 Task: In the Contact  PaisleyAnderson@manhattan.edu, Create email and send with subject: 'Welcome to a New Paradigm: Introducing Our Visionary Solution', and with mail content 'Good Evening._x000D_
Elevate your business to new heights. Our innovative solution is tailored to meet the unique needs of your industry, delivering exceptional results._x000D_
Thanks & Regards', attach the document: Terms_and_conditions.doc and insert image: visitingcard.jpg. Below Thanks & Regards, write Flickr and insert the URL: 'www.flickr.com'. Mark checkbox to create task to follow up : Tomorrow. Logged in from softage.5@softage.net
Action: Mouse moved to (69, 58)
Screenshot: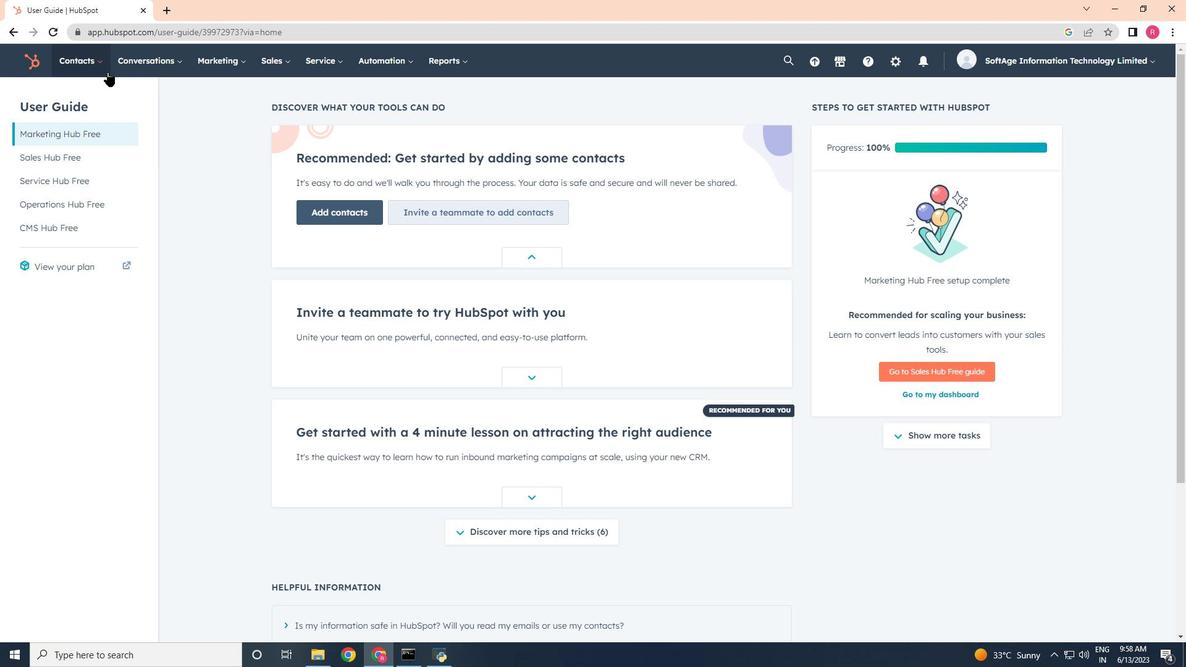 
Action: Mouse pressed left at (69, 58)
Screenshot: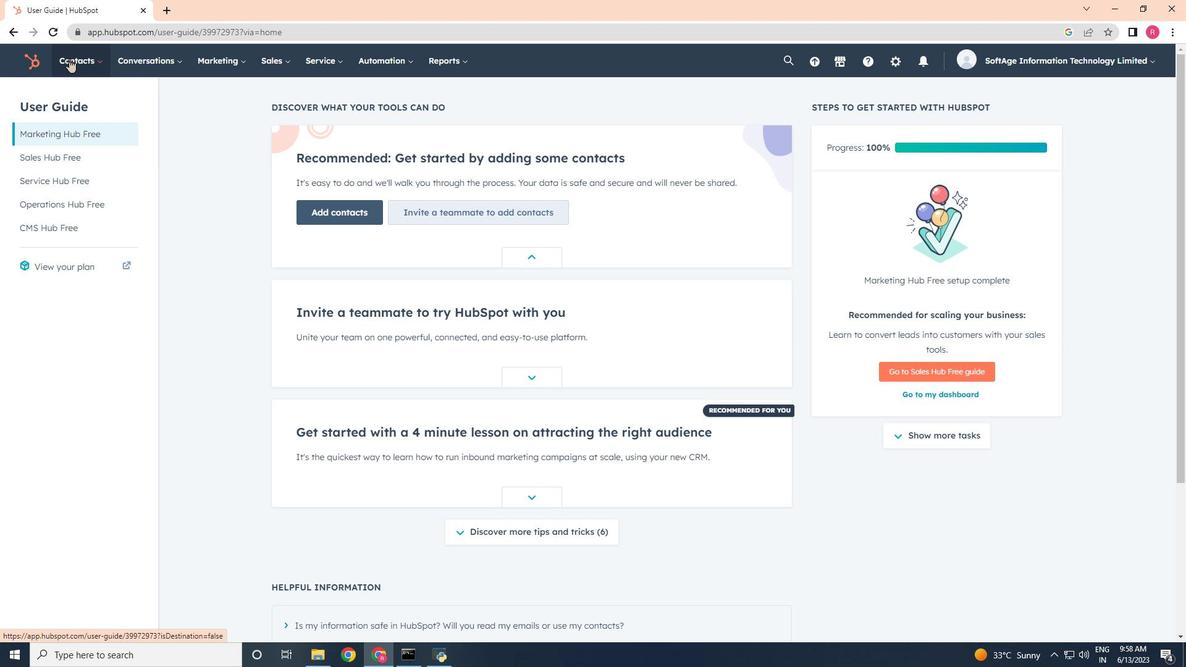 
Action: Mouse moved to (96, 100)
Screenshot: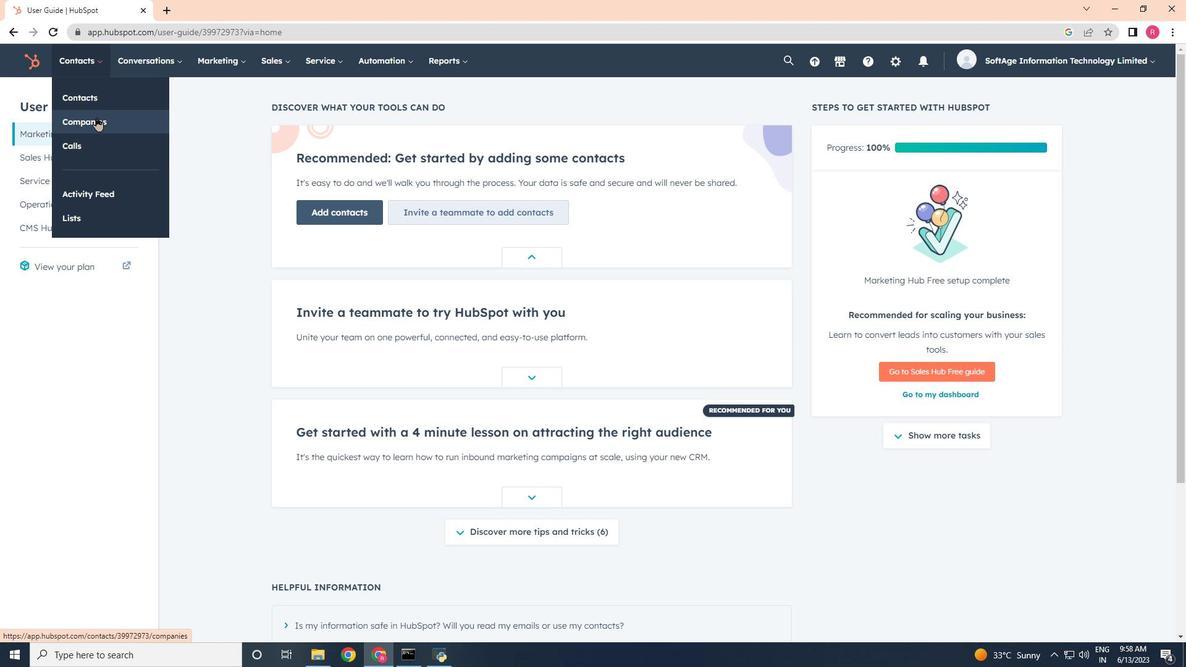 
Action: Mouse pressed left at (96, 100)
Screenshot: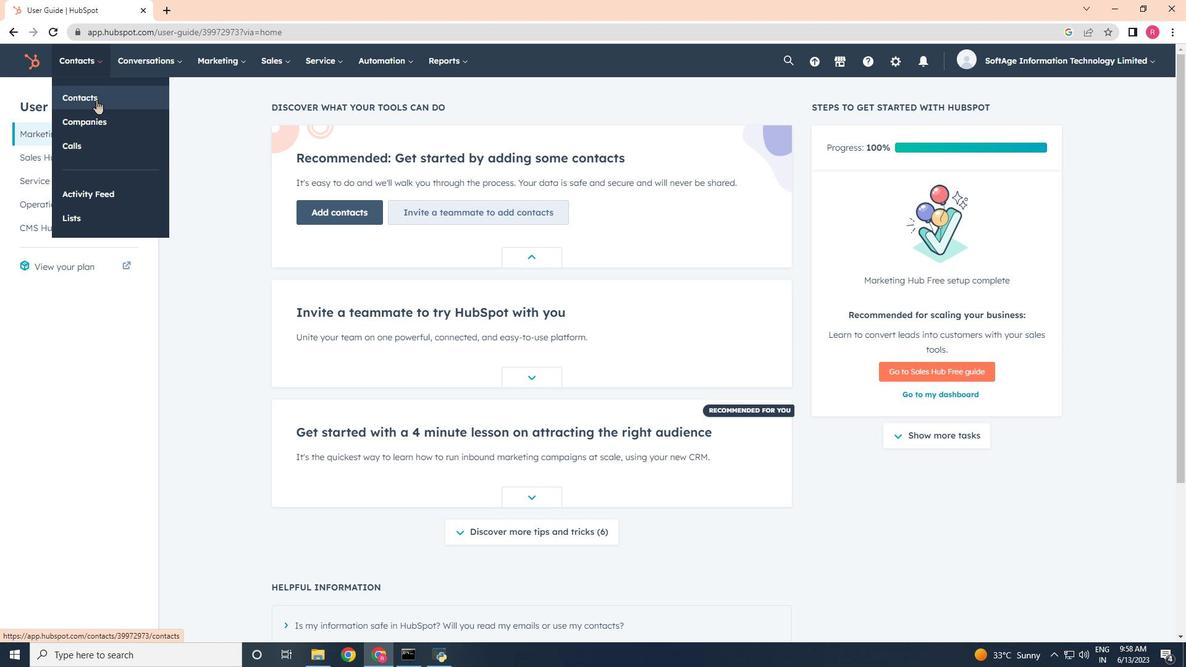 
Action: Mouse moved to (140, 199)
Screenshot: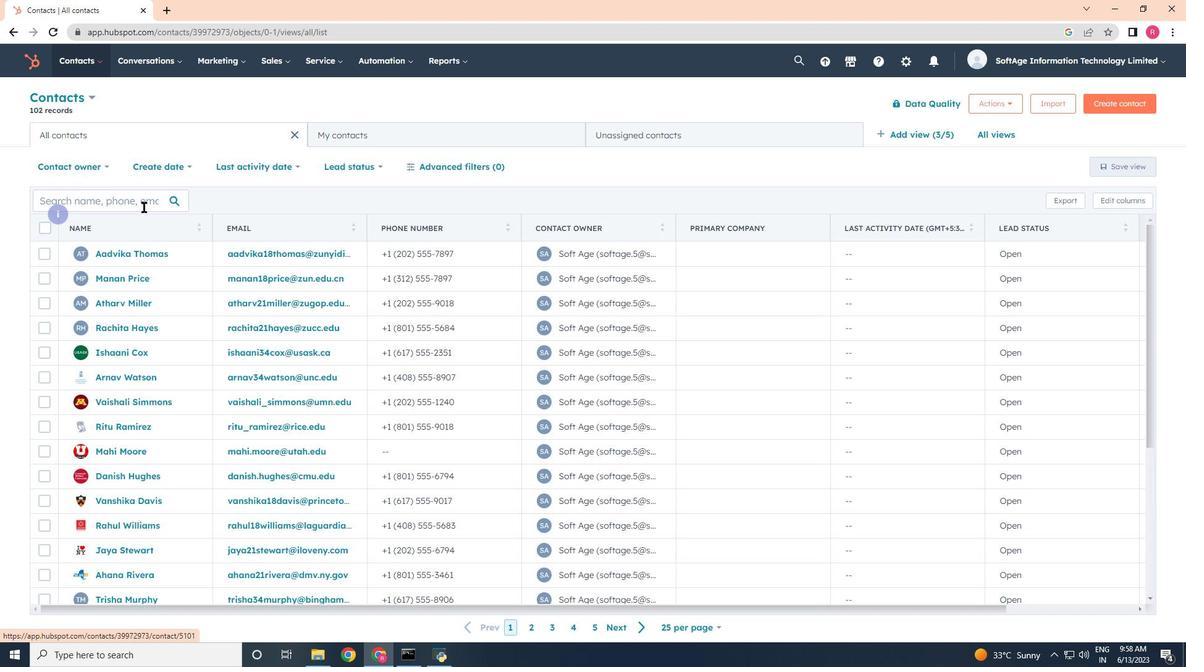 
Action: Mouse pressed left at (140, 199)
Screenshot: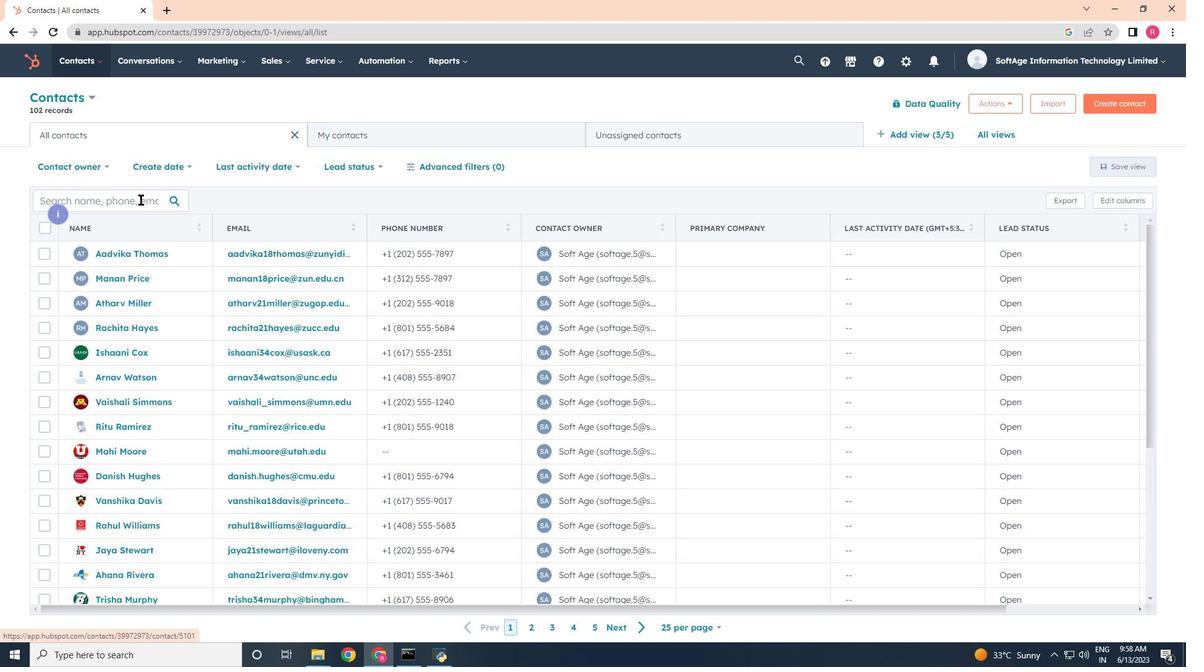 
Action: Key pressed <Key.shift><Key.shift><Key.shift>Paisley<Key.shift>Anderson<Key.shift><Key.shift><Key.shift><Key.shift><Key.shift><Key.shift><Key.shift><Key.shift><Key.shift><Key.shift><Key.shift><Key.shift><Key.shift><Key.shift><Key.shift><Key.shift><Key.shift><Key.shift><Key.shift><Key.shift><Key.shift><Key.shift><Key.shift><Key.shift>@manhattan.edu
Screenshot: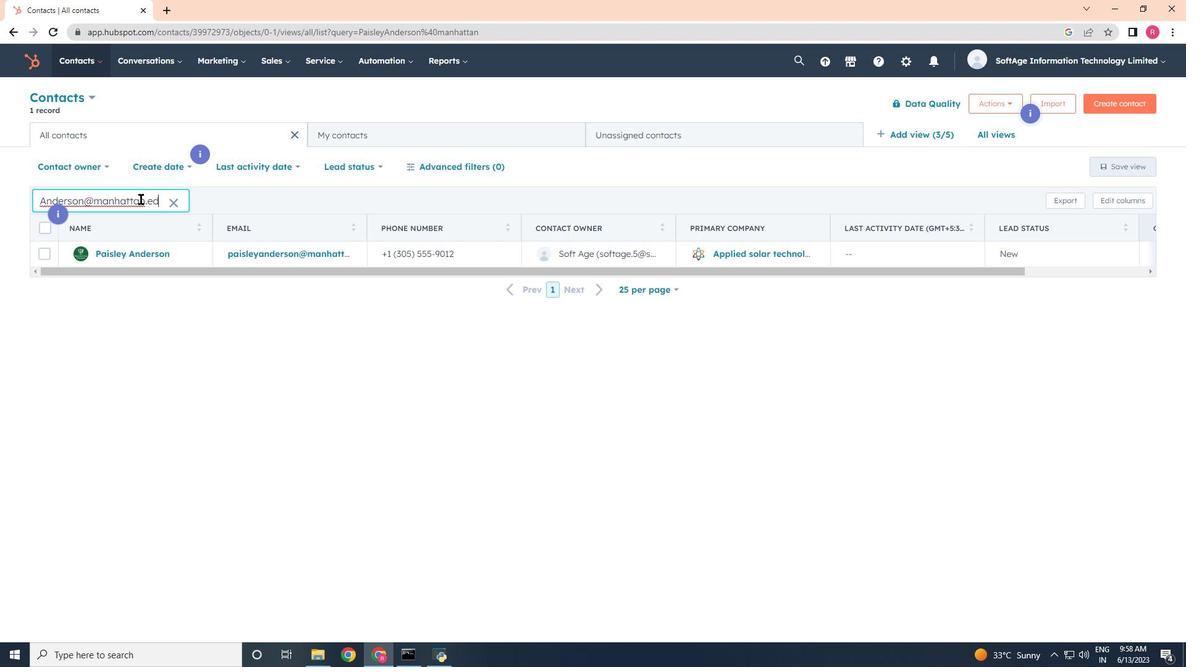 
Action: Mouse moved to (122, 257)
Screenshot: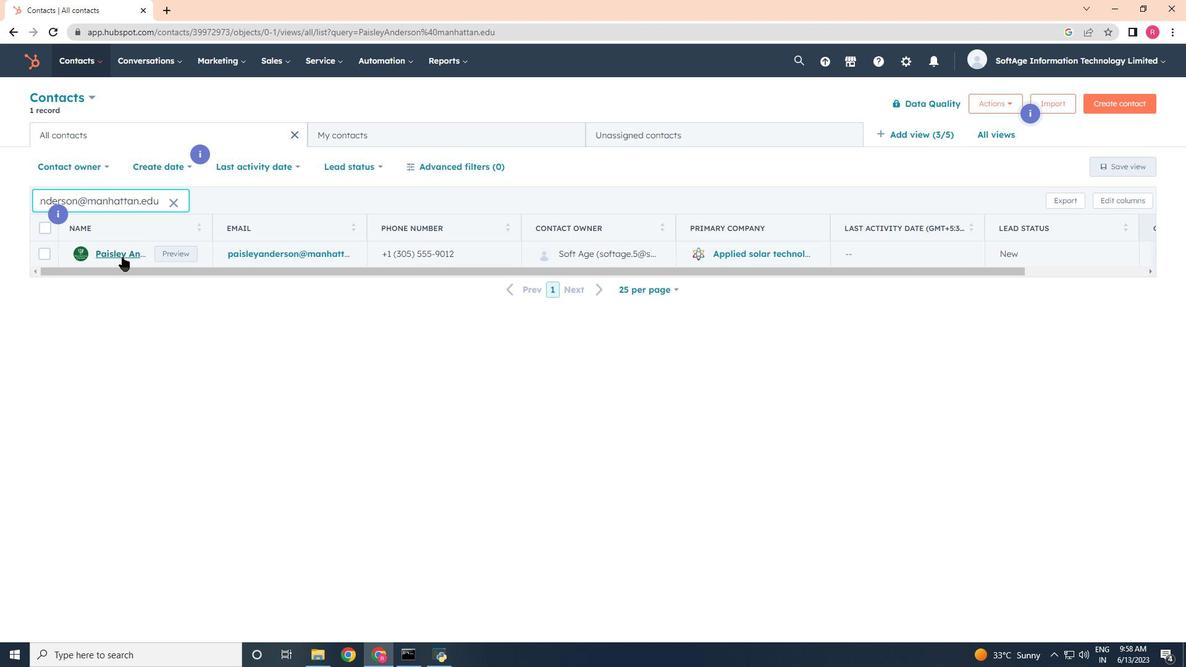 
Action: Mouse pressed left at (122, 257)
Screenshot: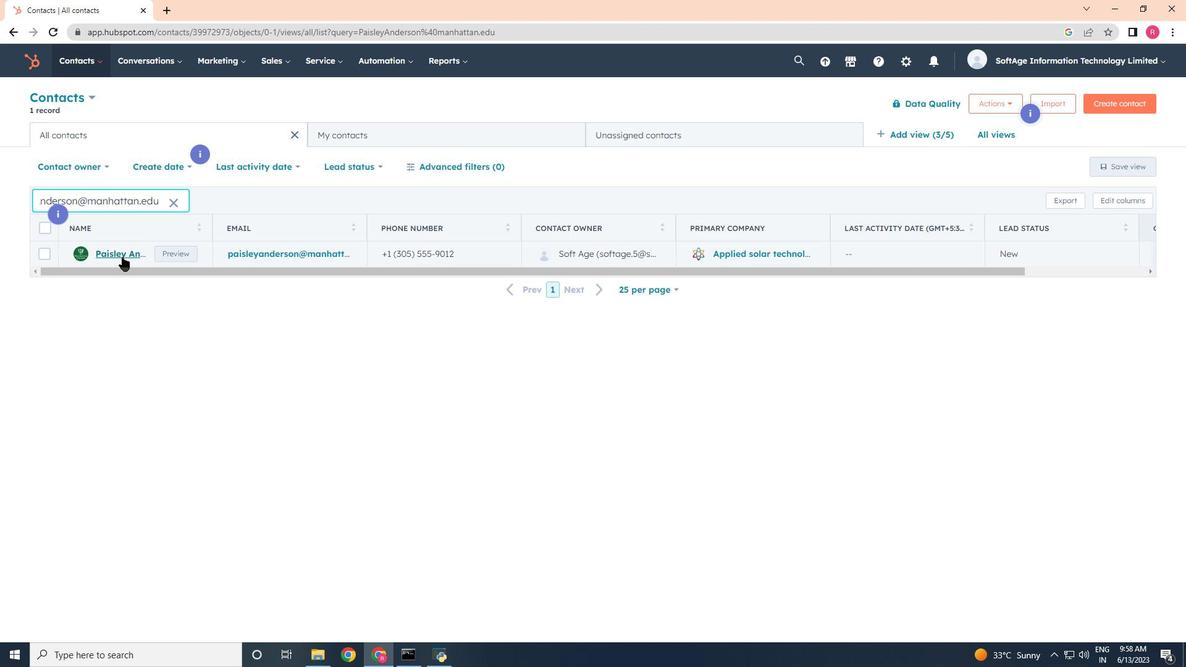 
Action: Mouse moved to (83, 205)
Screenshot: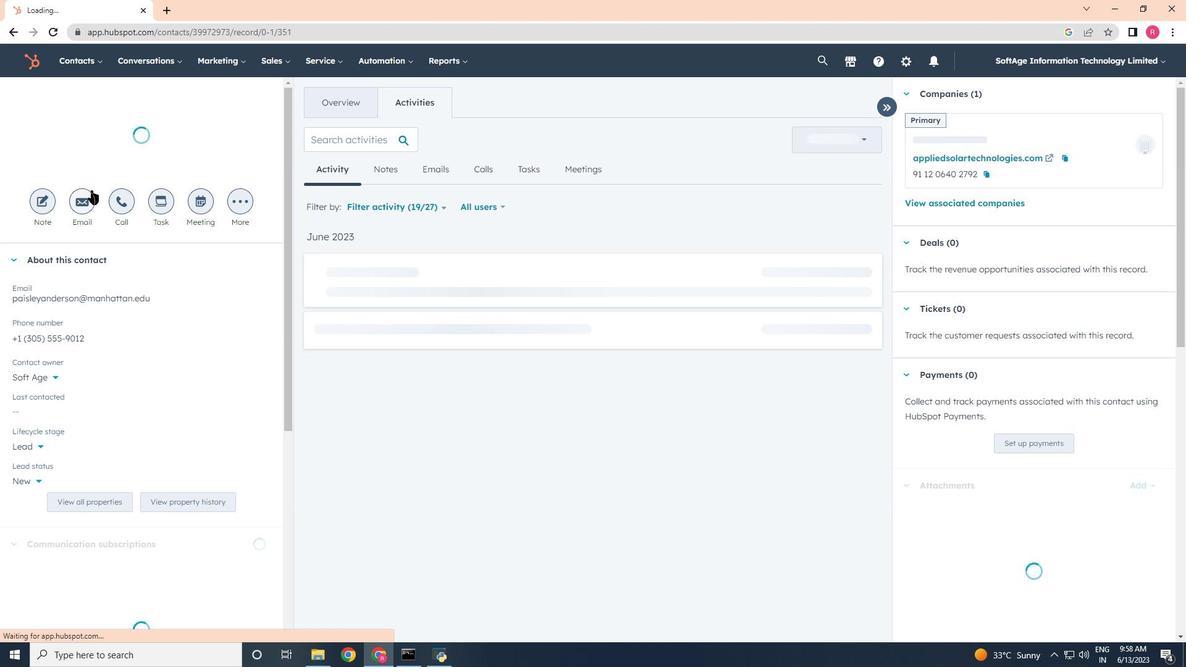 
Action: Mouse pressed left at (83, 205)
Screenshot: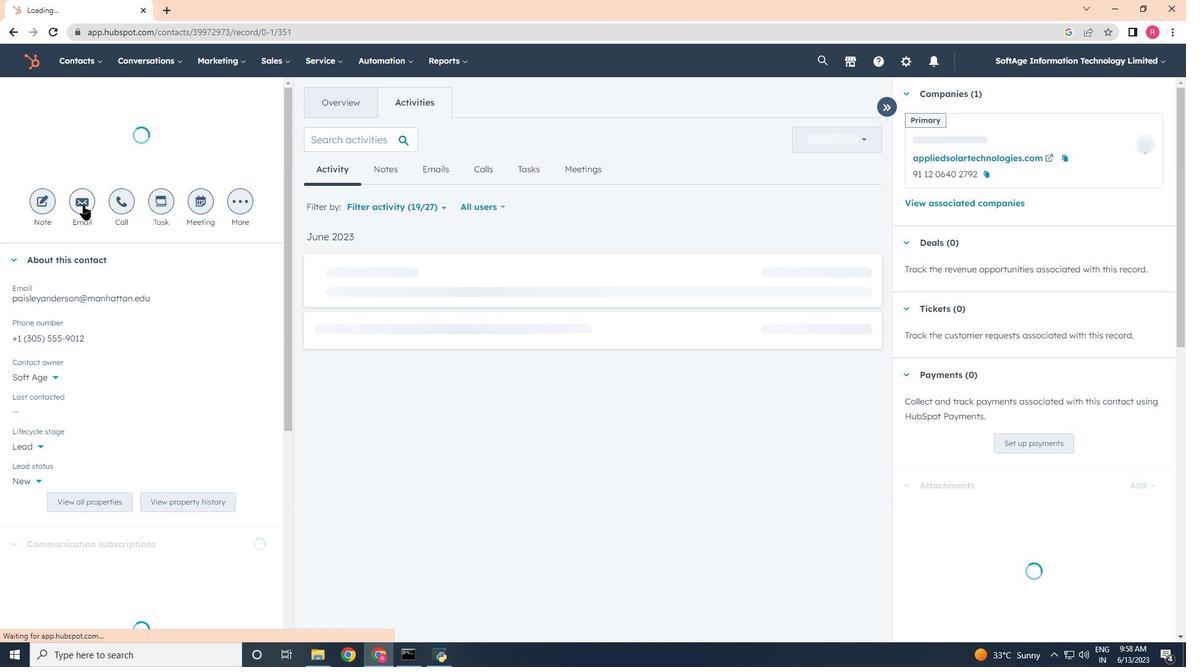 
Action: Mouse moved to (1045, 317)
Screenshot: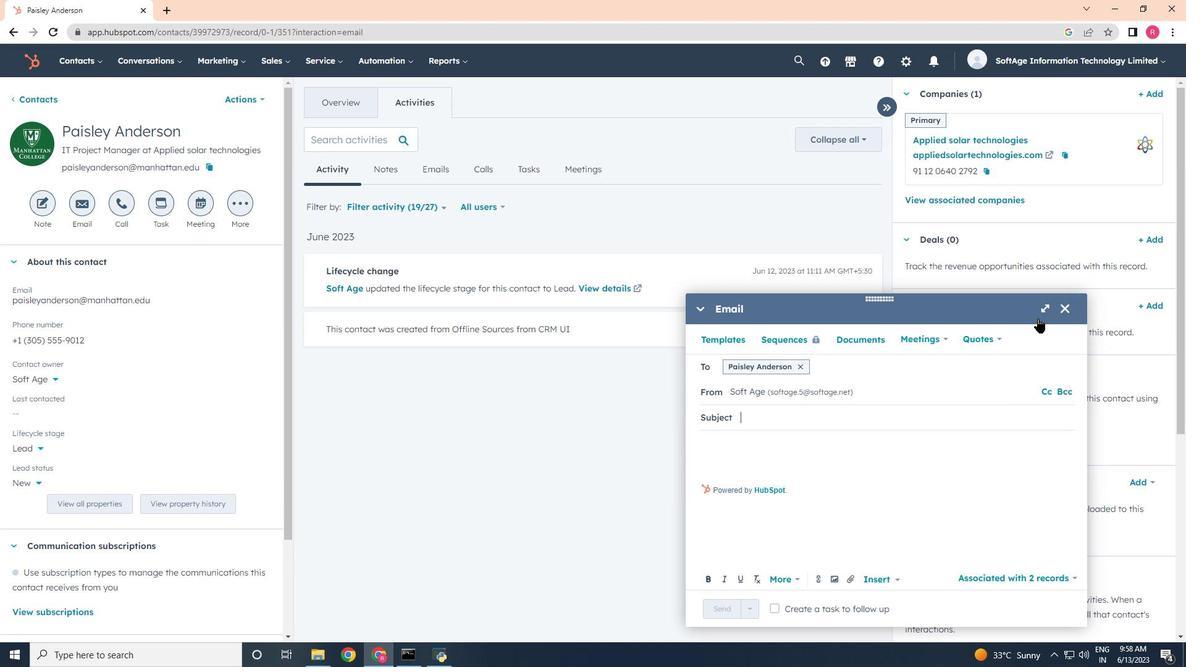 
Action: Mouse pressed left at (1045, 317)
Screenshot: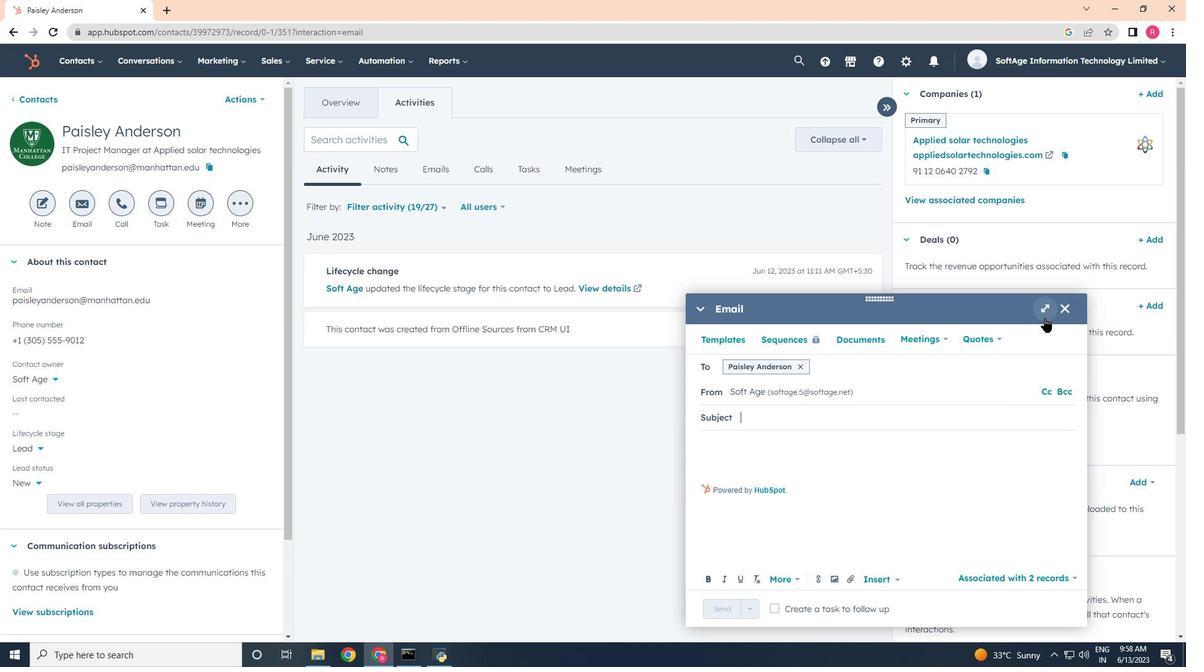 
Action: Mouse moved to (677, 666)
Screenshot: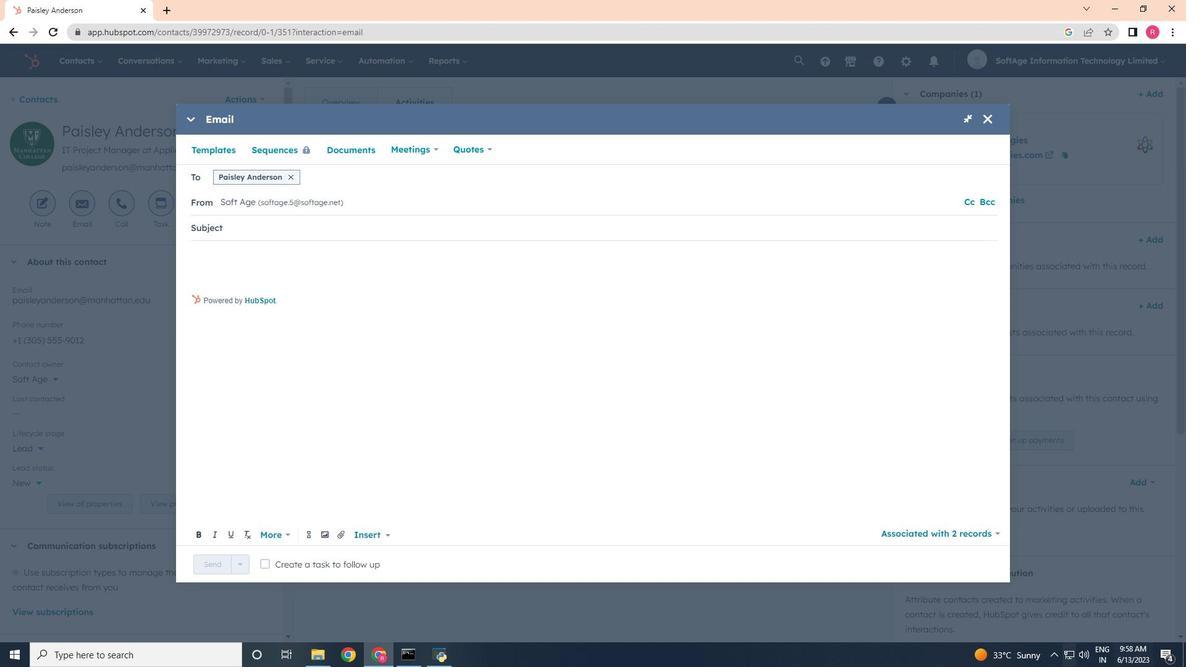 
Action: Key pressed <Key.shift>Welcome<Key.space>to<Key.space>a<Key.space><Key.shift>Newq<Key.space><Key.backspace><Key.backspace><Key.space><Key.shift>Paradigm<Key.shift_r><Key.shift_r><Key.shift_r><Key.shift_r>:<Key.space><Key.shift><Key.shift><Key.shift><Key.shift>Introducing<Key.space><Key.shift>Our<Key.space><Key.shift>Visionary<Key.space><Key.shift>Solution
Screenshot: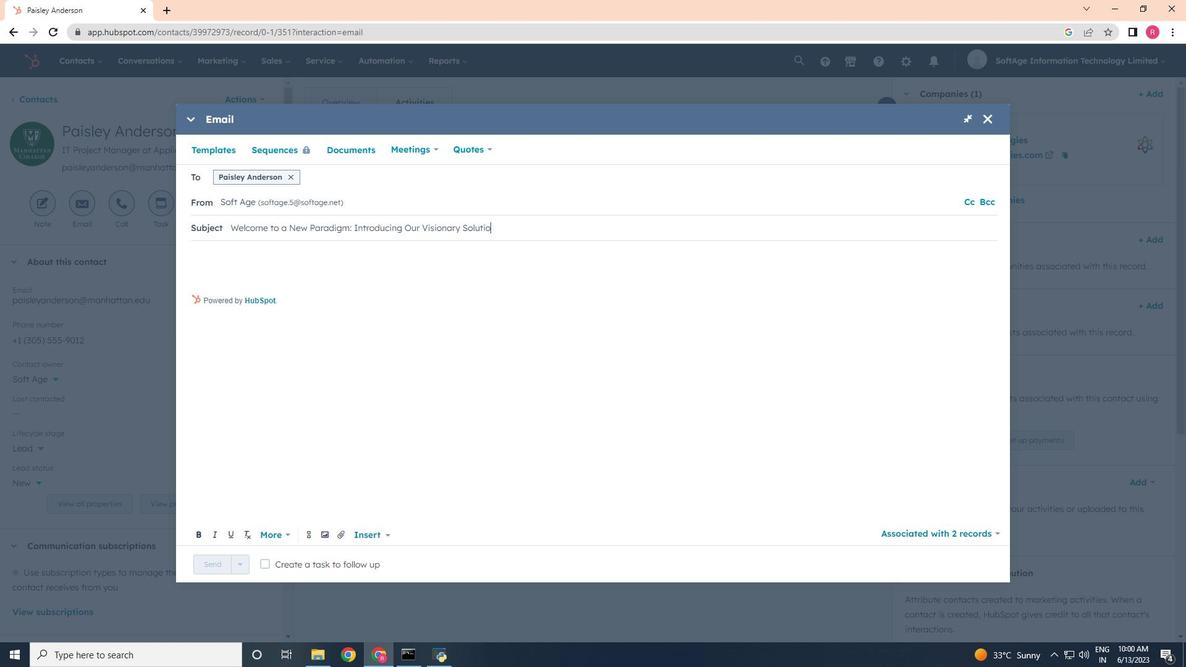 
Action: Mouse moved to (262, 270)
Screenshot: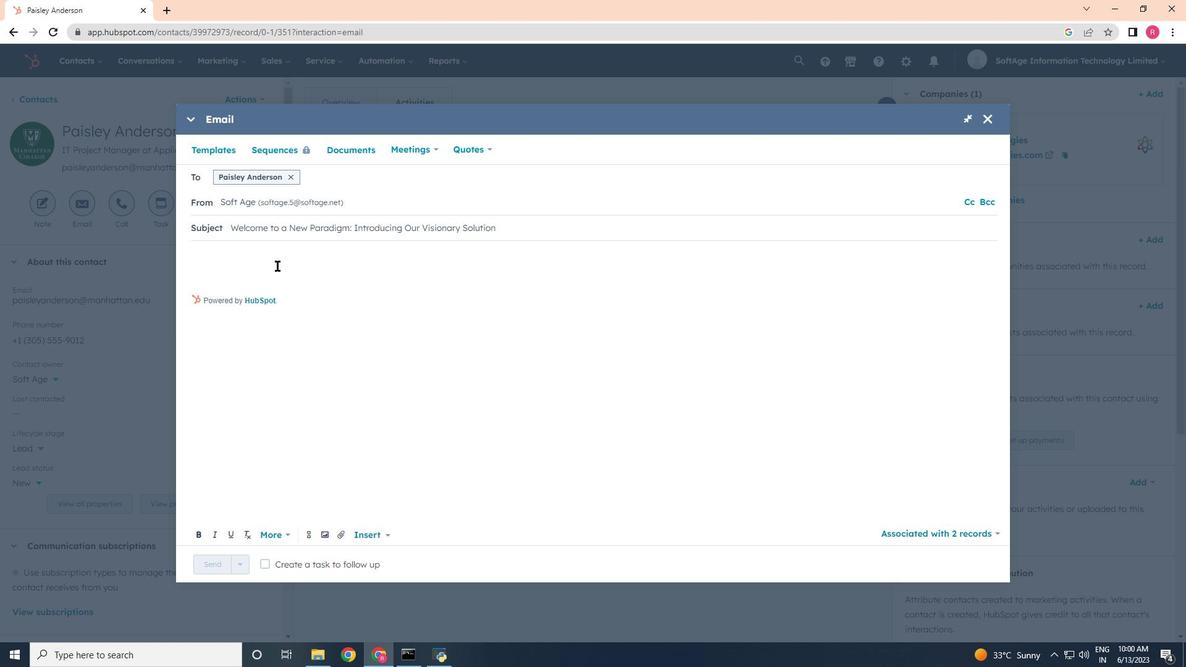 
Action: Mouse pressed left at (262, 270)
Screenshot: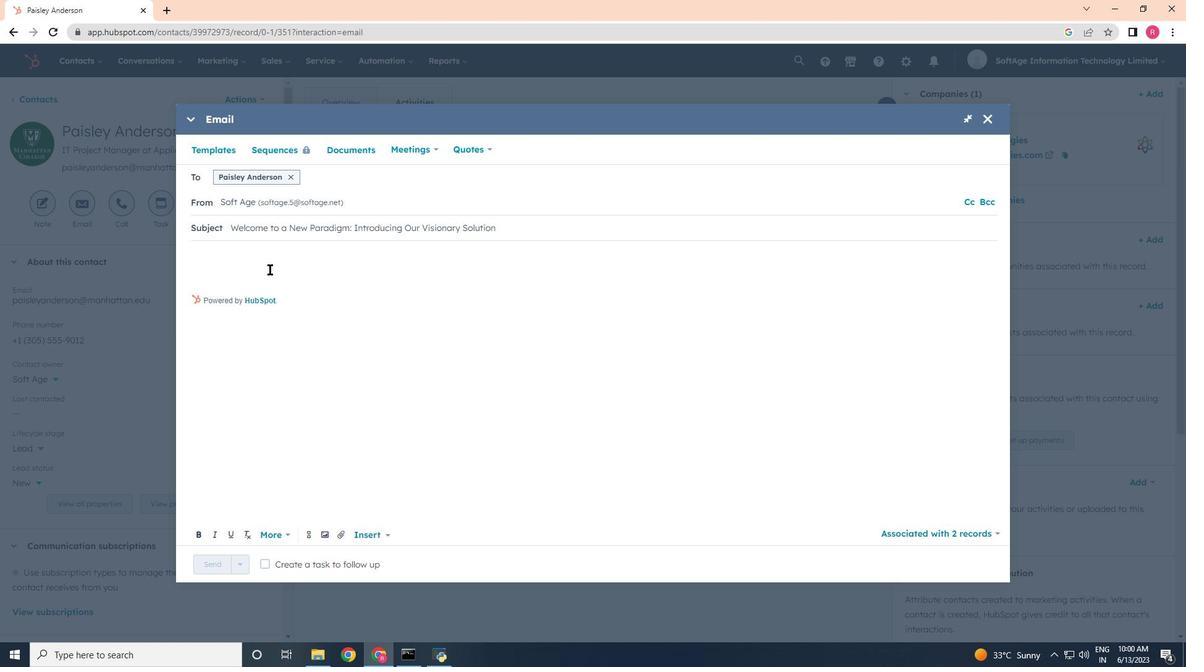 
Action: Key pressed <Key.backspace>
Screenshot: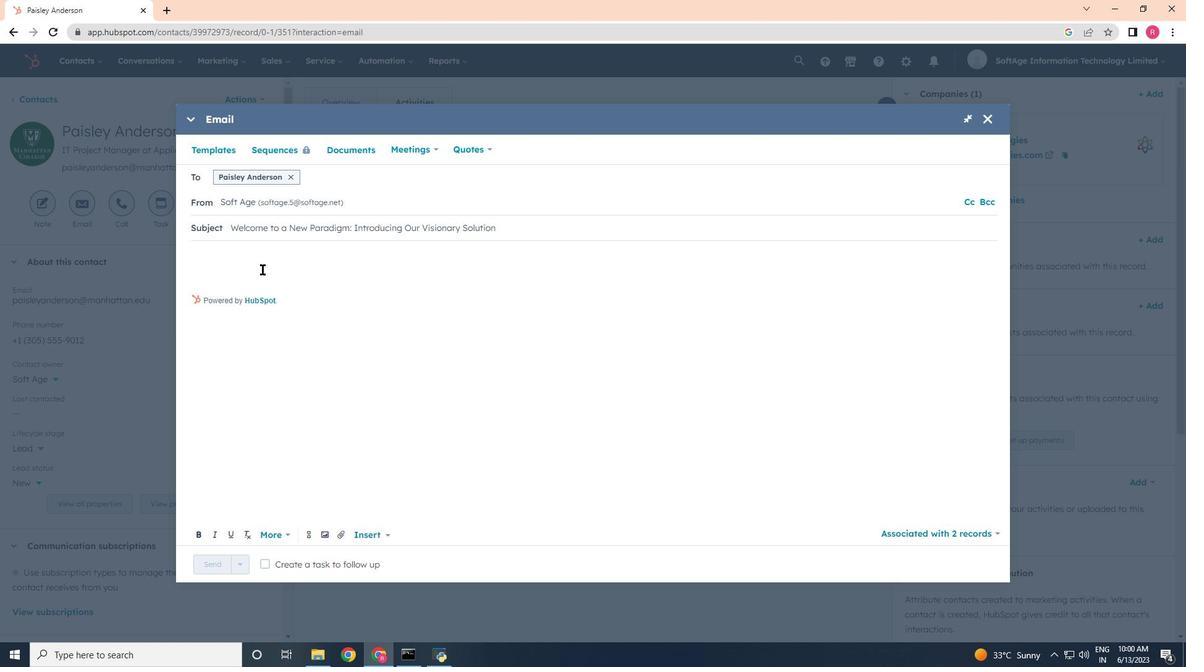
Action: Mouse moved to (266, 268)
Screenshot: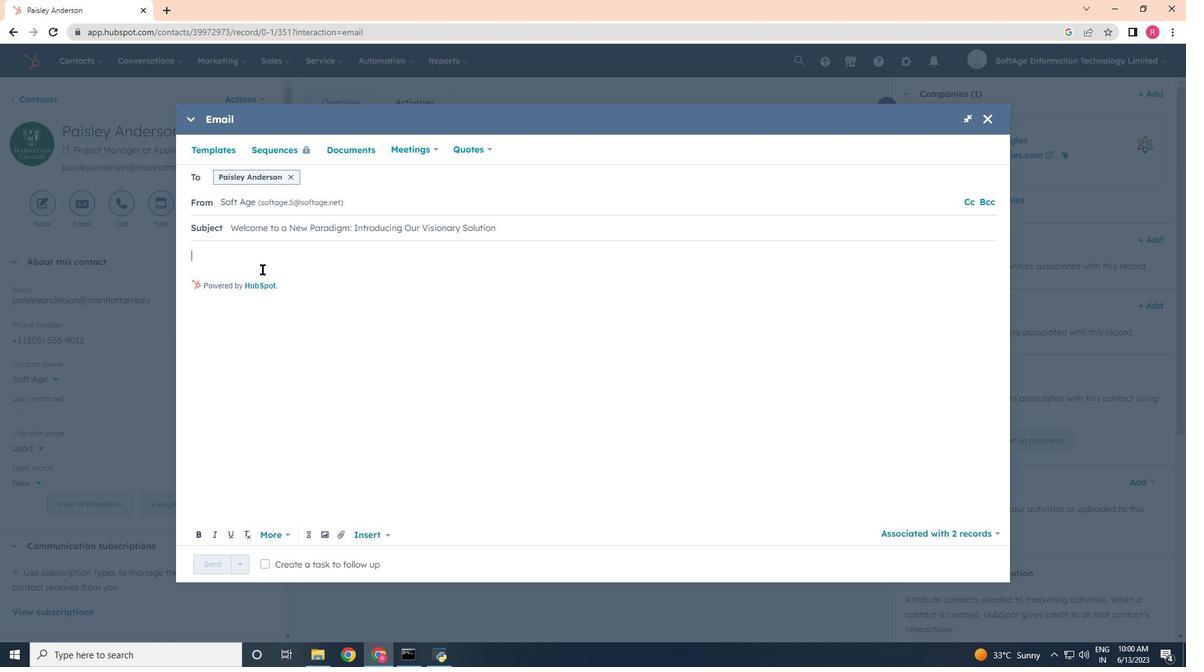 
Action: Key pressed <Key.backspace>
Screenshot: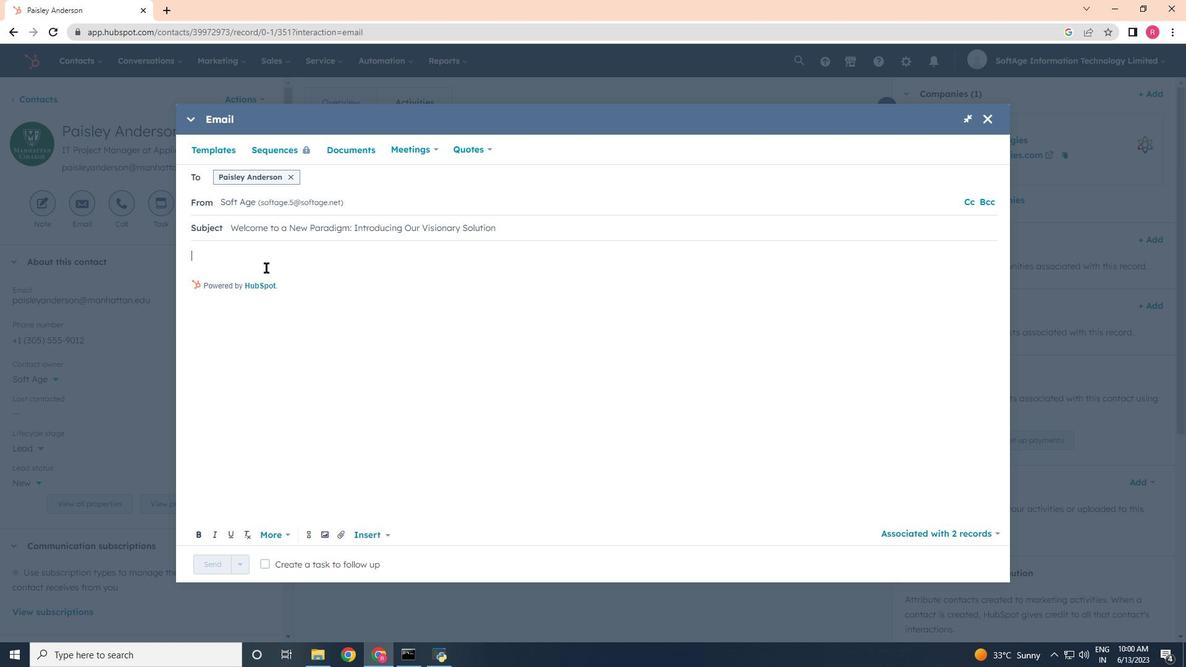 
Action: Mouse moved to (266, 267)
Screenshot: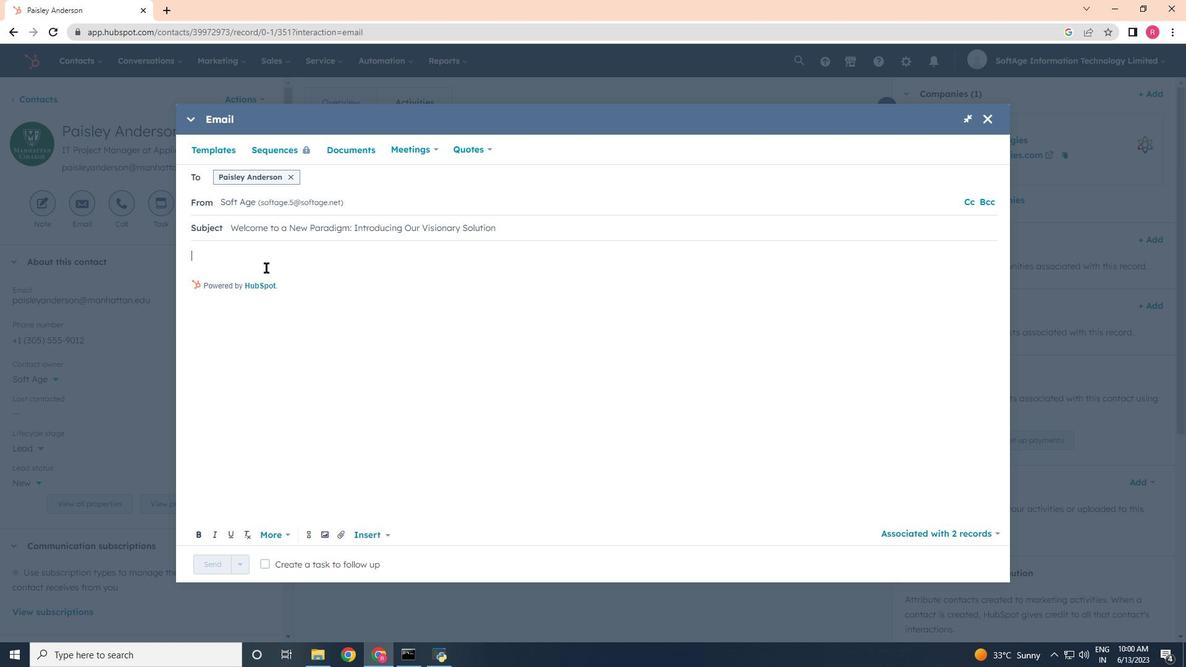 
Action: Key pressed <Key.shift>Good<Key.space><Key.shift><Key.shift><Key.shift><Key.shift><Key.shift><Key.shift><Key.shift><Key.shift><Key.shift><Key.shift><Key.shift><Key.shift>Evening.<Key.enter><Key.enter><Key.shift><Key.shift><Key.shift><Key.shift>Elevate<Key.space>your<Key.space>business<Key.space>to<Key.space>new<Key.space>heights<Key.space><Key.backspace>.<Key.space><Key.shift>Our<Key.space>innovative<Key.space>solution<Key.space>is<Key.space>tailored<Key.space>
Screenshot: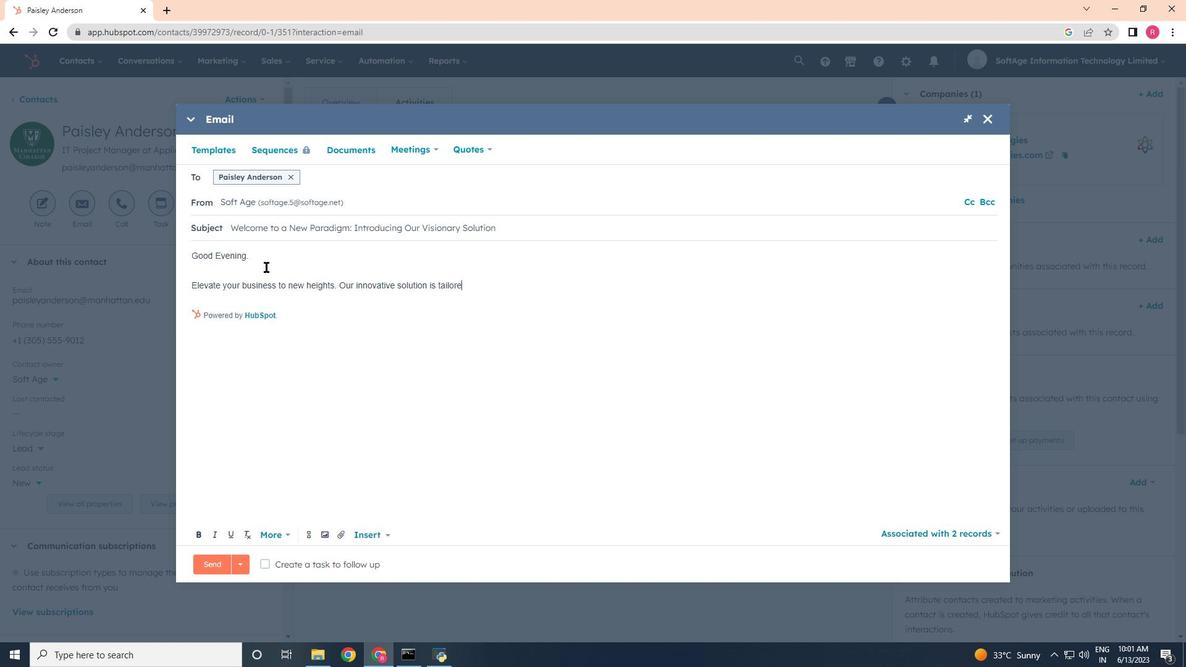 
Action: Mouse moved to (269, 266)
Screenshot: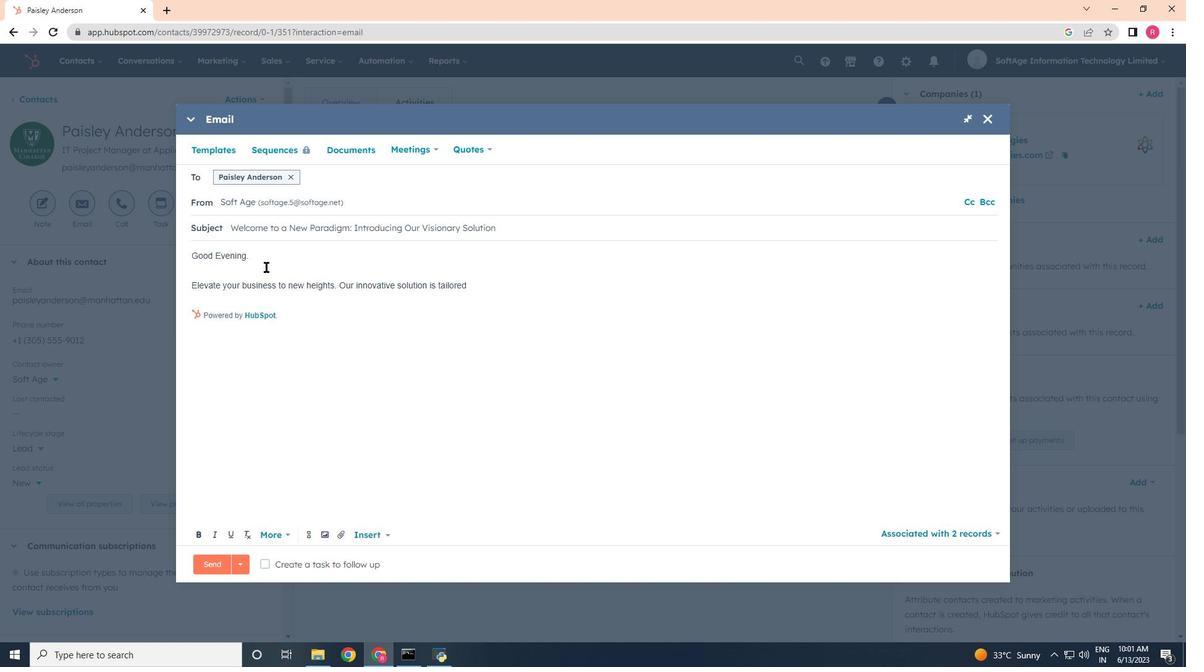 
Action: Key pressed to<Key.space>meet<Key.space>the<Key.space>unique<Key.space>needs<Key.space>of<Key.space>your<Key.space>ind
Screenshot: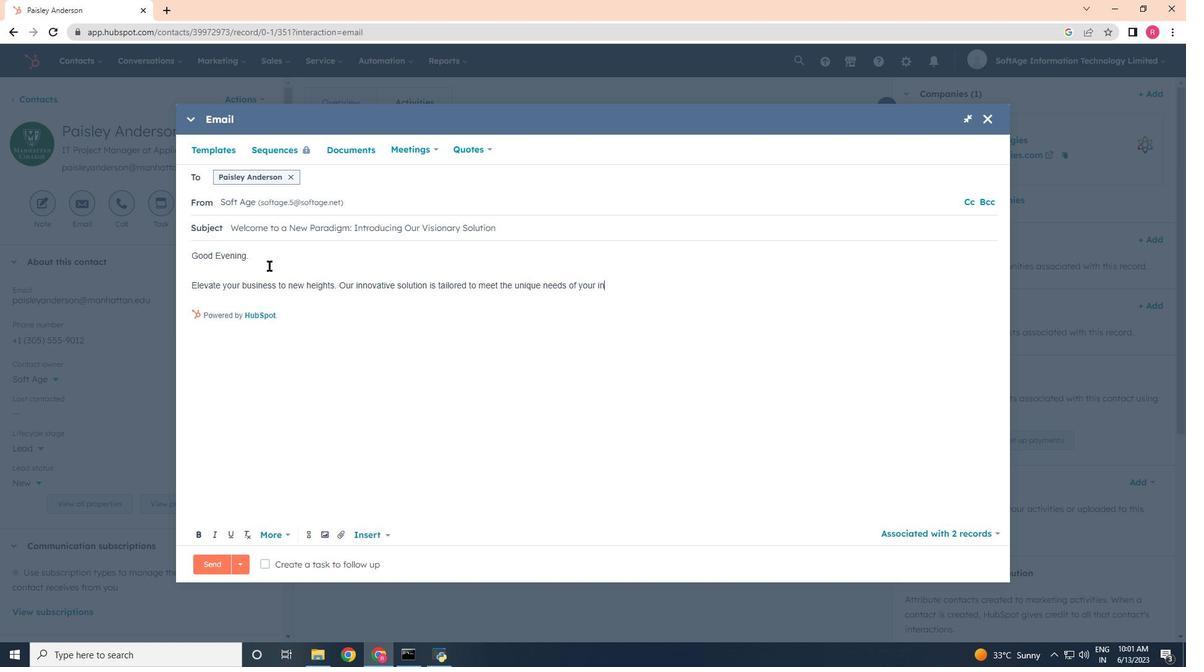 
Action: Mouse moved to (270, 265)
Screenshot: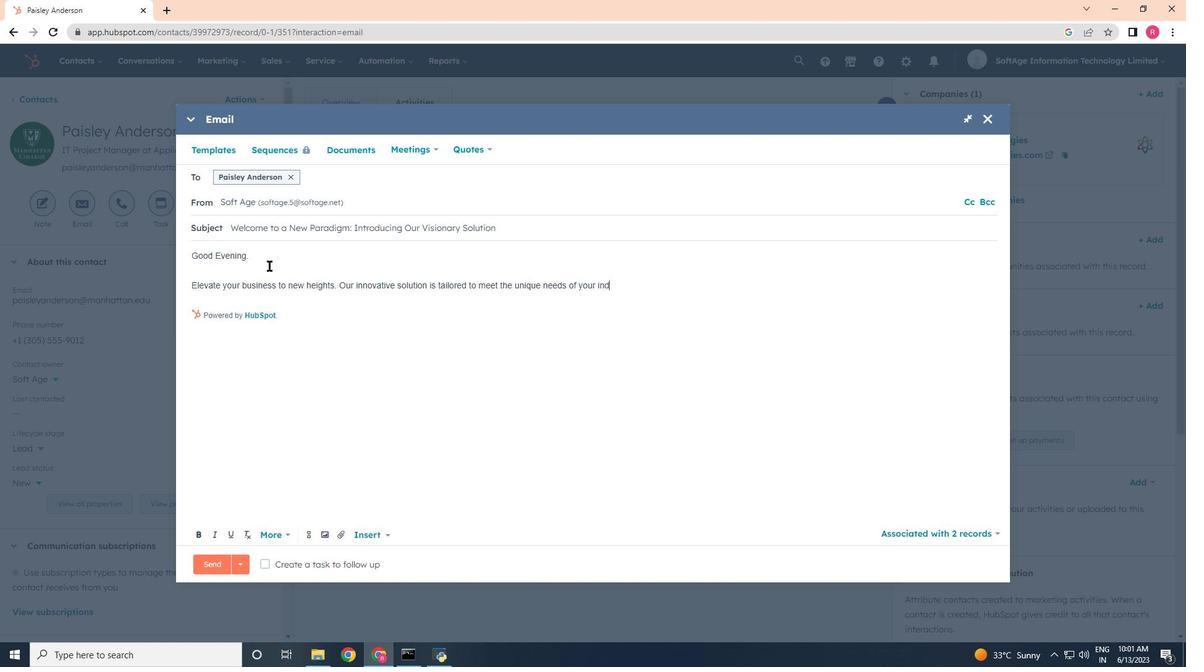 
Action: Key pressed ustry<Key.space><Key.backspace>,<Key.space>delivering<Key.space>exceptional<Key.space>results.<Key.enter><Key.enter><Key.shift>Thanks<Key.space><Key.shift><Key.shift><Key.shift><Key.shift><Key.shift><Key.shift><Key.shift><Key.shift><Key.shift><Key.shift><Key.shift><Key.shift><Key.shift><Key.shift><Key.shift><Key.shift>$<Key.backspace><Key.shift><Key.shift><Key.shift><Key.shift><Key.shift><Key.shift><Key.shift><Key.shift><Key.shift><Key.shift><Key.shift><Key.shift><Key.shift><Key.shift><Key.shift>&<Key.space><Key.shift>re
Screenshot: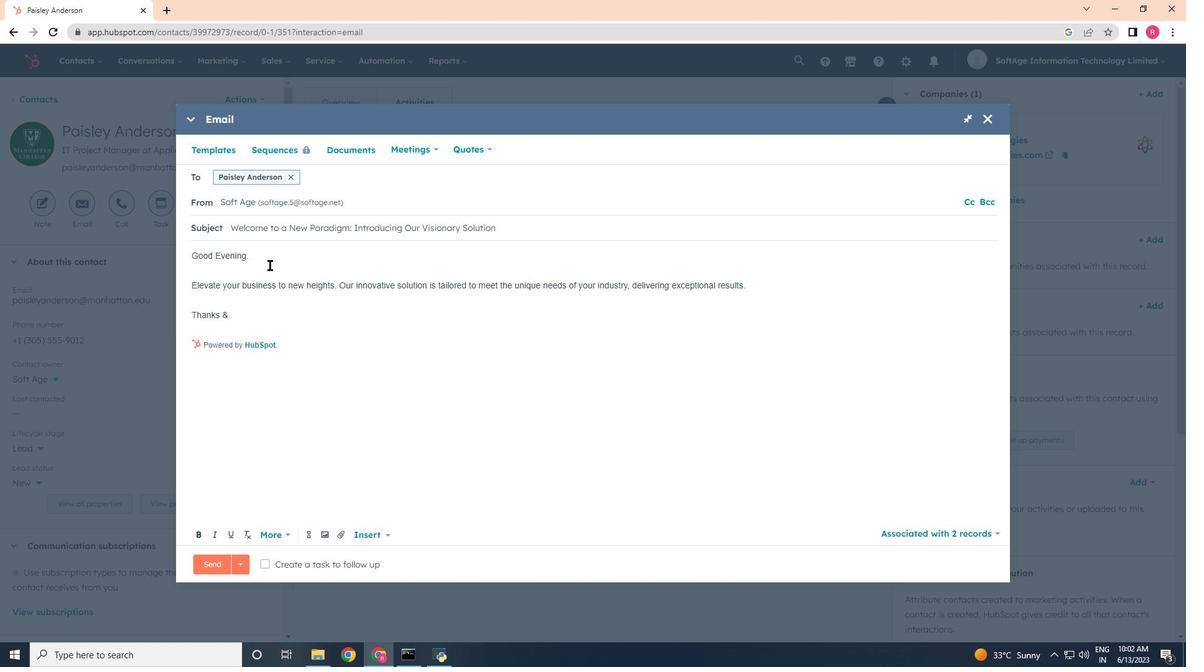 
Action: Mouse moved to (270, 265)
Screenshot: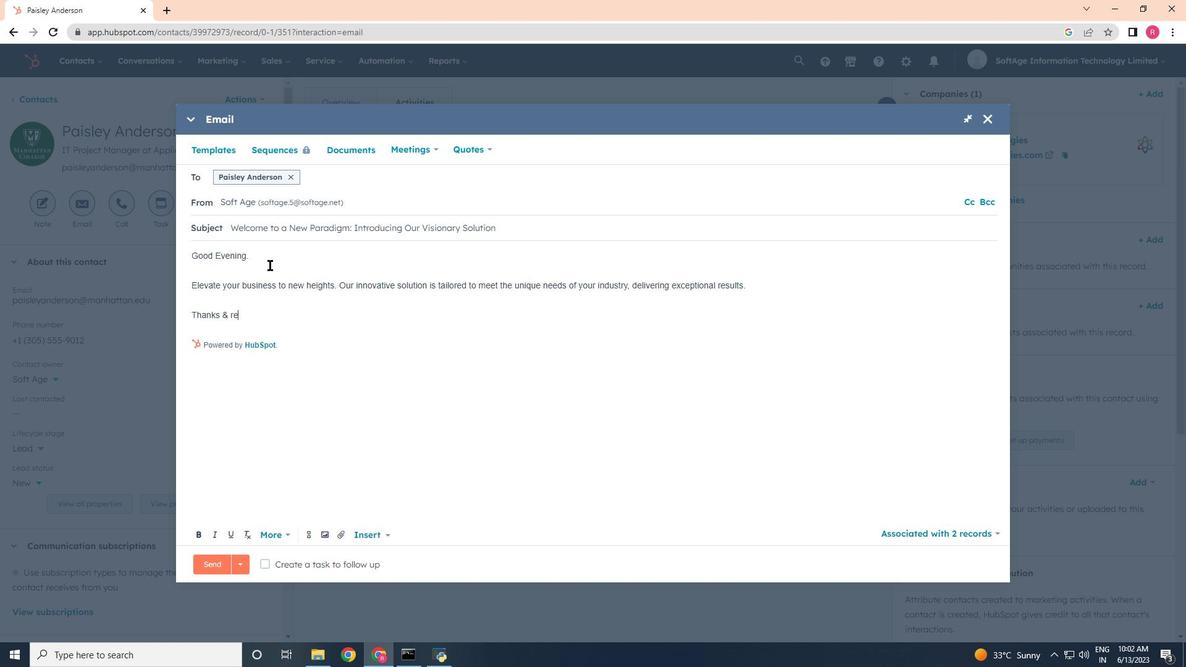 
Action: Key pressed g
Screenshot: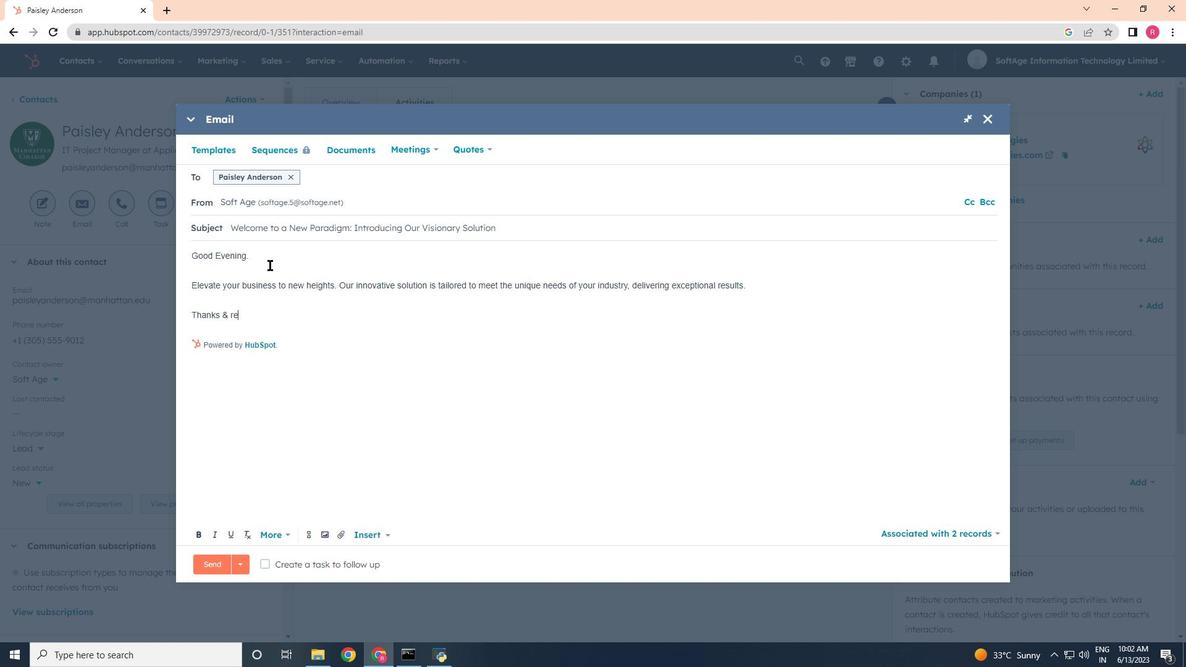 
Action: Mouse moved to (273, 264)
Screenshot: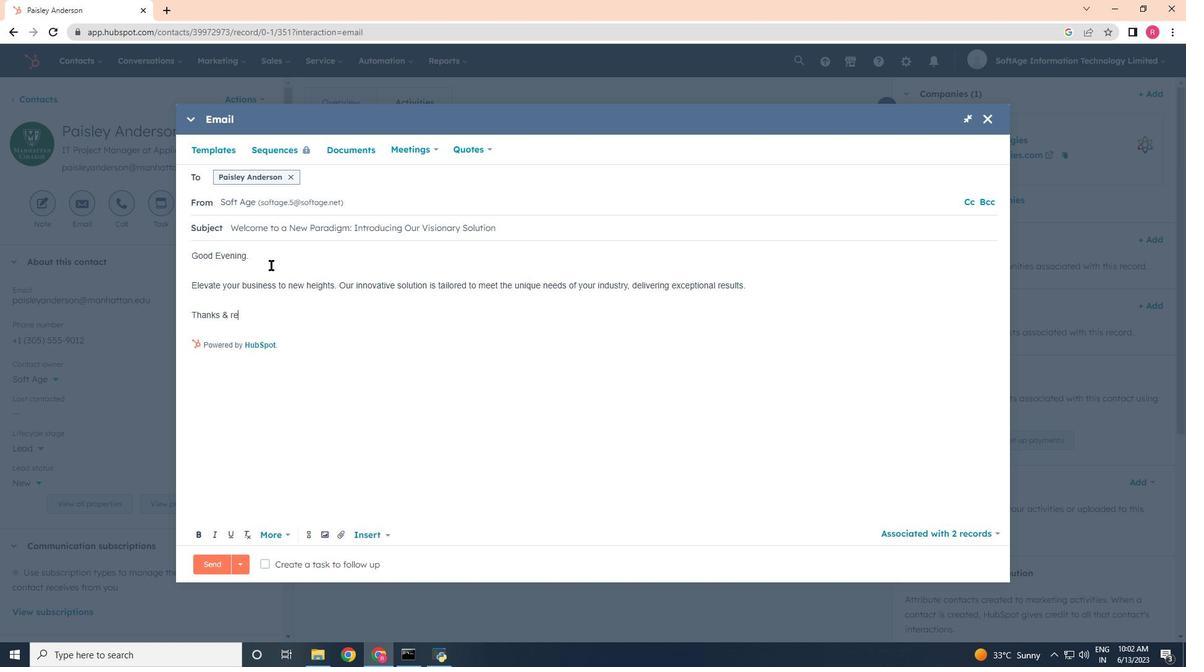 
Action: Key pressed ards,<Key.enter>
Screenshot: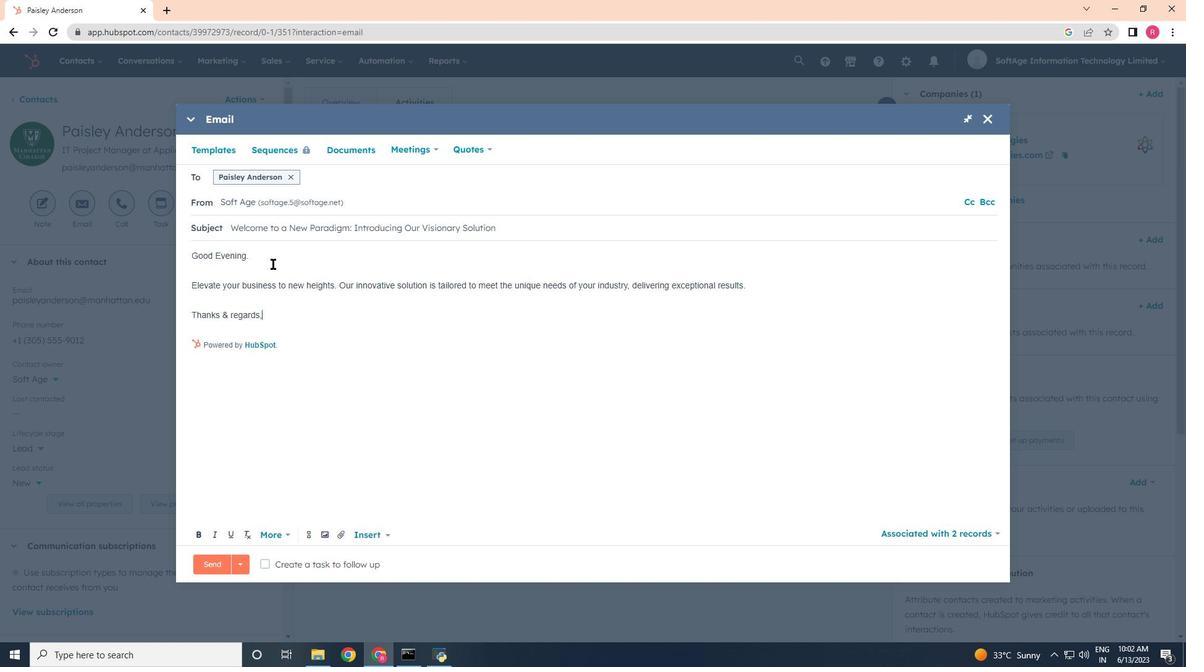 
Action: Mouse moved to (338, 537)
Screenshot: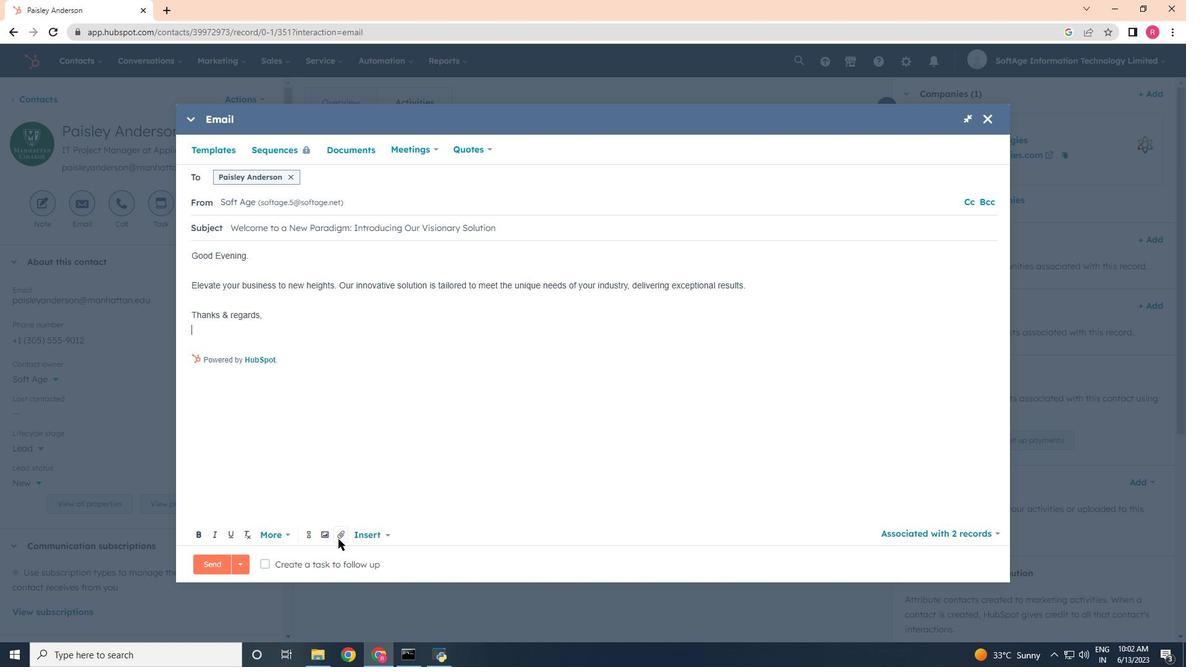 
Action: Mouse pressed left at (338, 537)
Screenshot: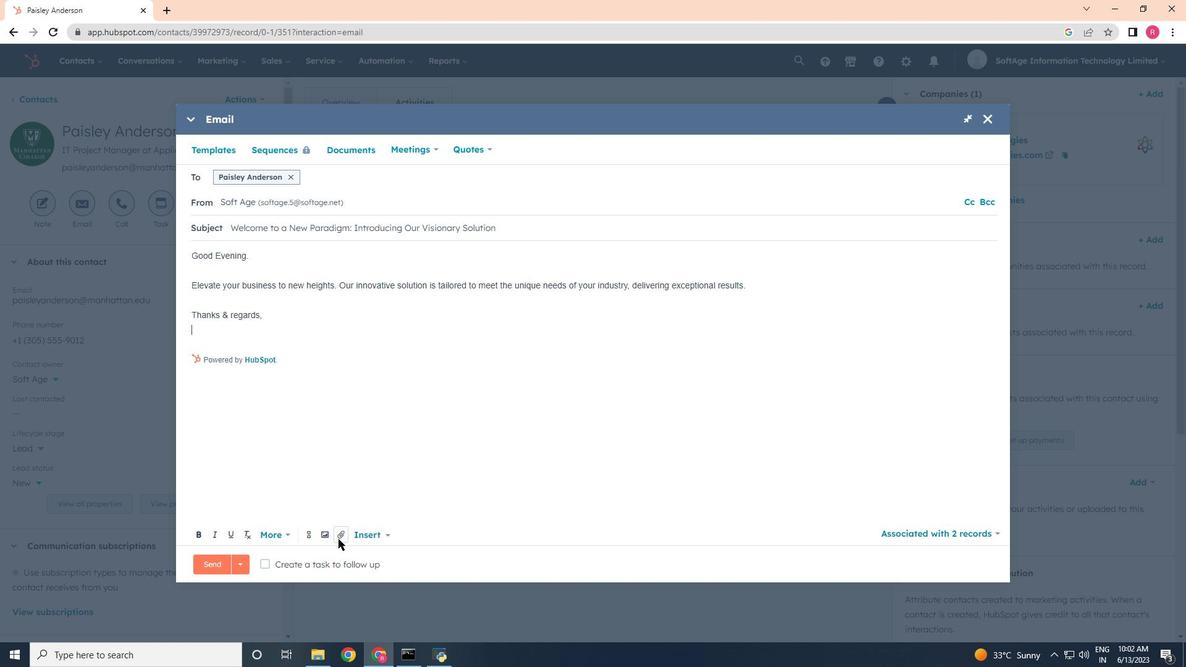 
Action: Mouse moved to (365, 493)
Screenshot: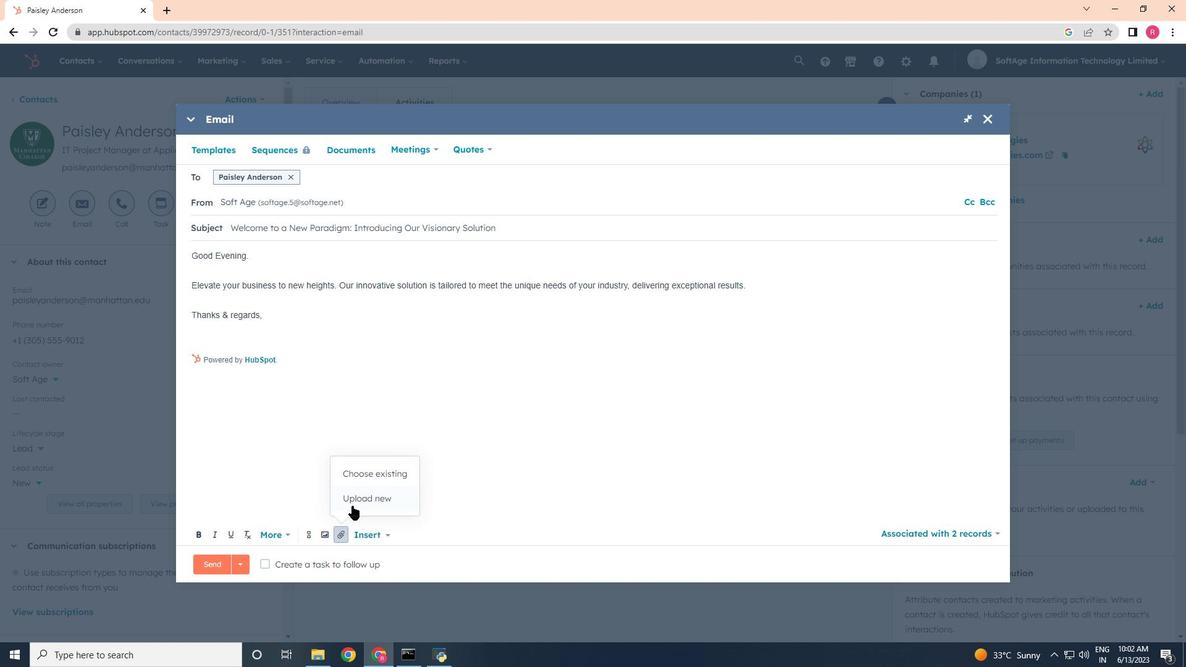 
Action: Mouse pressed left at (365, 493)
Screenshot: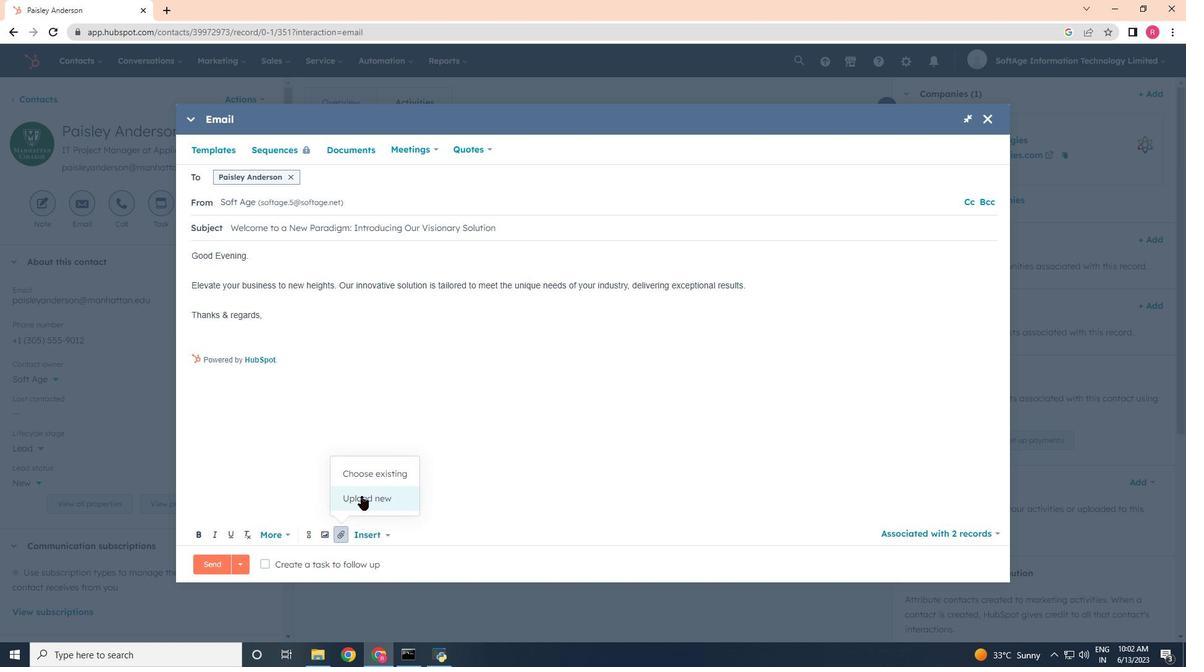 
Action: Mouse moved to (245, 169)
Screenshot: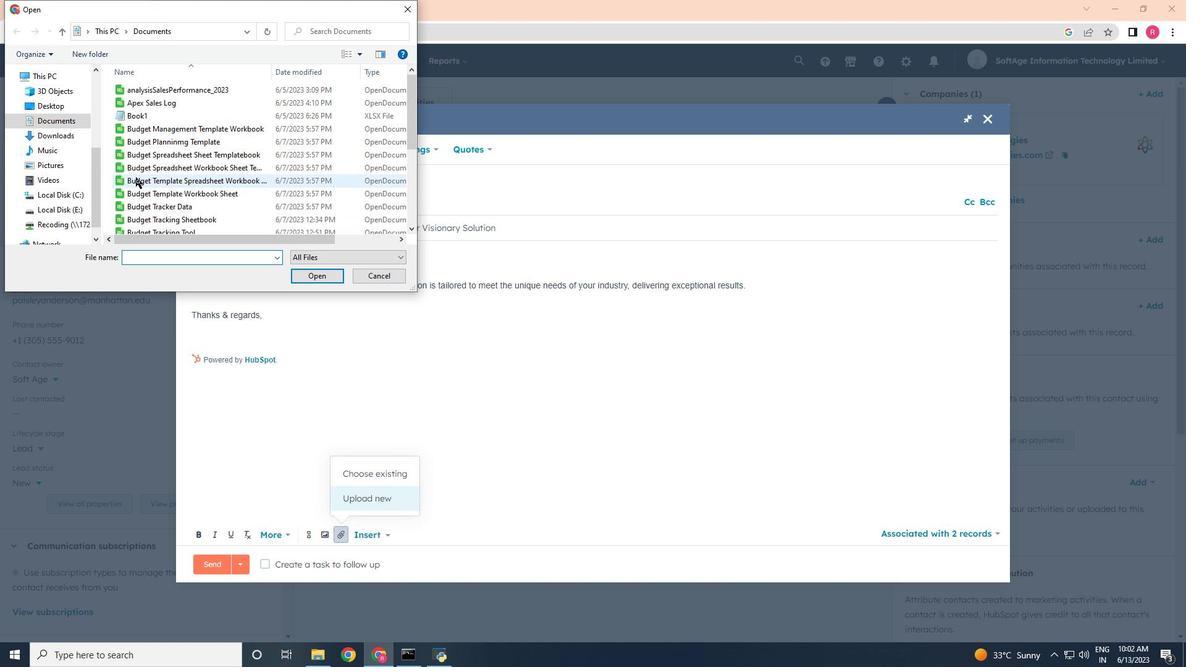 
Action: Mouse scrolled (245, 168) with delta (0, 0)
Screenshot: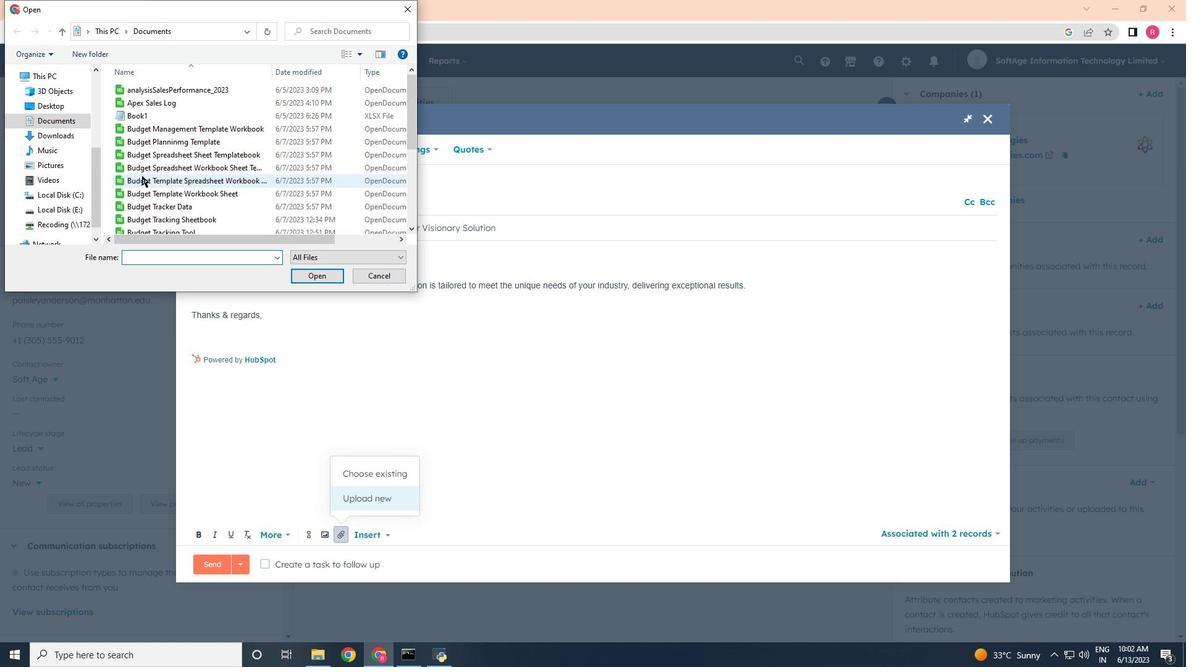 
Action: Mouse moved to (245, 169)
Screenshot: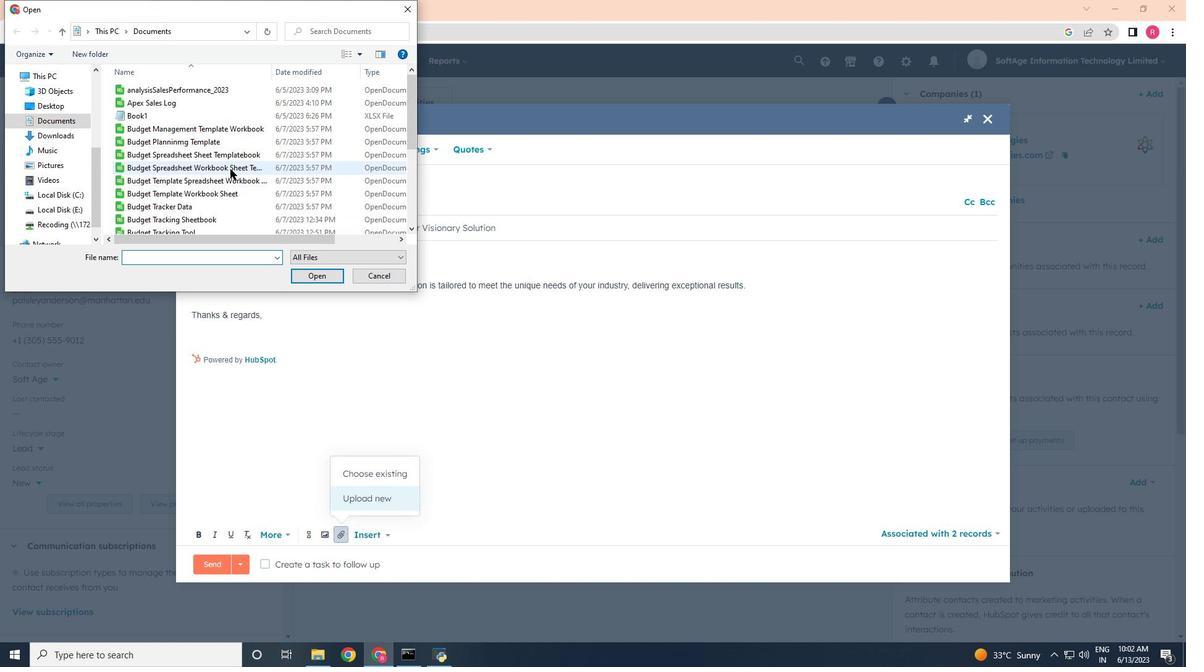 
Action: Mouse scrolled (245, 168) with delta (0, 0)
Screenshot: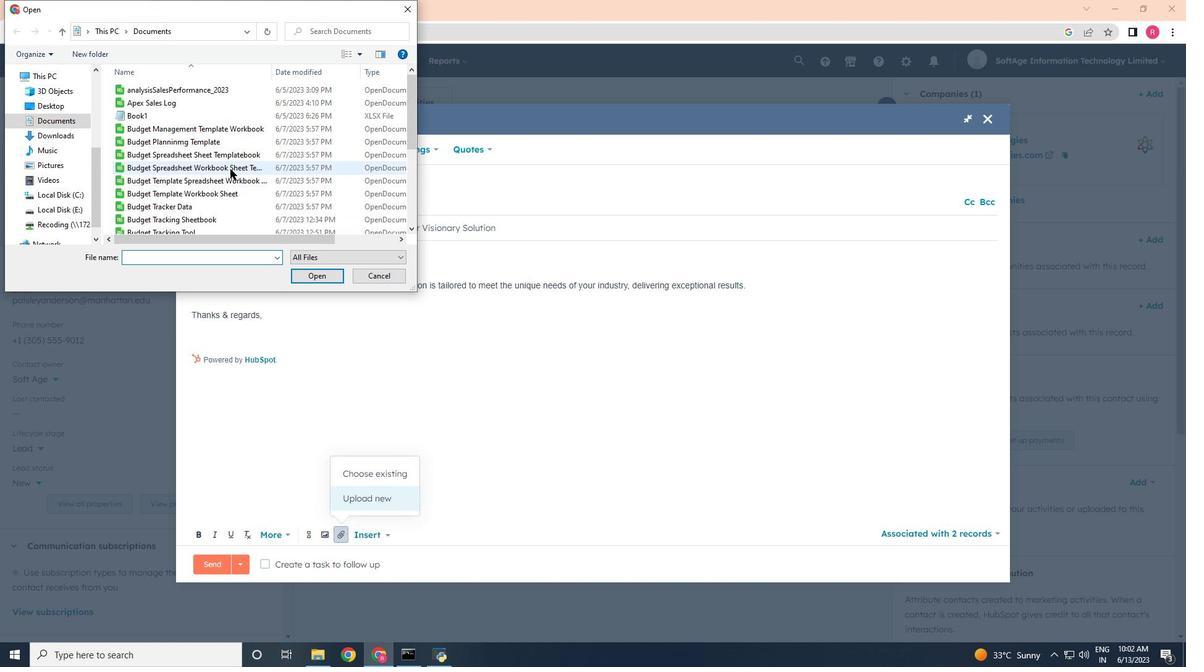 
Action: Mouse scrolled (245, 168) with delta (0, 0)
Screenshot: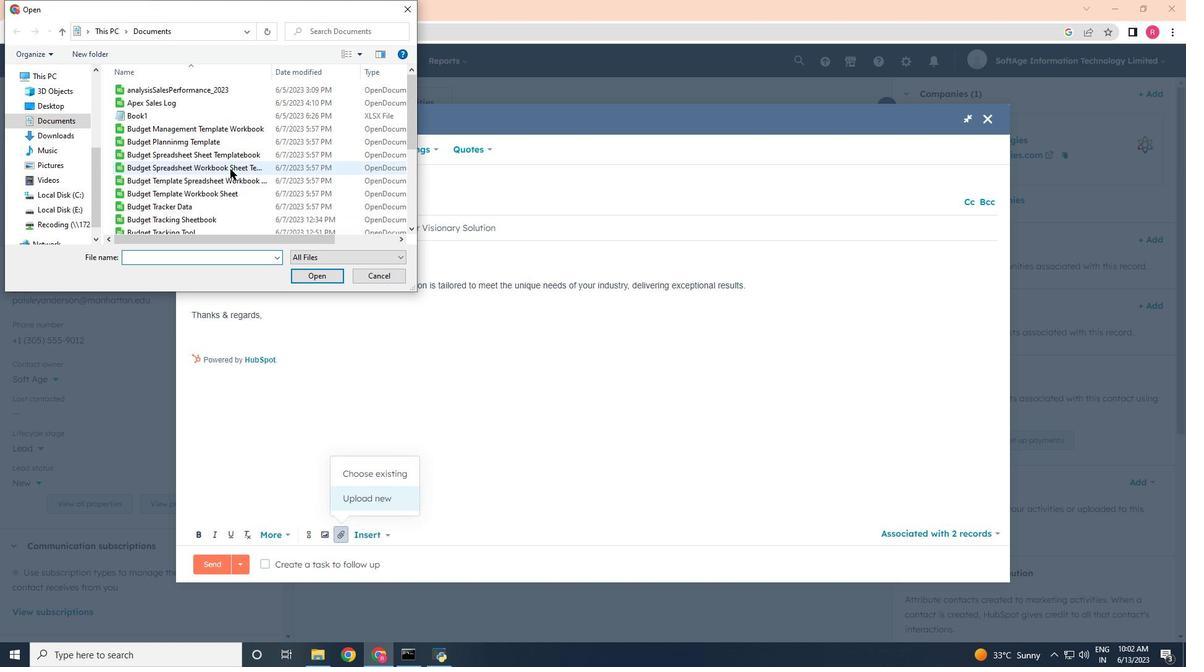 
Action: Mouse scrolled (245, 168) with delta (0, 0)
Screenshot: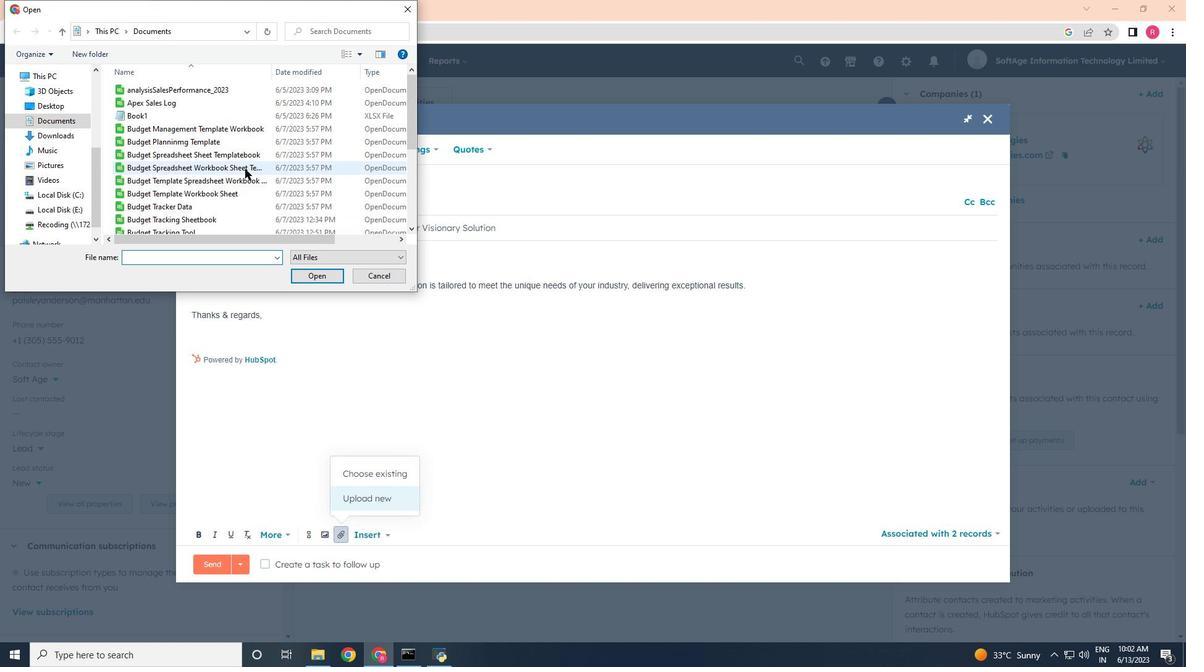 
Action: Mouse scrolled (245, 168) with delta (0, 0)
Screenshot: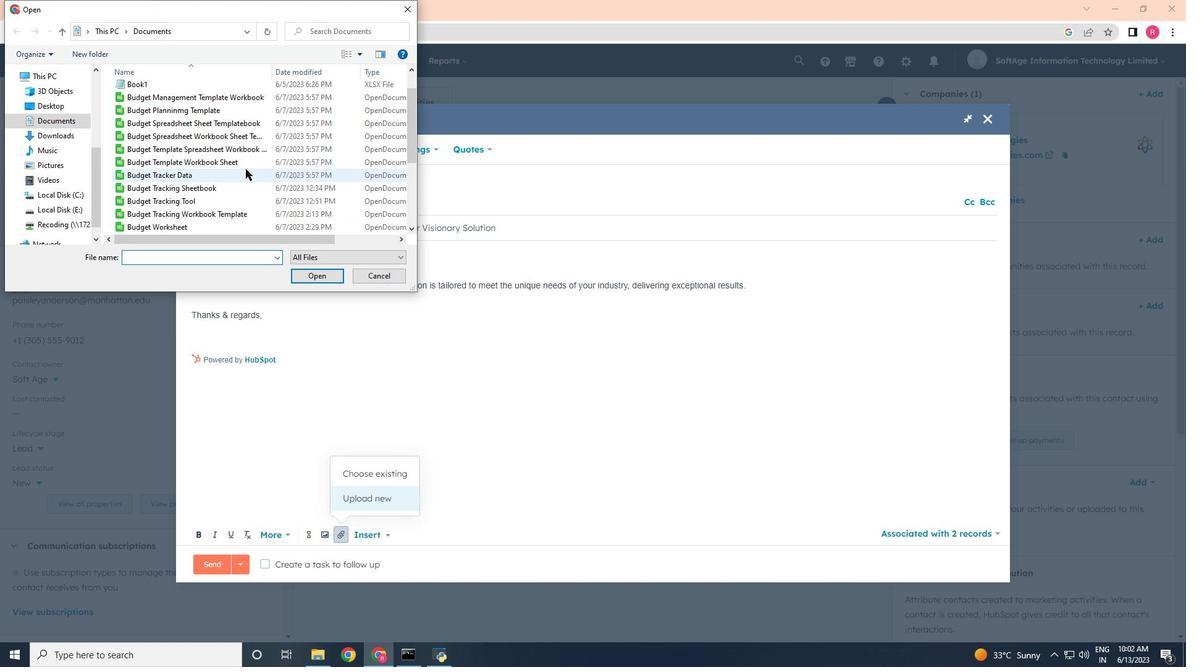 
Action: Mouse moved to (246, 169)
Screenshot: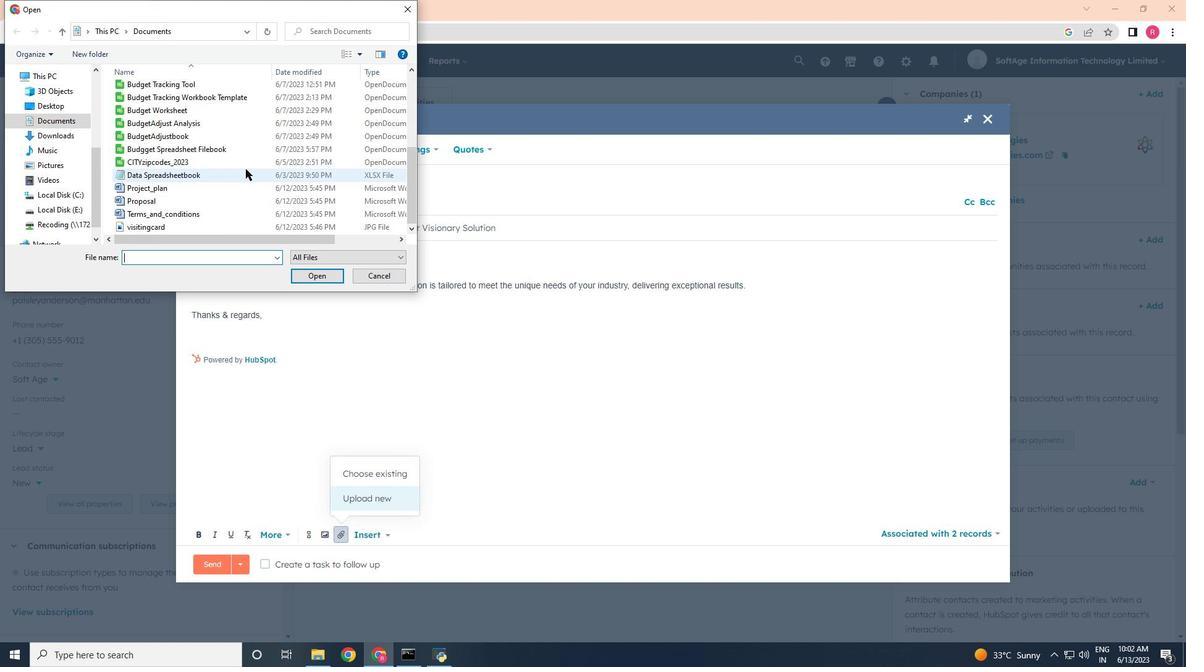 
Action: Mouse scrolled (246, 168) with delta (0, 0)
Screenshot: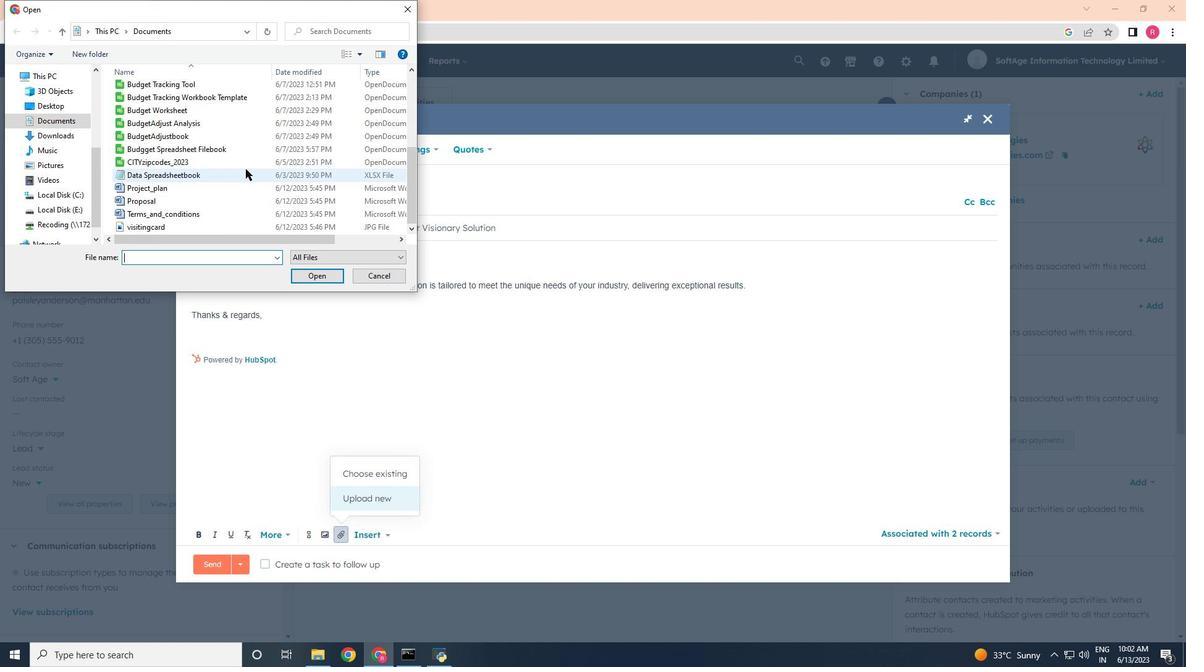 
Action: Mouse moved to (248, 169)
Screenshot: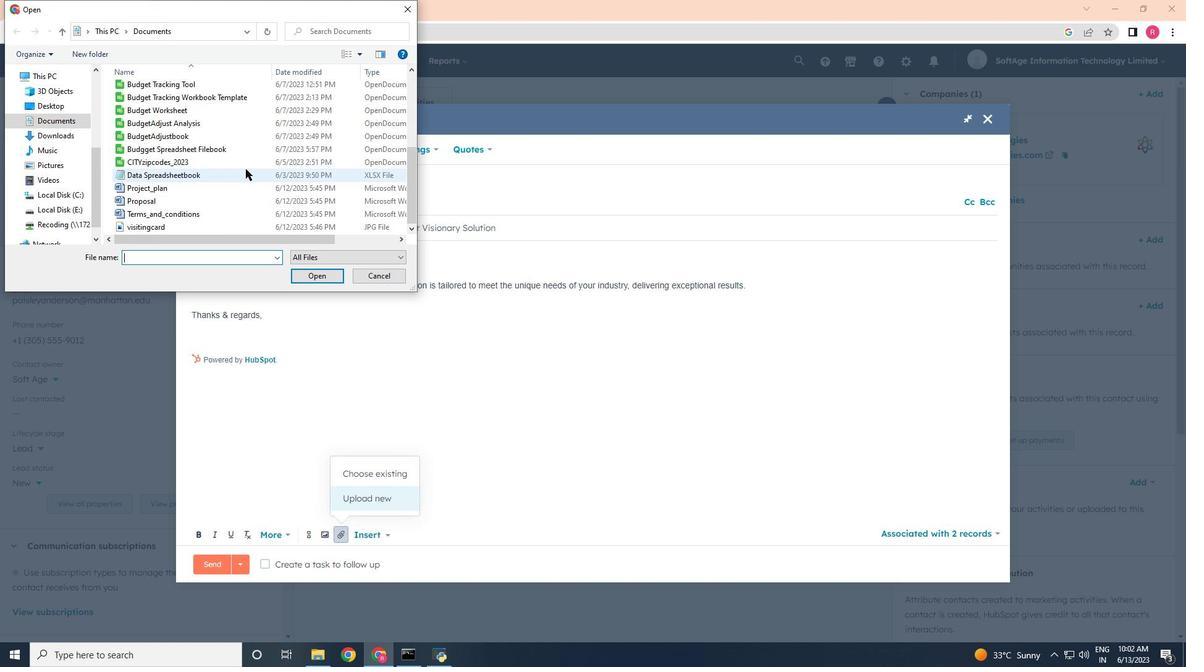 
Action: Mouse scrolled (248, 169) with delta (0, 0)
Screenshot: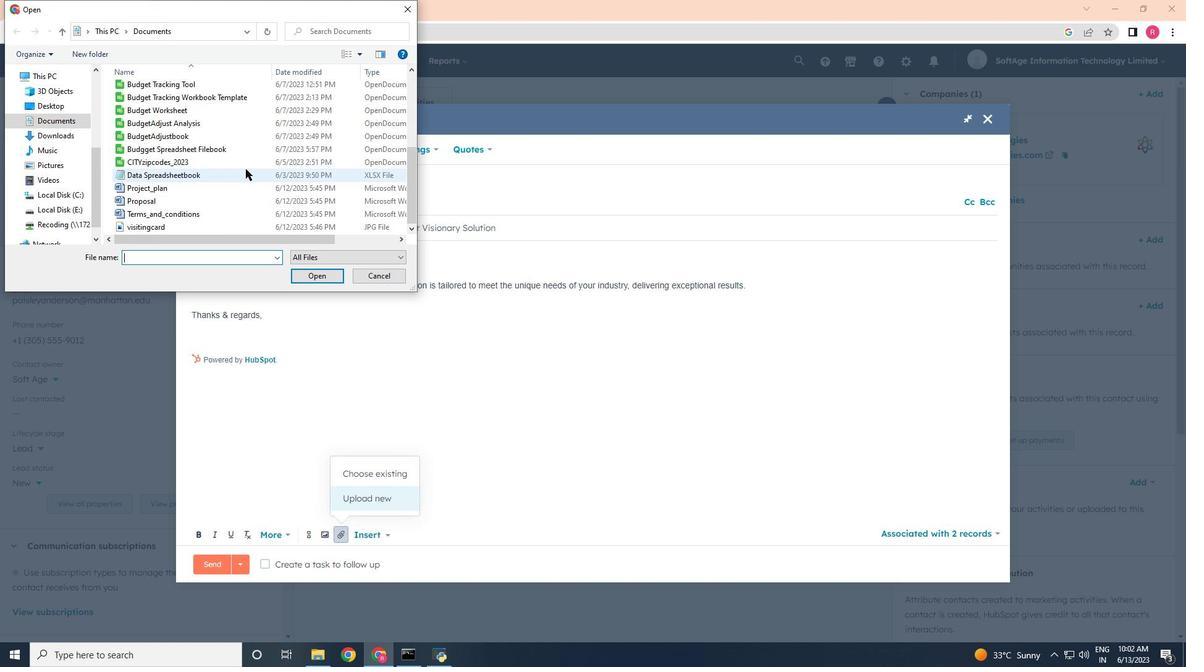 
Action: Mouse moved to (227, 216)
Screenshot: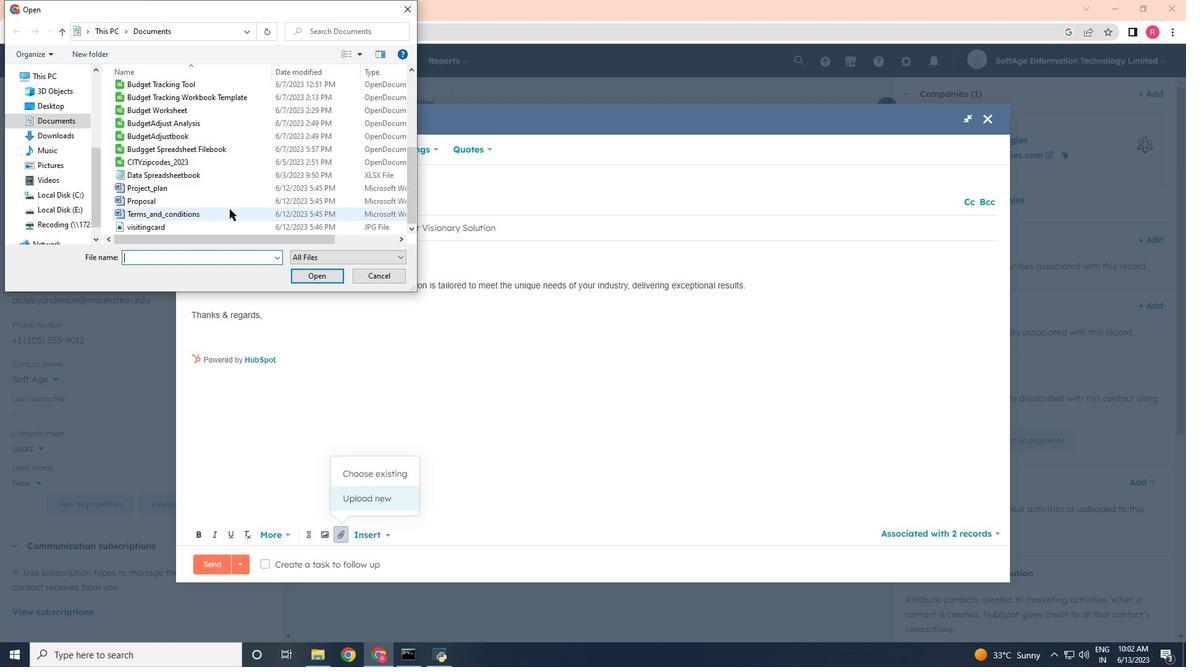 
Action: Mouse pressed left at (227, 216)
Screenshot: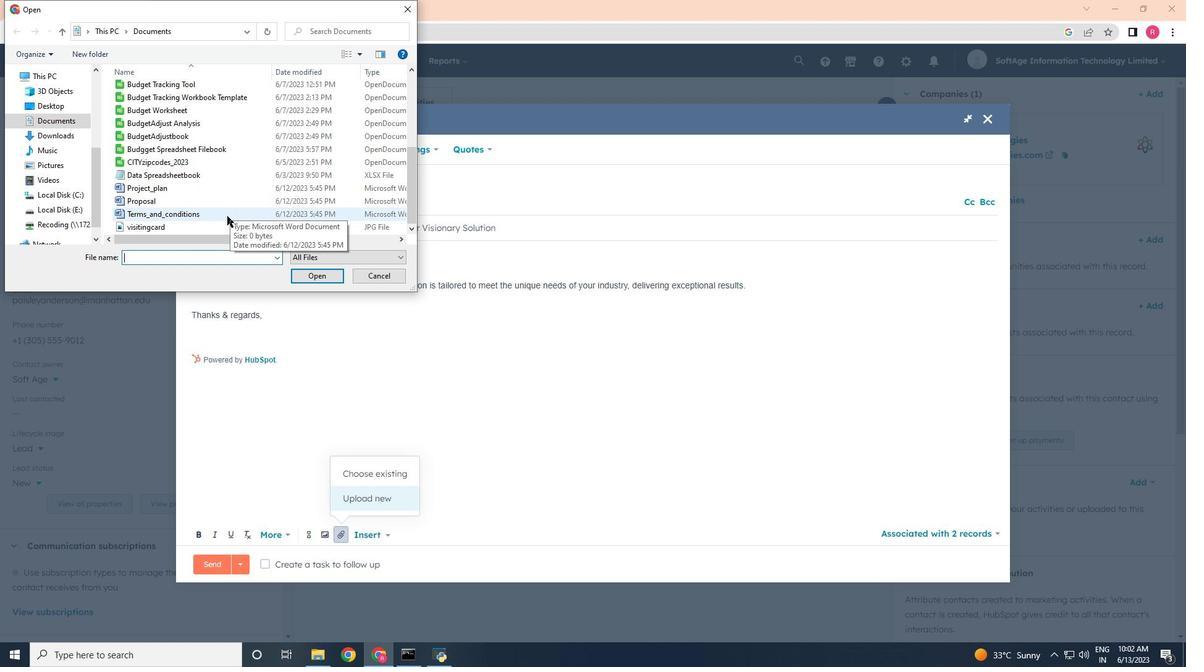 
Action: Mouse moved to (307, 275)
Screenshot: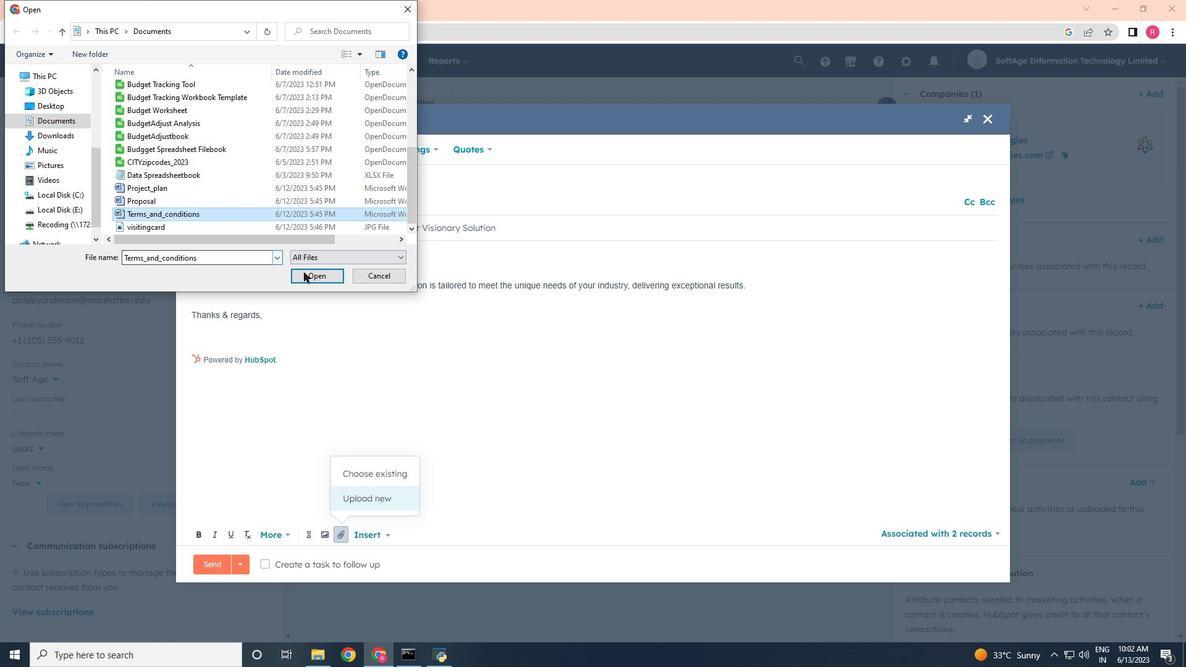 
Action: Mouse pressed left at (307, 275)
Screenshot: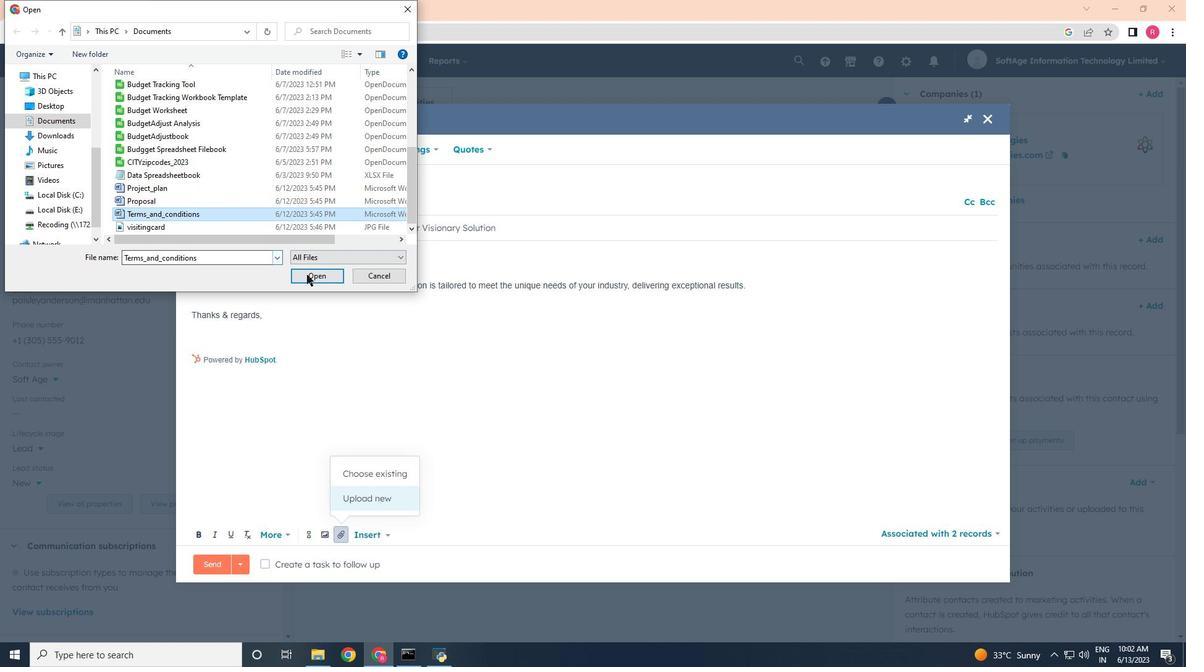 
Action: Mouse moved to (339, 495)
Screenshot: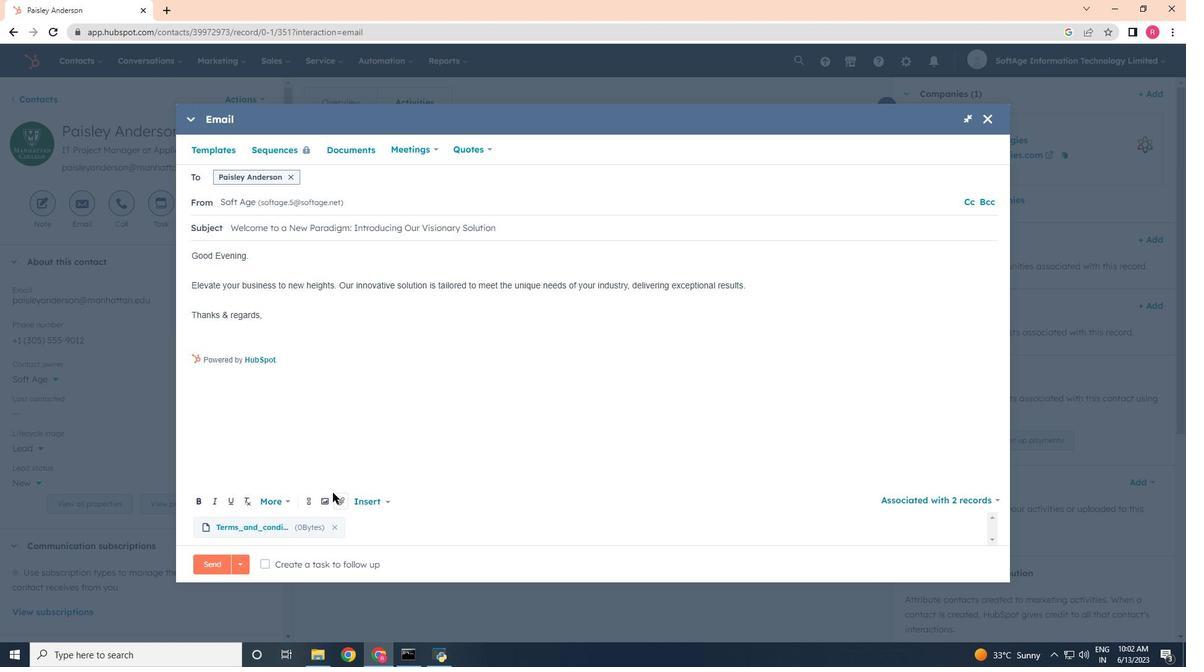 
Action: Mouse pressed left at (339, 495)
Screenshot: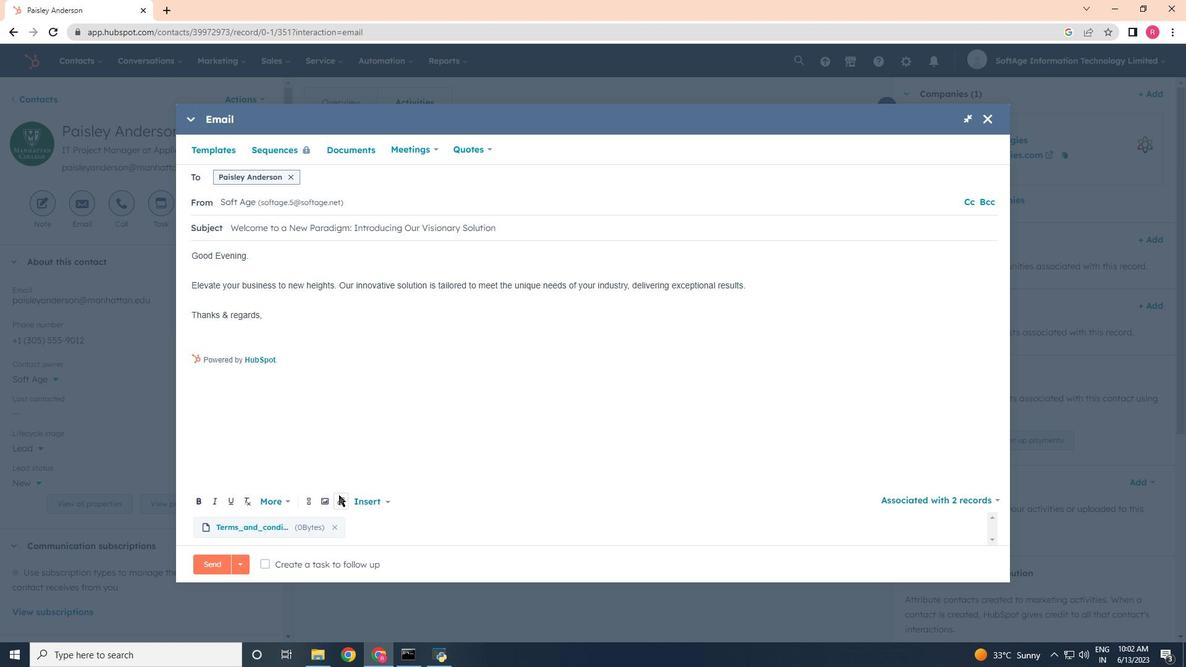 
Action: Mouse moved to (353, 467)
Screenshot: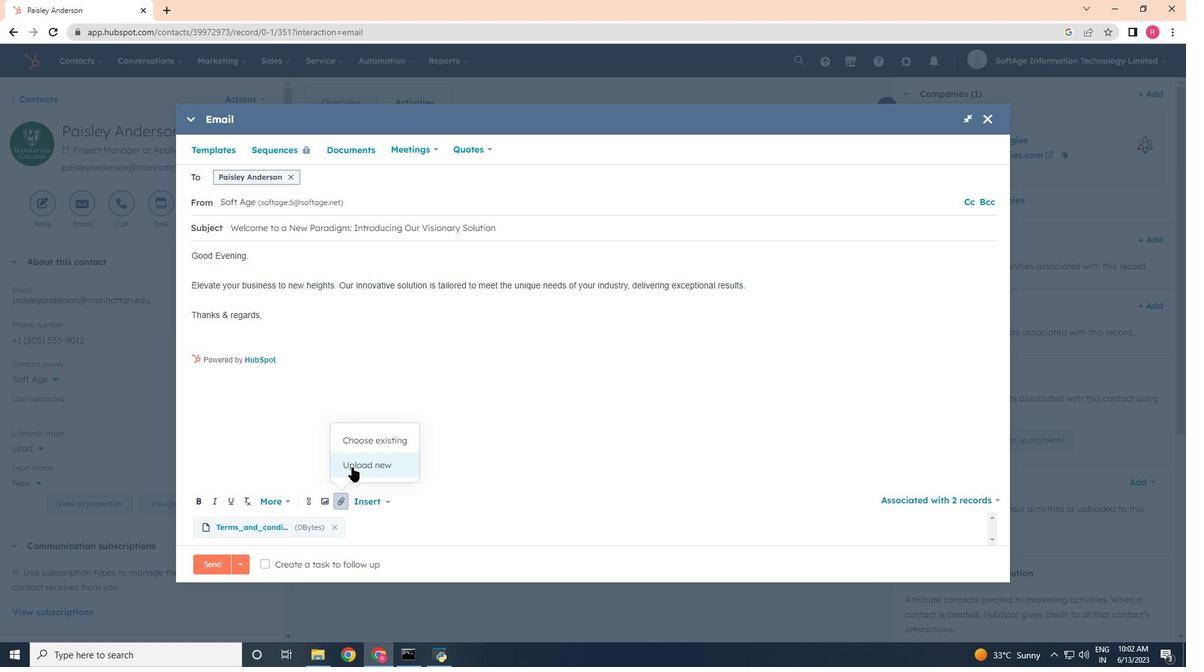 
Action: Mouse pressed left at (353, 467)
Screenshot: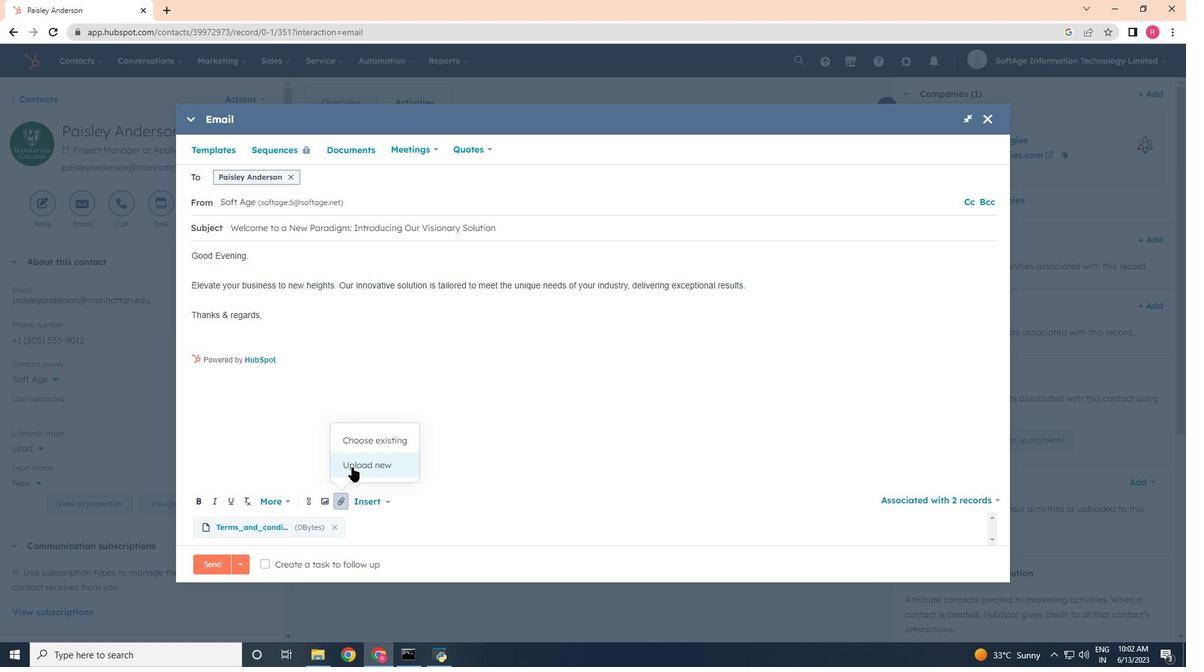 
Action: Mouse moved to (163, 183)
Screenshot: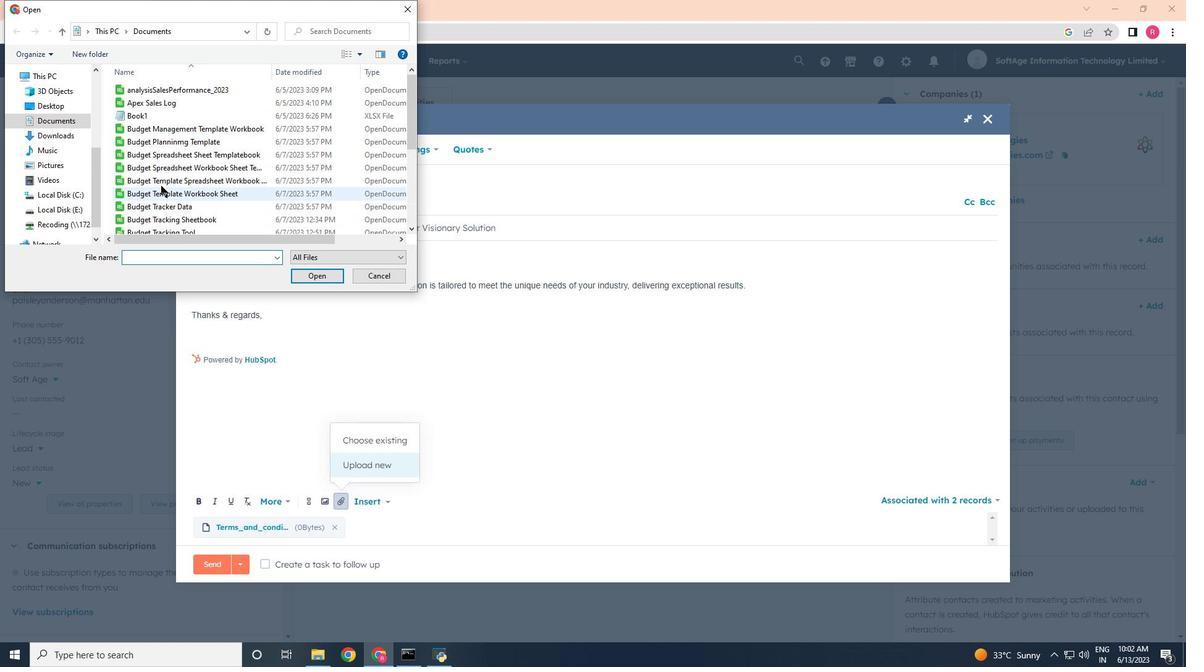 
Action: Mouse scrolled (163, 182) with delta (0, 0)
Screenshot: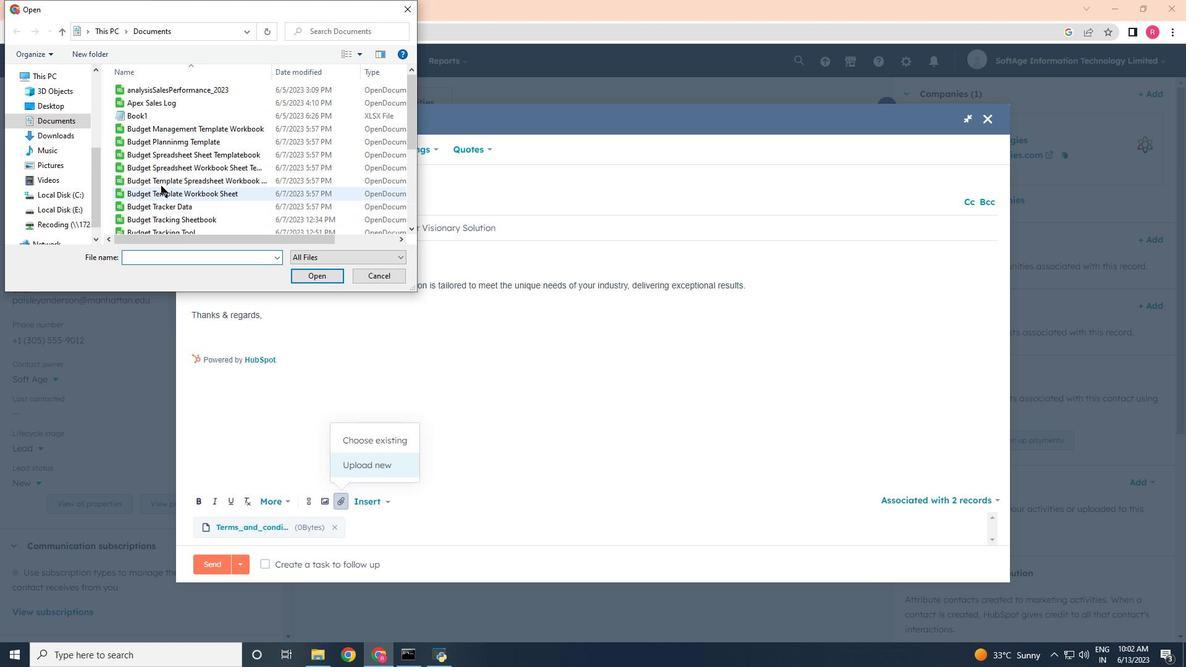 
Action: Mouse moved to (163, 187)
Screenshot: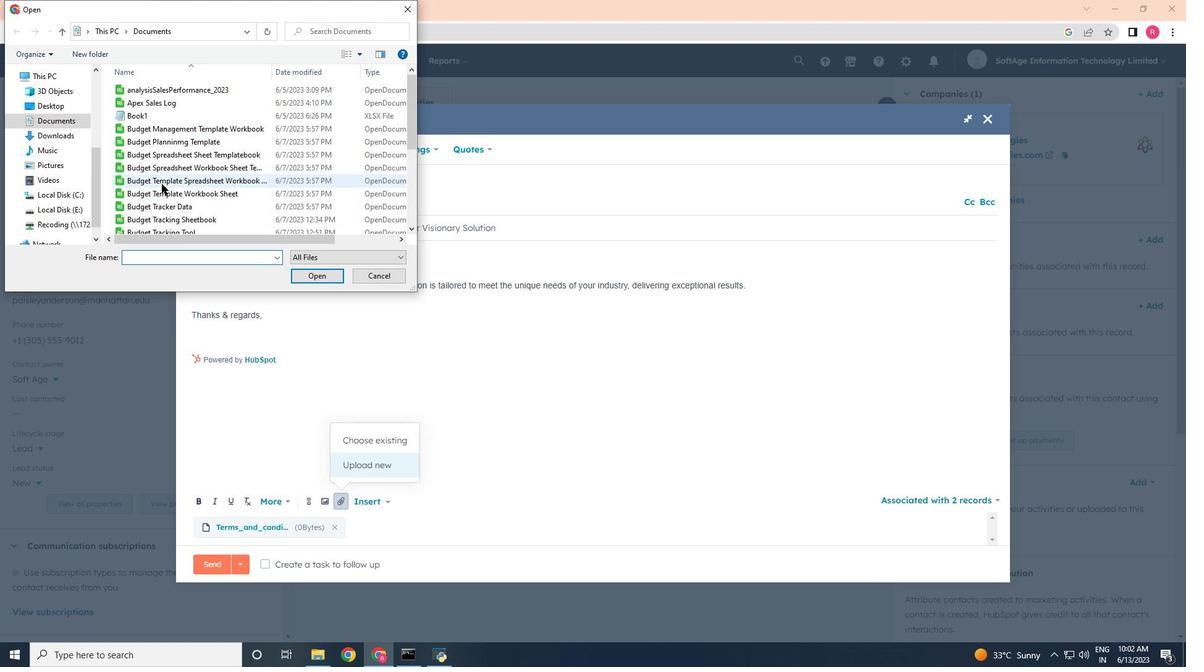 
Action: Mouse scrolled (163, 186) with delta (0, 0)
Screenshot: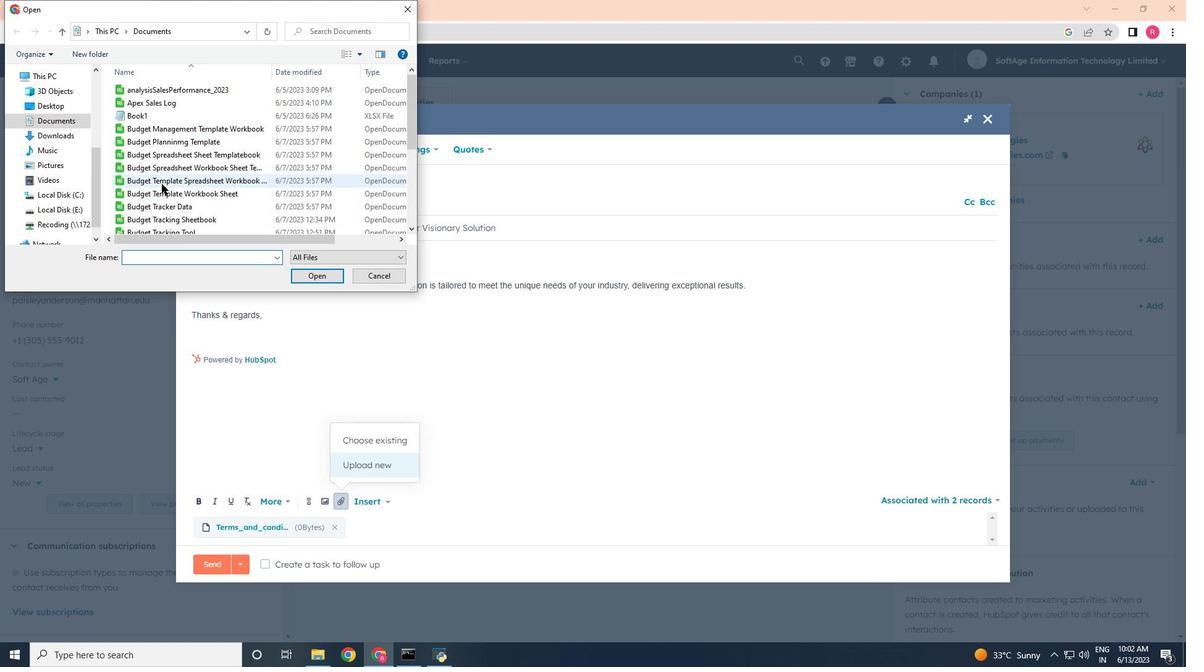 
Action: Mouse moved to (163, 189)
Screenshot: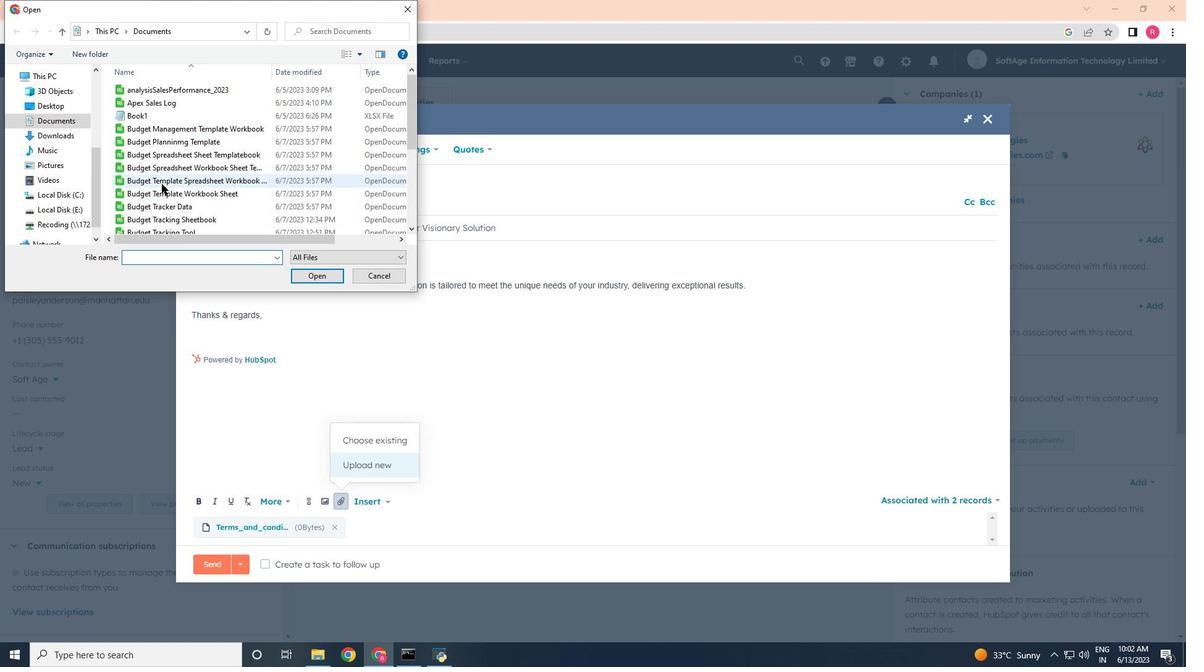 
Action: Mouse scrolled (163, 188) with delta (0, 0)
Screenshot: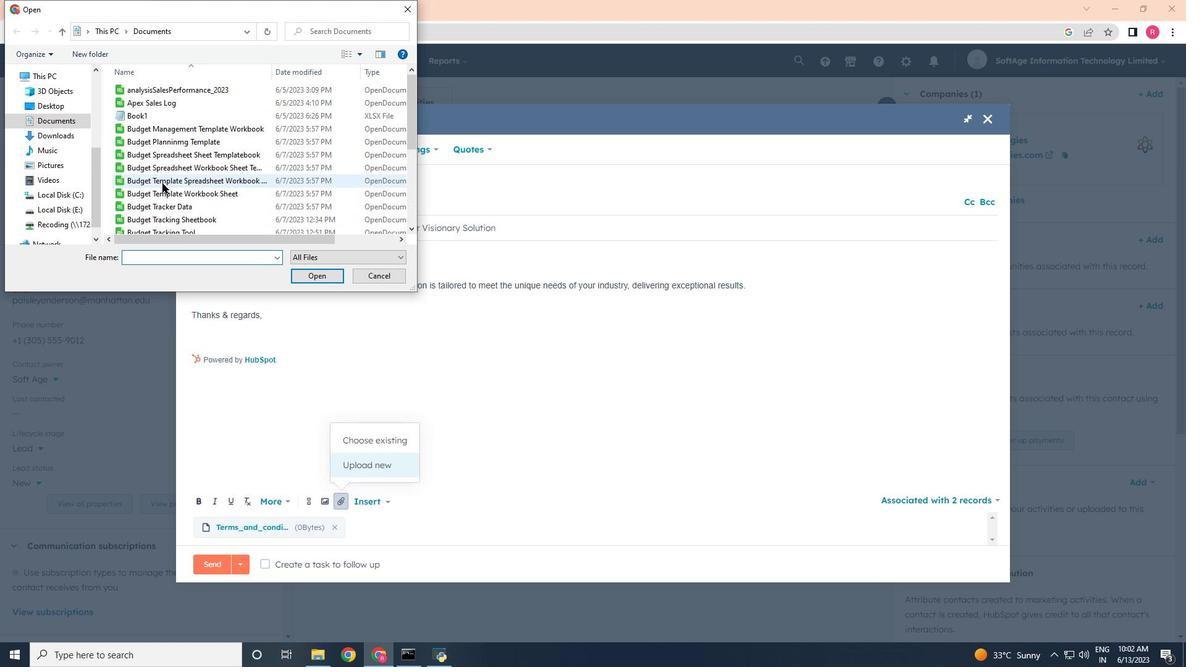 
Action: Mouse moved to (163, 190)
Screenshot: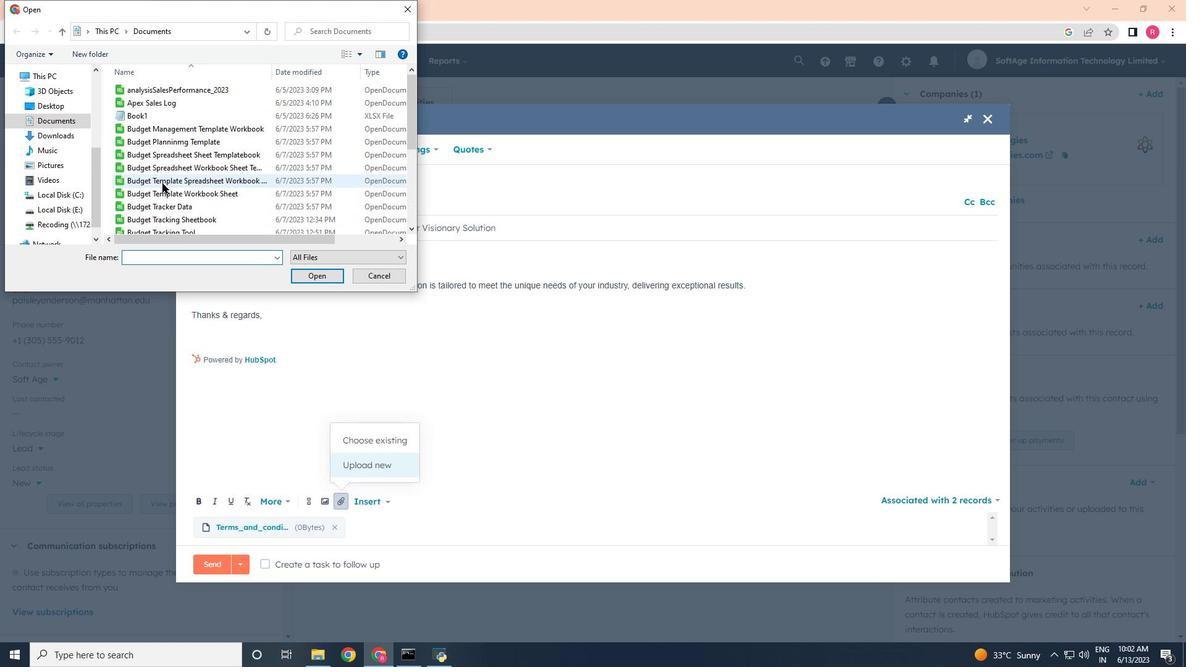 
Action: Mouse scrolled (163, 189) with delta (0, 0)
Screenshot: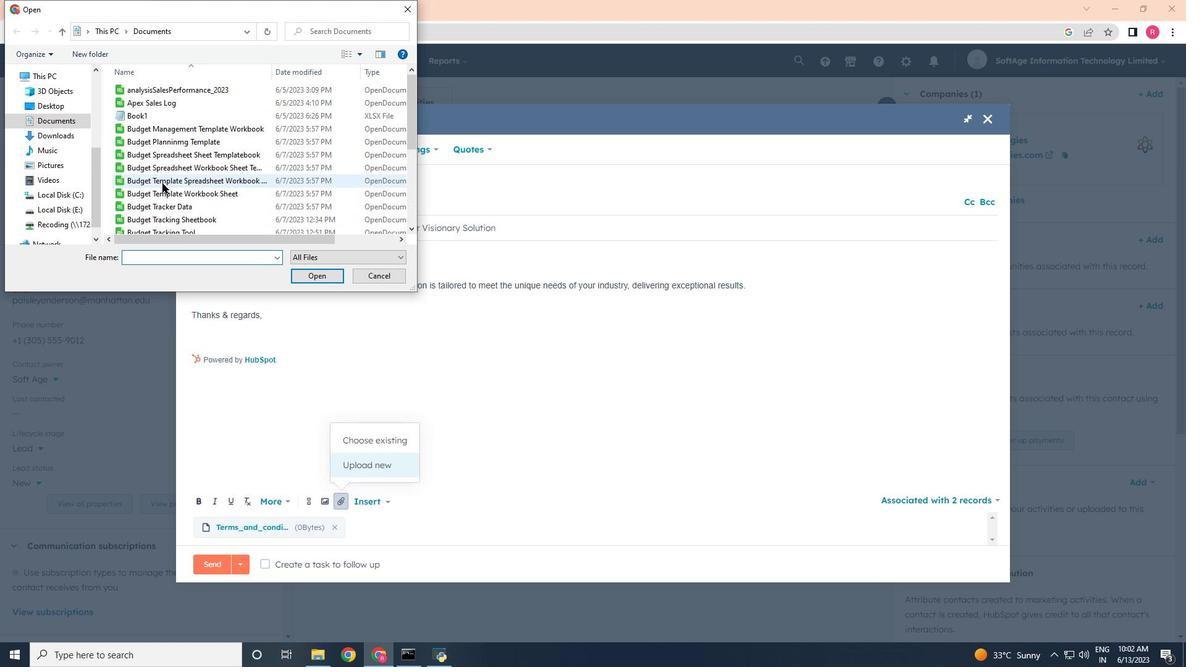 
Action: Mouse moved to (163, 191)
Screenshot: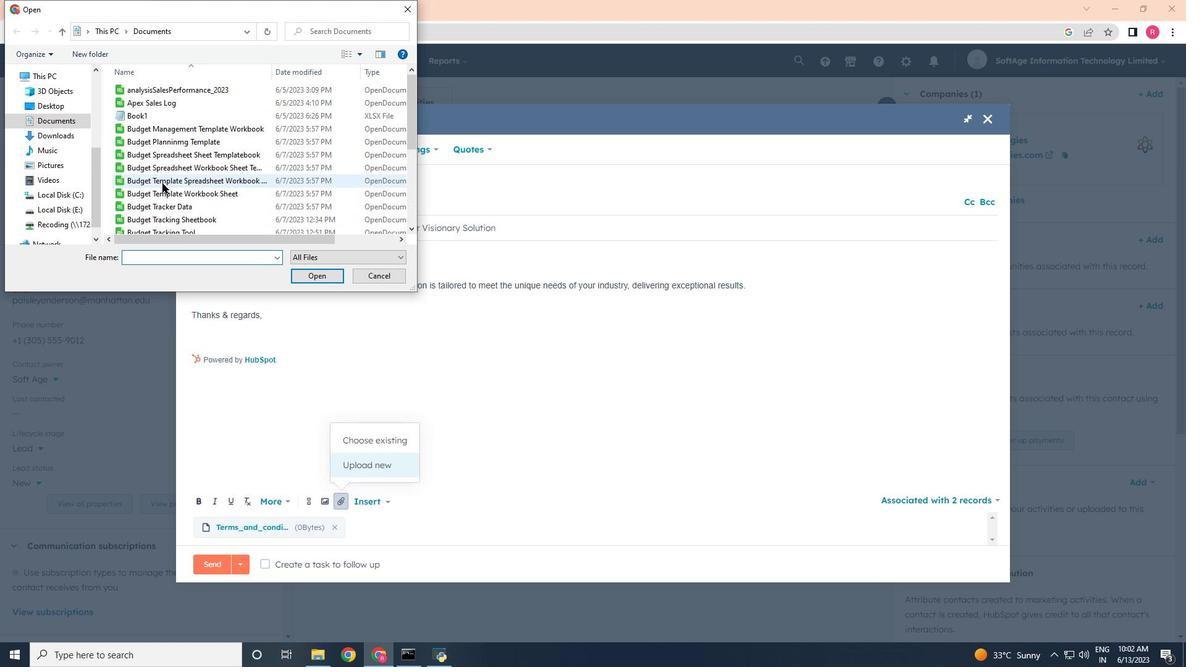 
Action: Mouse scrolled (163, 190) with delta (0, 0)
Screenshot: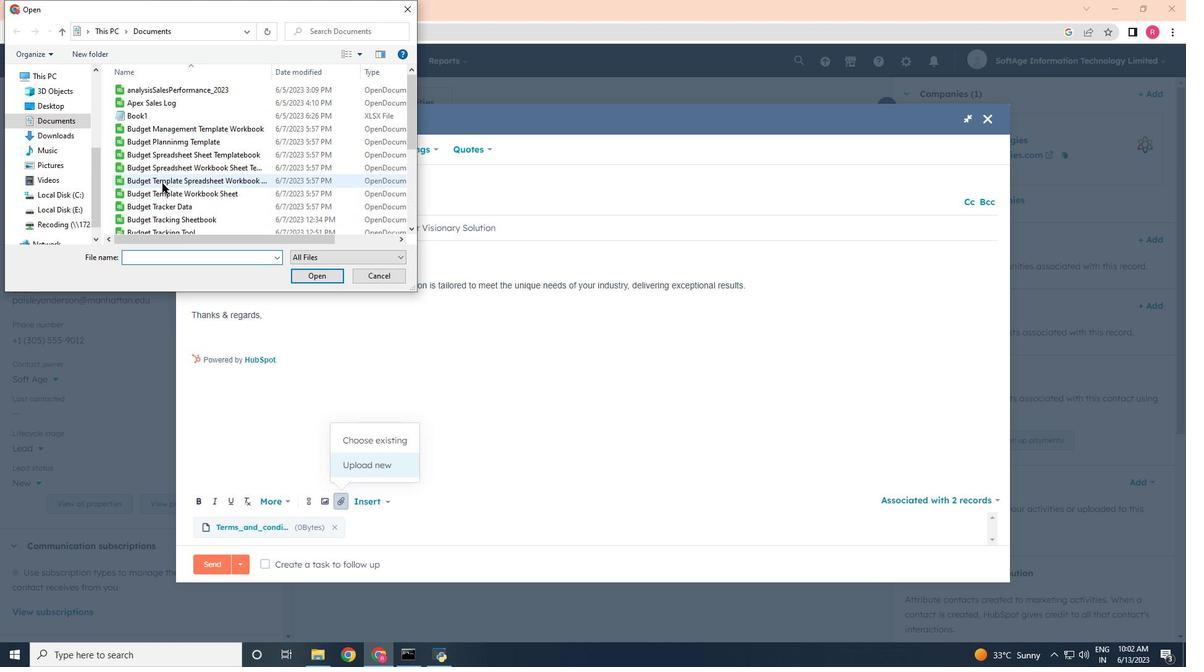 
Action: Mouse moved to (164, 207)
Screenshot: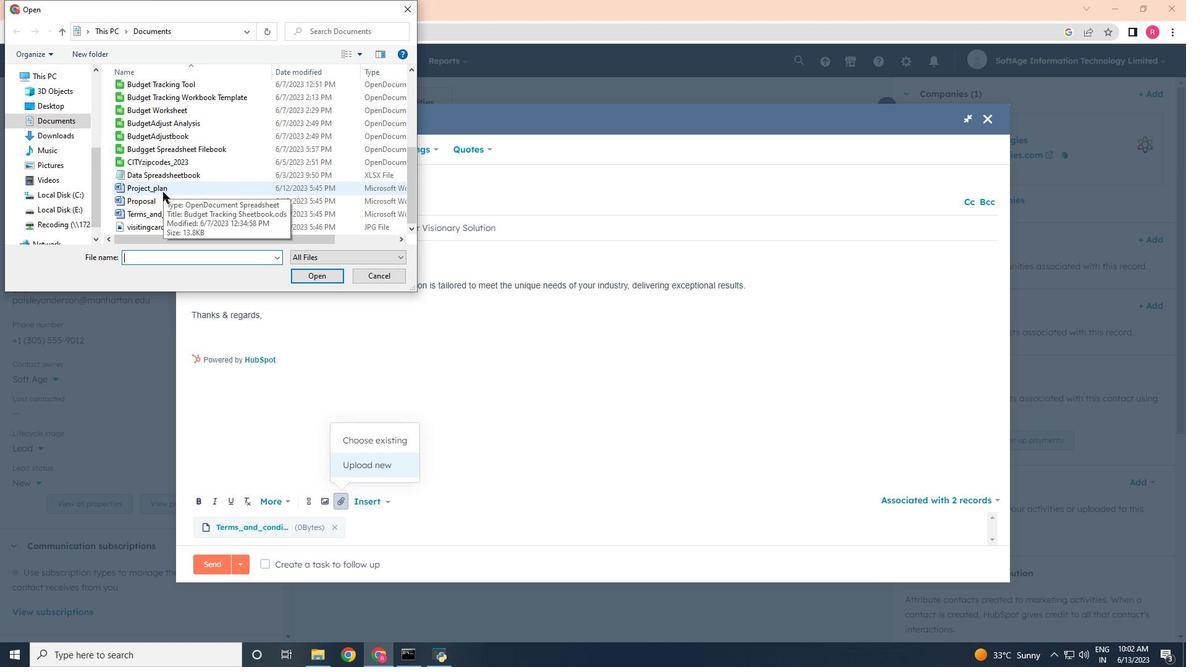 
Action: Mouse scrolled (164, 206) with delta (0, 0)
Screenshot: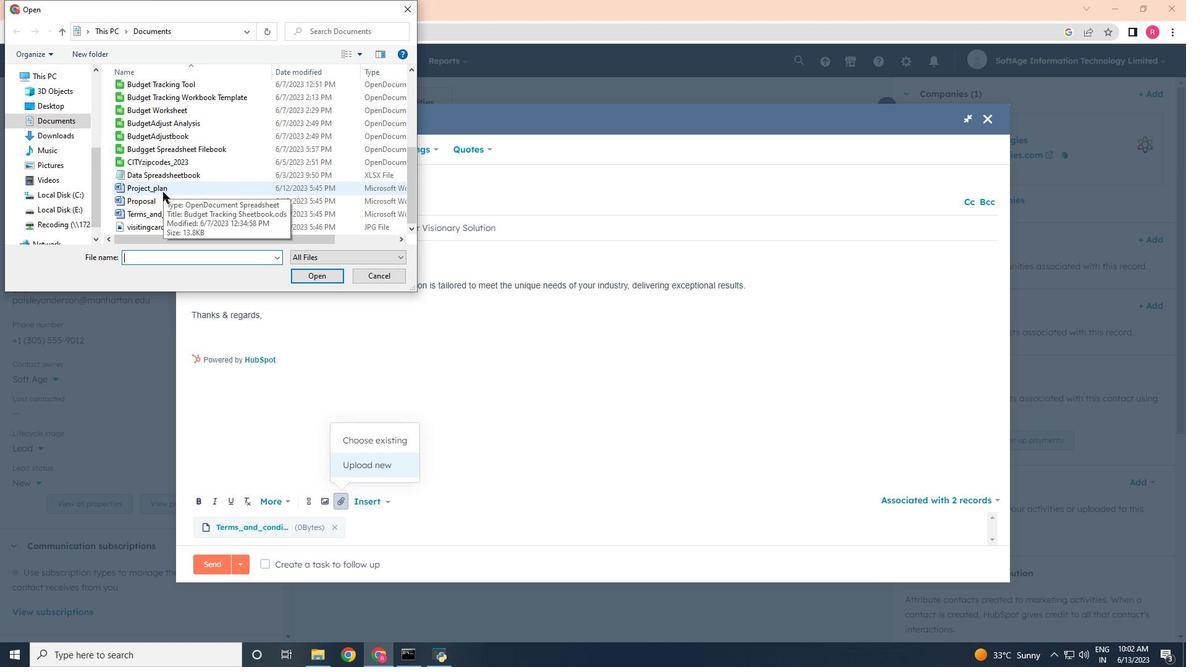 
Action: Mouse moved to (164, 210)
Screenshot: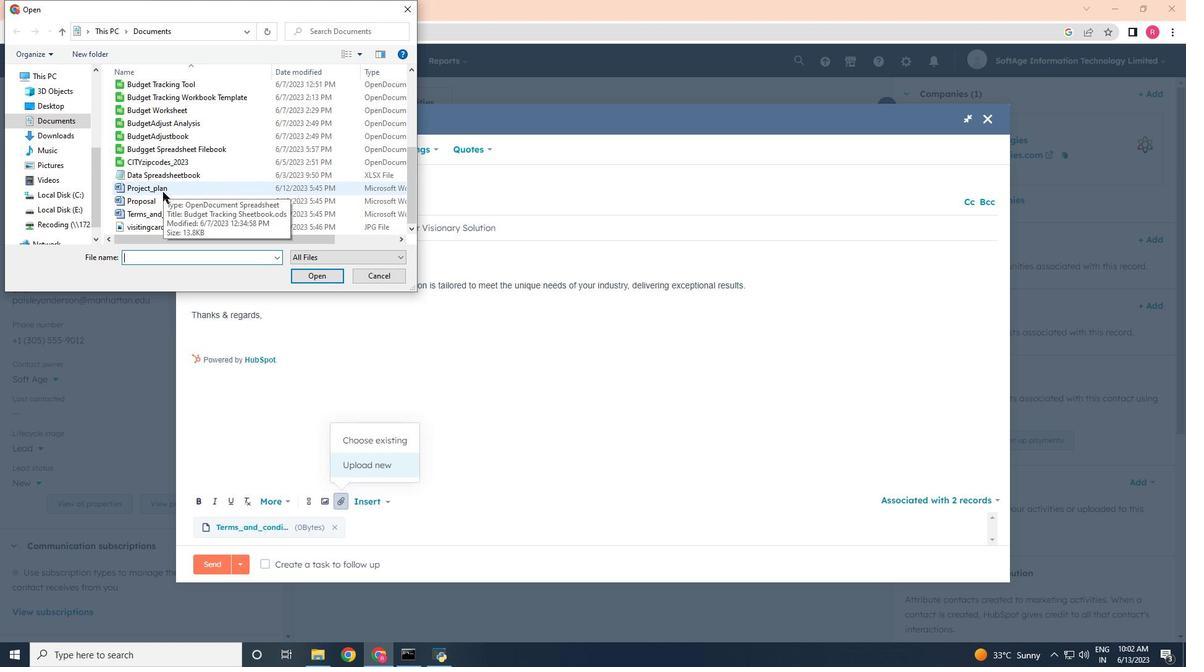 
Action: Mouse scrolled (164, 209) with delta (0, 0)
Screenshot: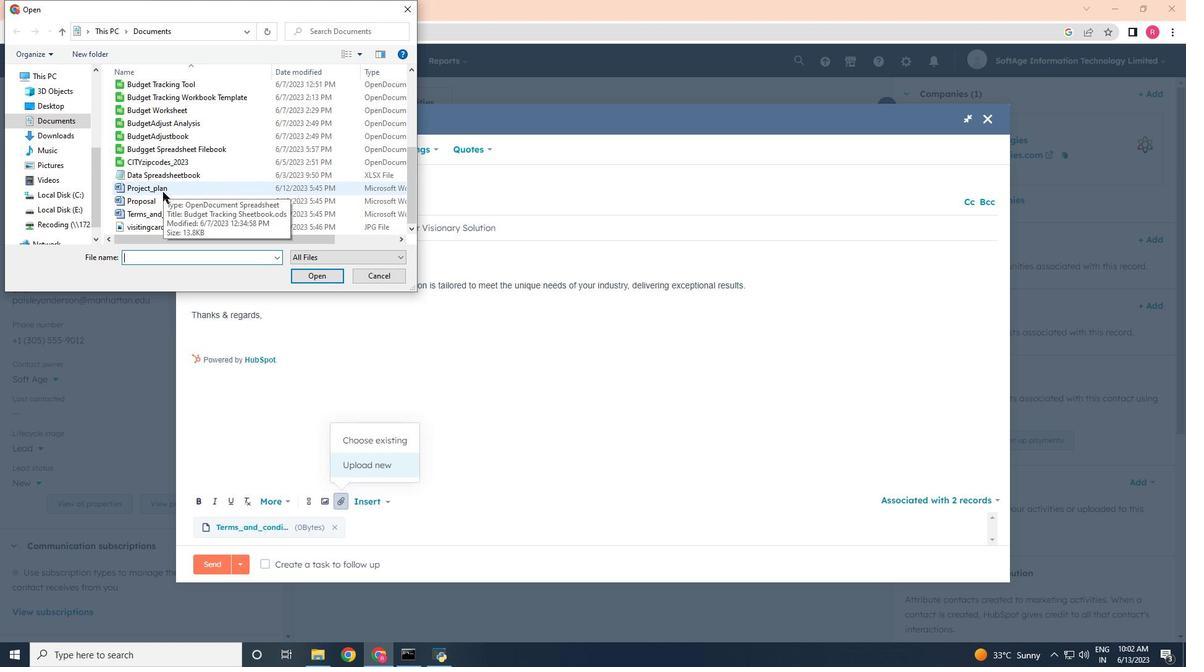 
Action: Mouse moved to (164, 213)
Screenshot: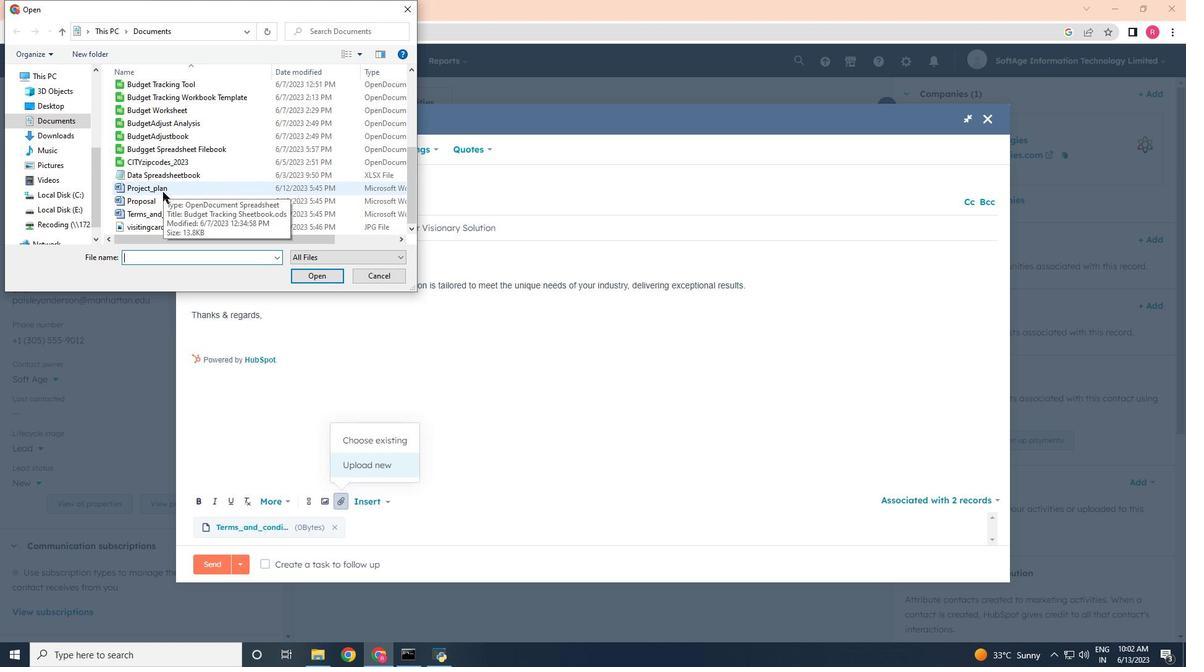 
Action: Mouse scrolled (164, 213) with delta (0, 0)
Screenshot: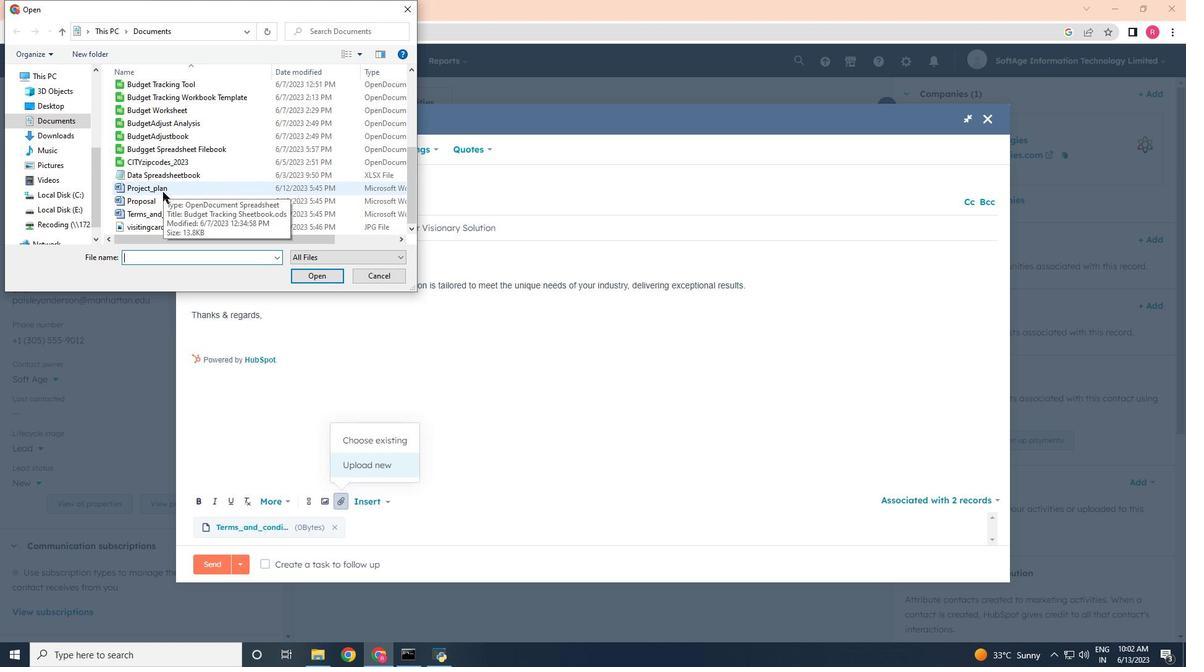 
Action: Mouse moved to (170, 225)
Screenshot: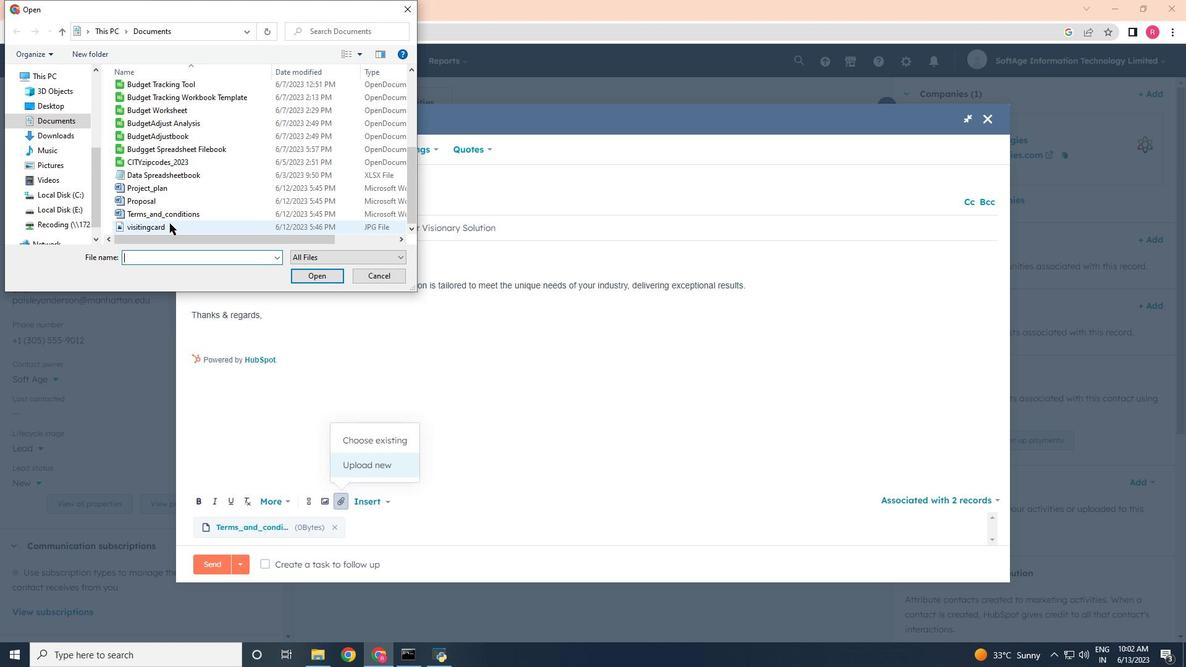 
Action: Mouse pressed left at (170, 225)
Screenshot: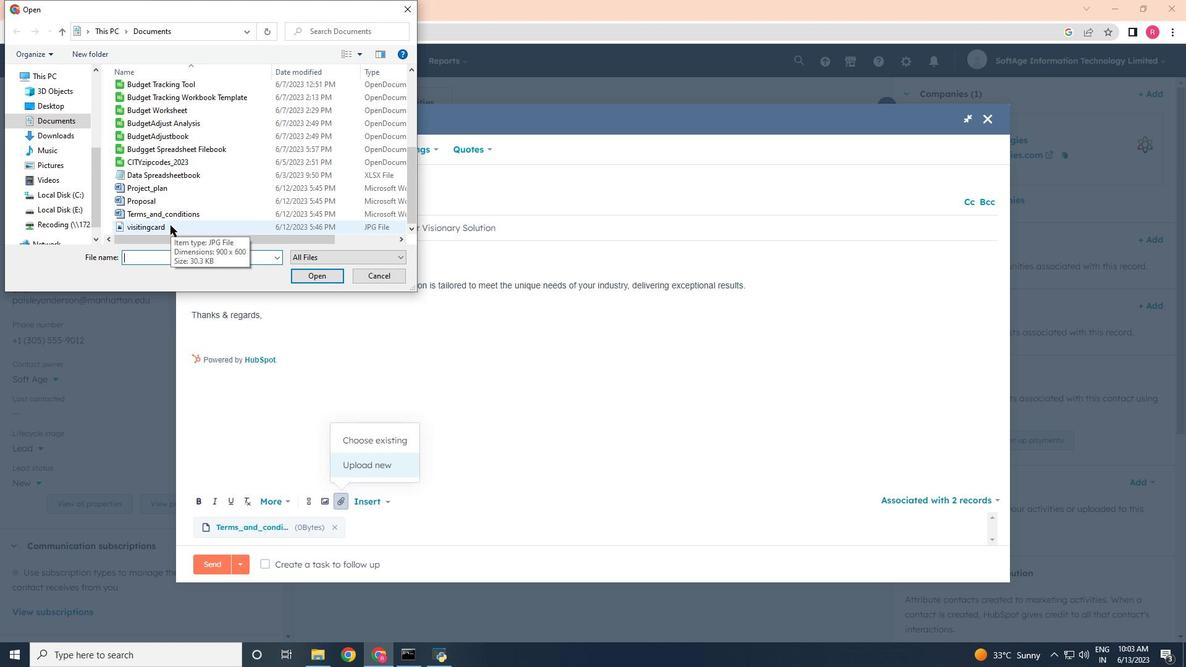 
Action: Mouse moved to (319, 280)
Screenshot: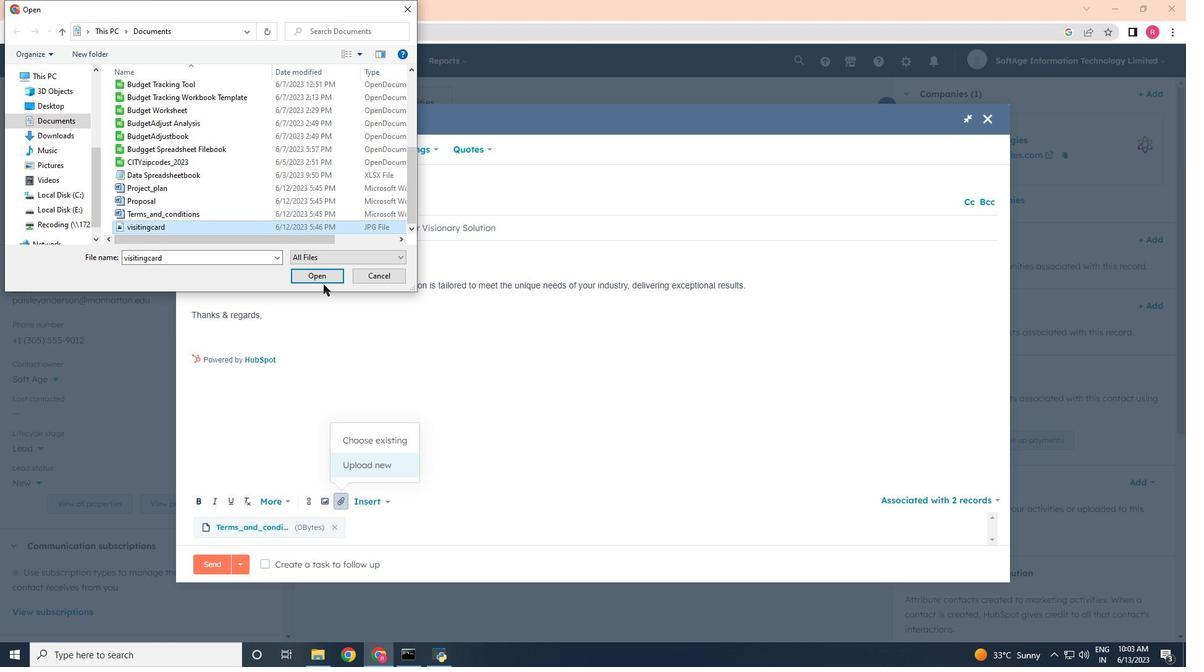 
Action: Mouse pressed left at (319, 280)
Screenshot: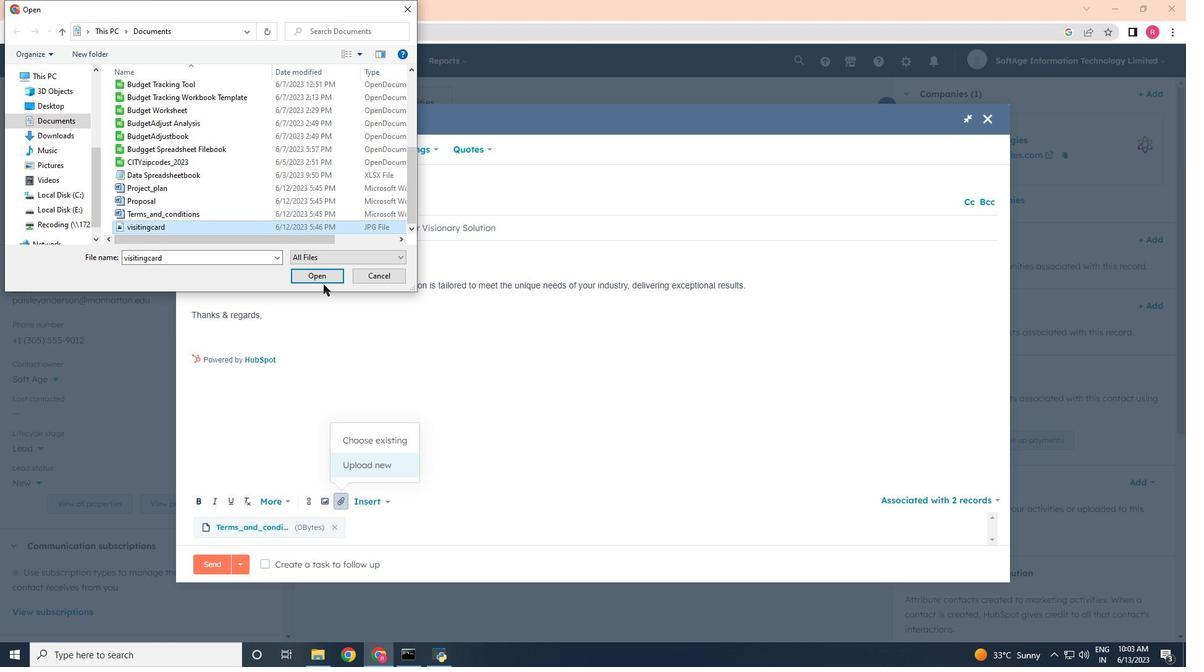 
Action: Mouse moved to (339, 386)
Screenshot: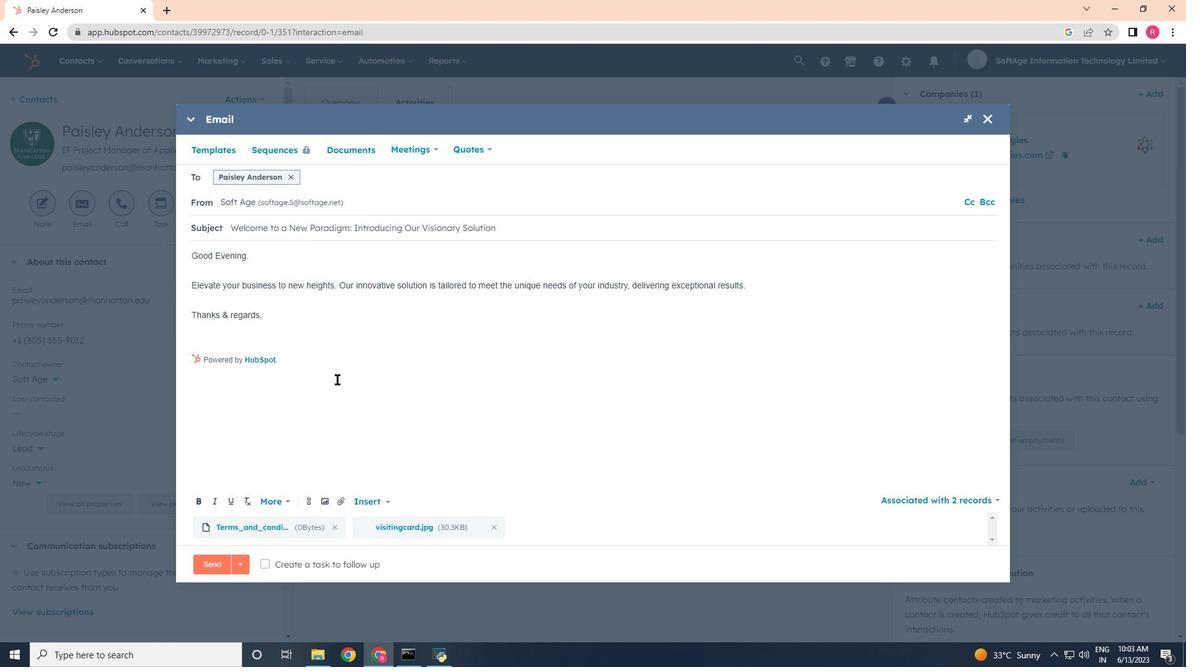 
Action: Mouse scrolled (339, 386) with delta (0, 0)
Screenshot: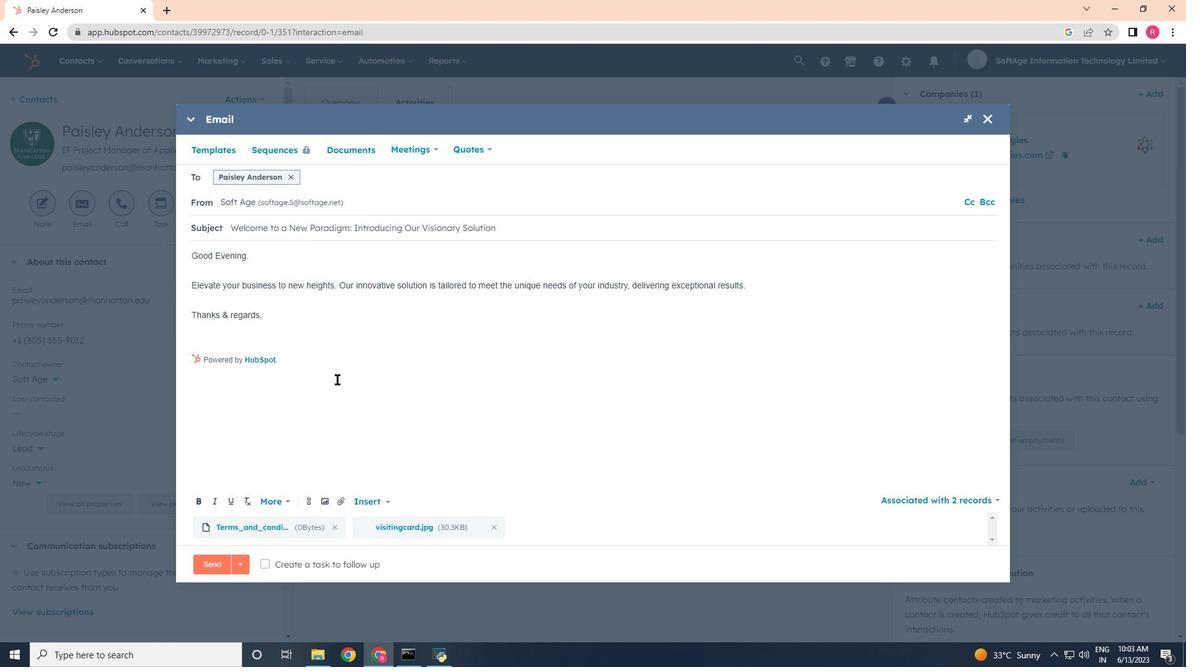 
Action: Mouse moved to (339, 388)
Screenshot: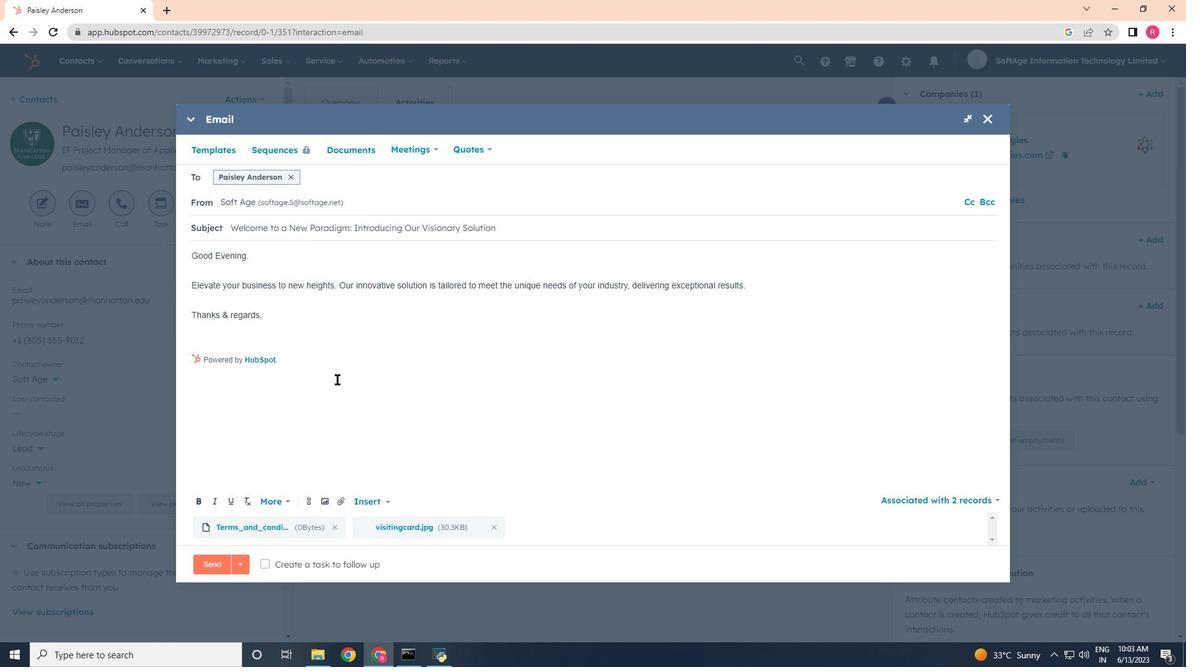 
Action: Mouse scrolled (339, 388) with delta (0, 0)
Screenshot: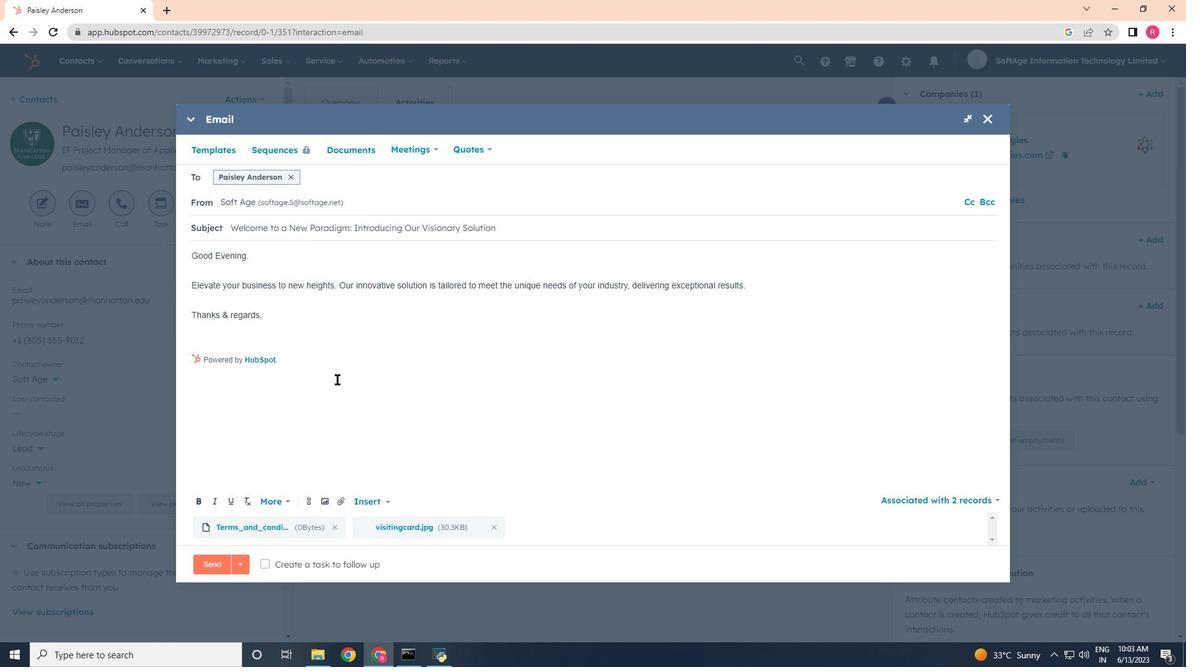 
Action: Mouse scrolled (339, 388) with delta (0, 0)
Screenshot: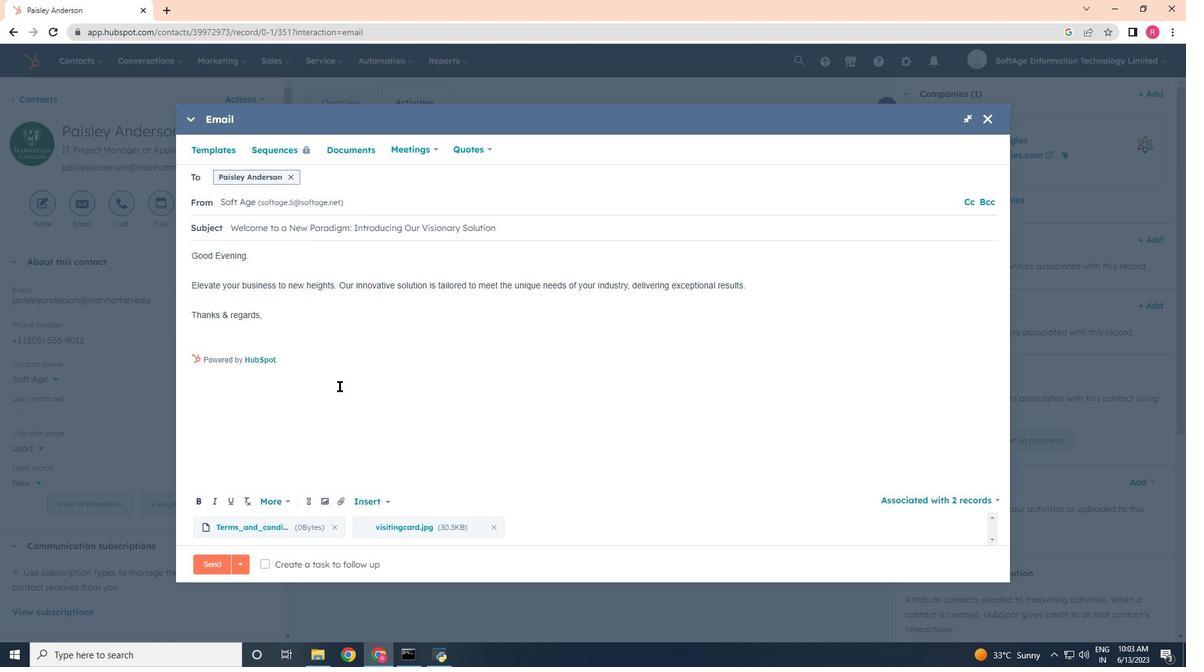 
Action: Mouse moved to (224, 331)
Screenshot: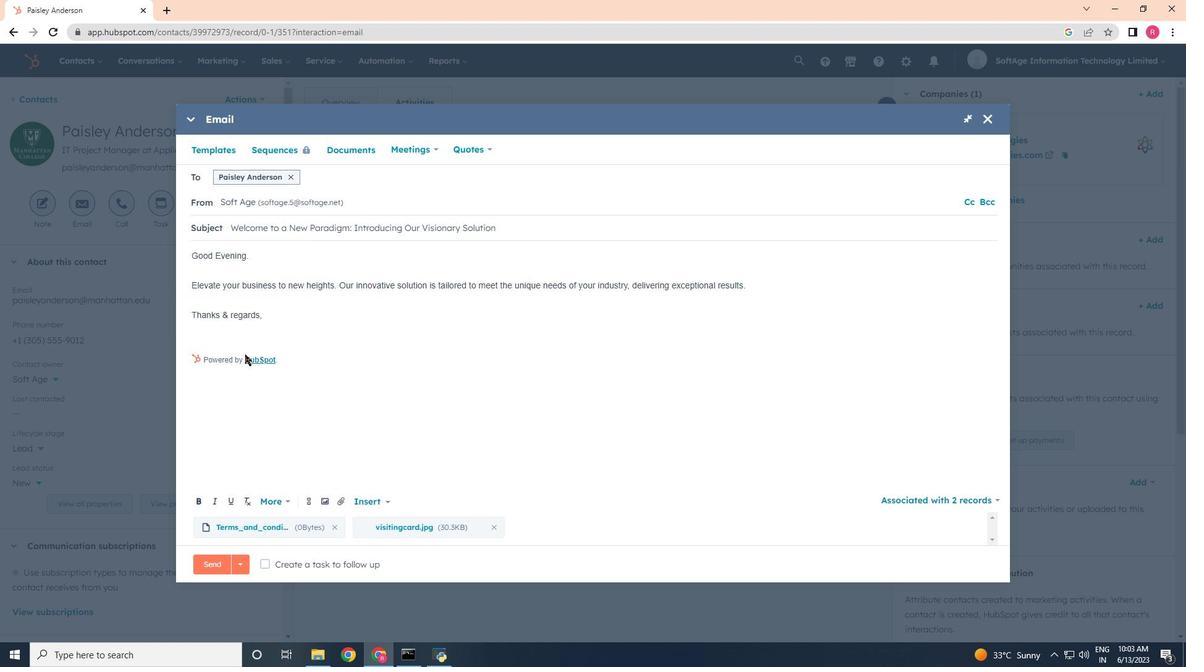 
Action: Mouse pressed left at (224, 331)
Screenshot: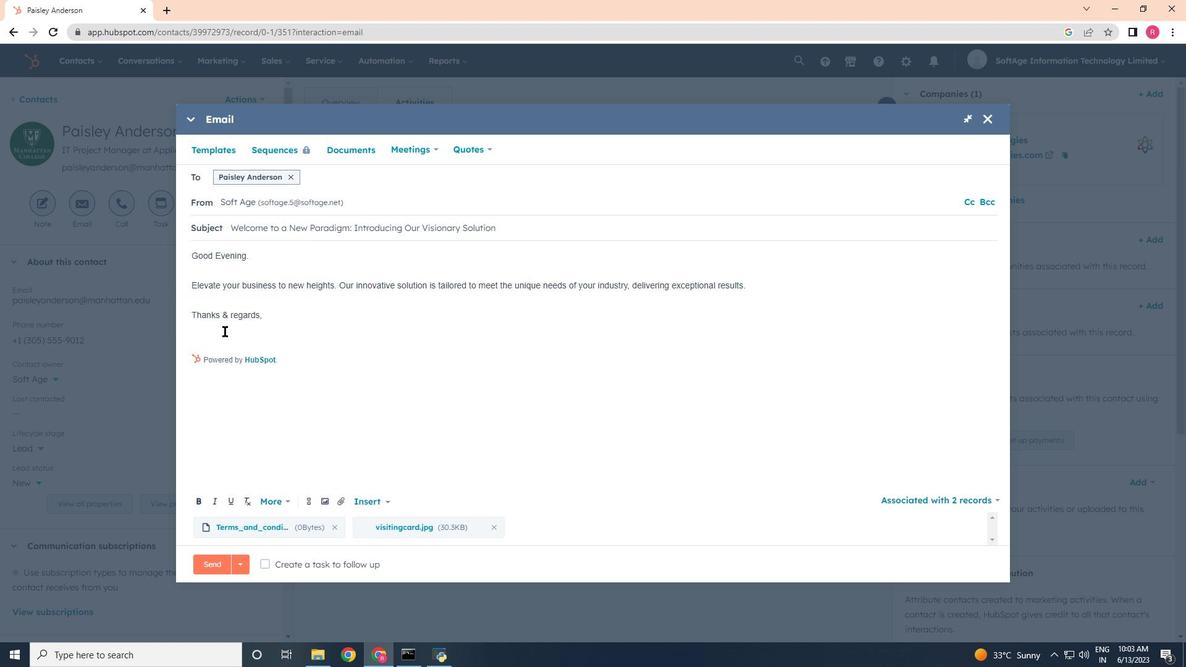 
Action: Mouse moved to (312, 502)
Screenshot: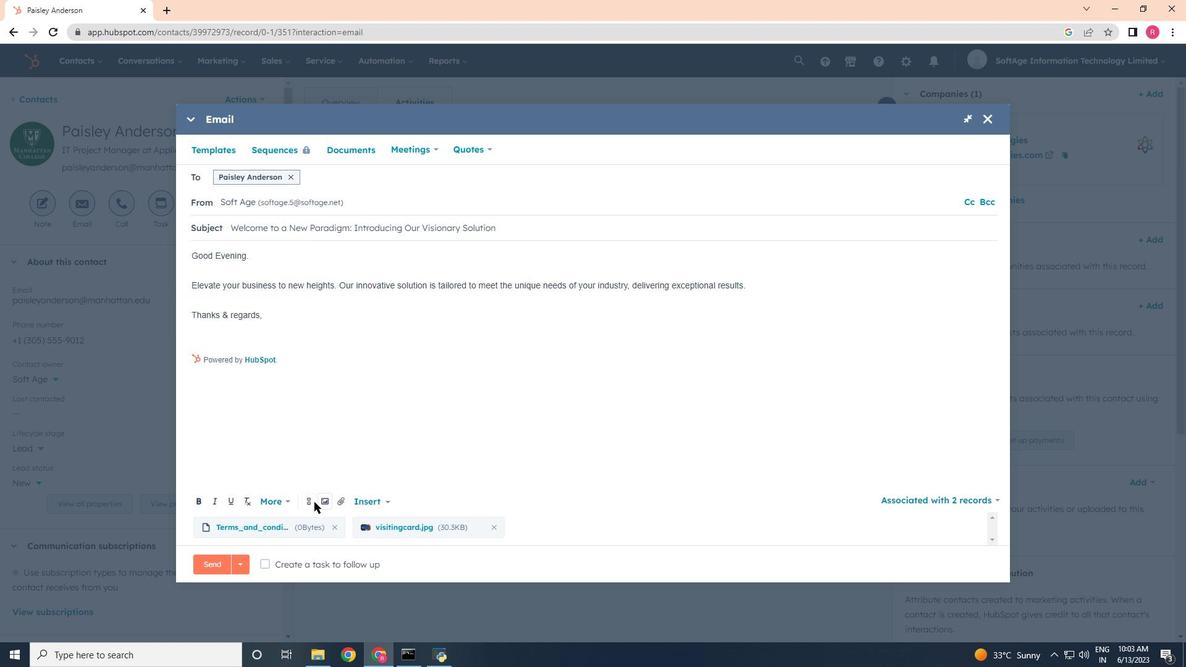 
Action: Mouse pressed left at (312, 502)
Screenshot: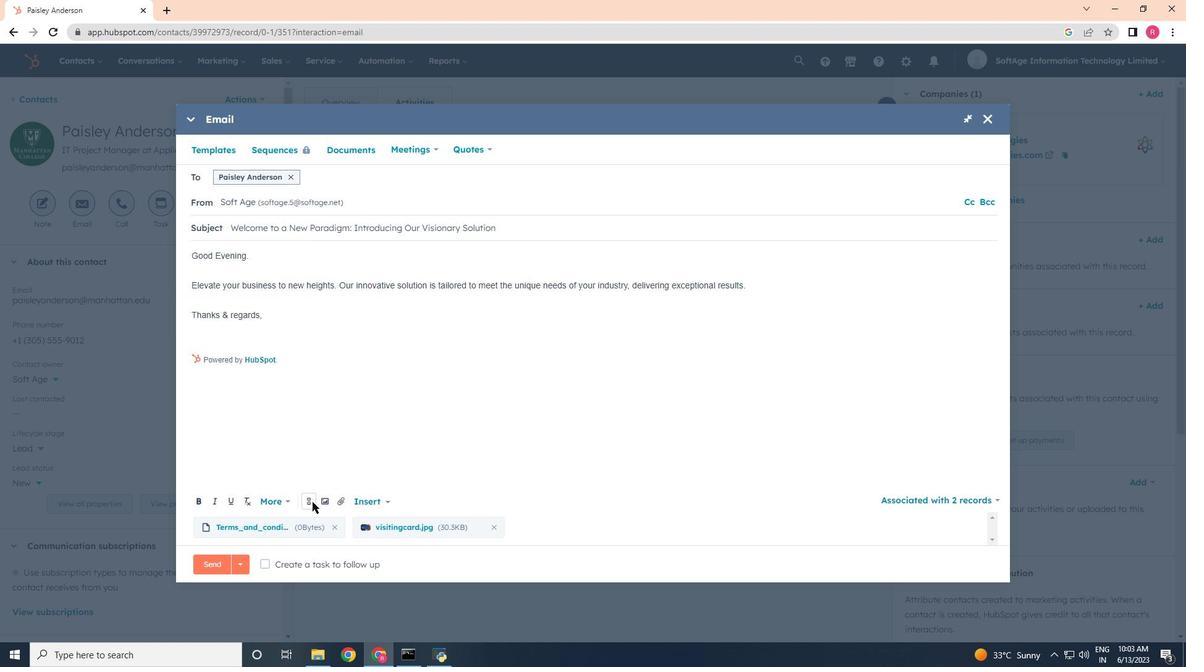 
Action: Mouse moved to (334, 370)
Screenshot: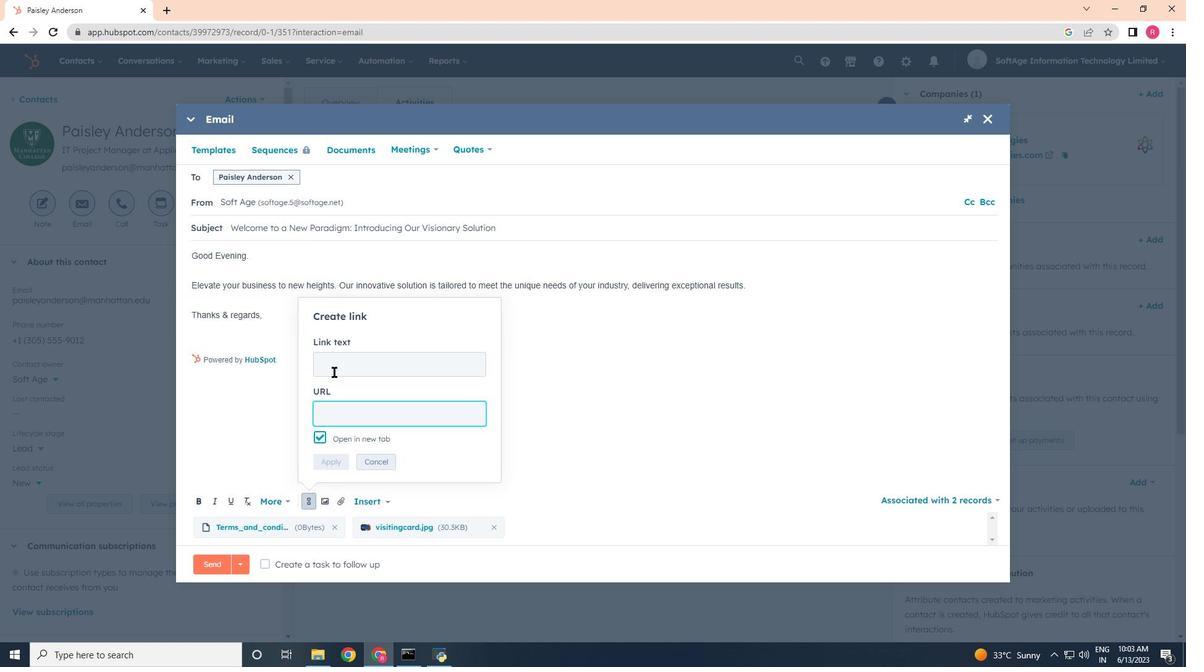 
Action: Mouse pressed left at (334, 370)
Screenshot: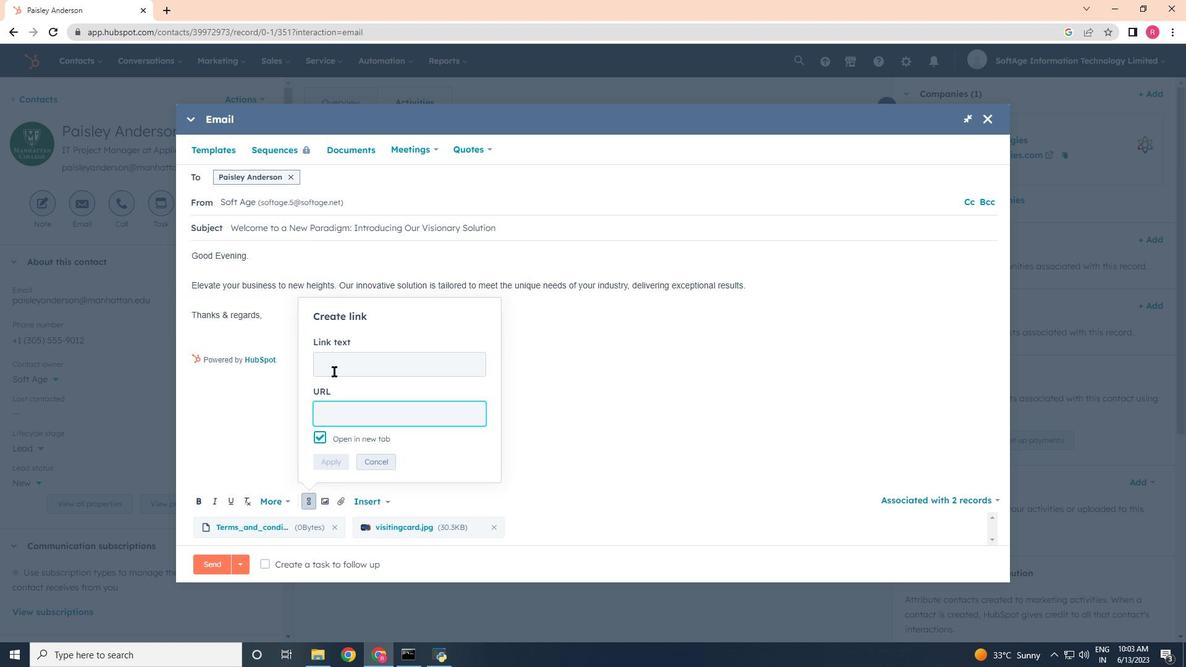 
Action: Key pressed <Key.shift><Key.shift><Key.shift><Key.shift><Key.shift><Key.shift><Key.shift><Key.shift><Key.shift><Key.shift><Key.shift><Key.shift>Flicker<Key.tab>www.flickr.com
Screenshot: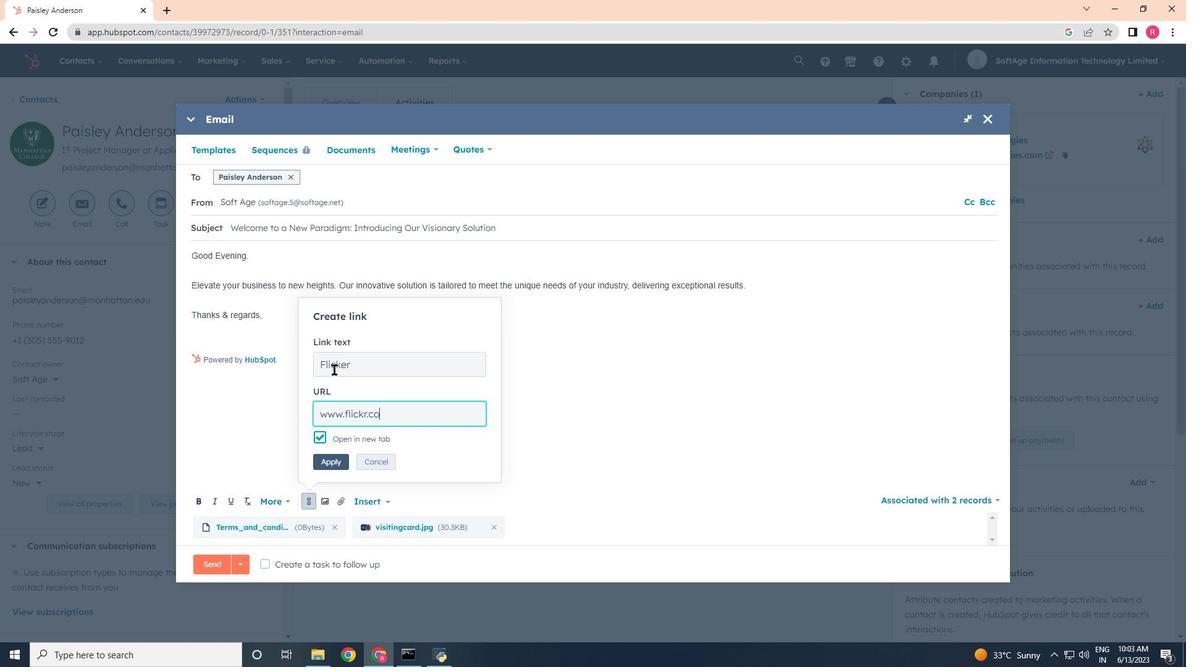 
Action: Mouse moved to (329, 464)
Screenshot: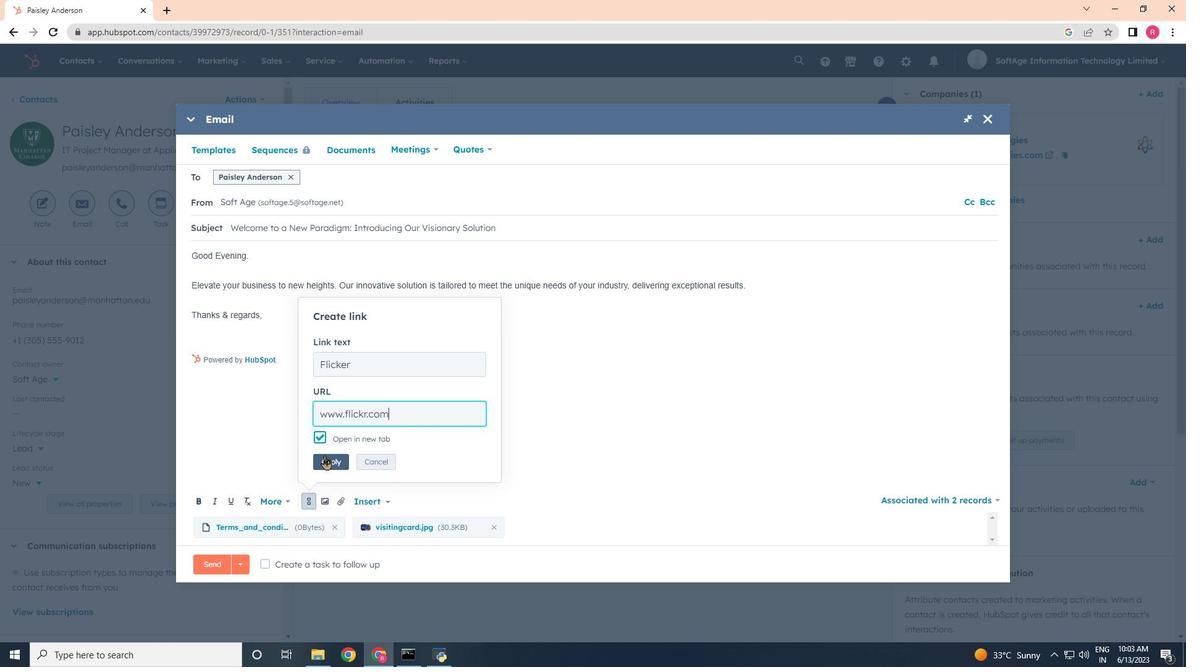 
Action: Mouse pressed left at (329, 464)
Screenshot: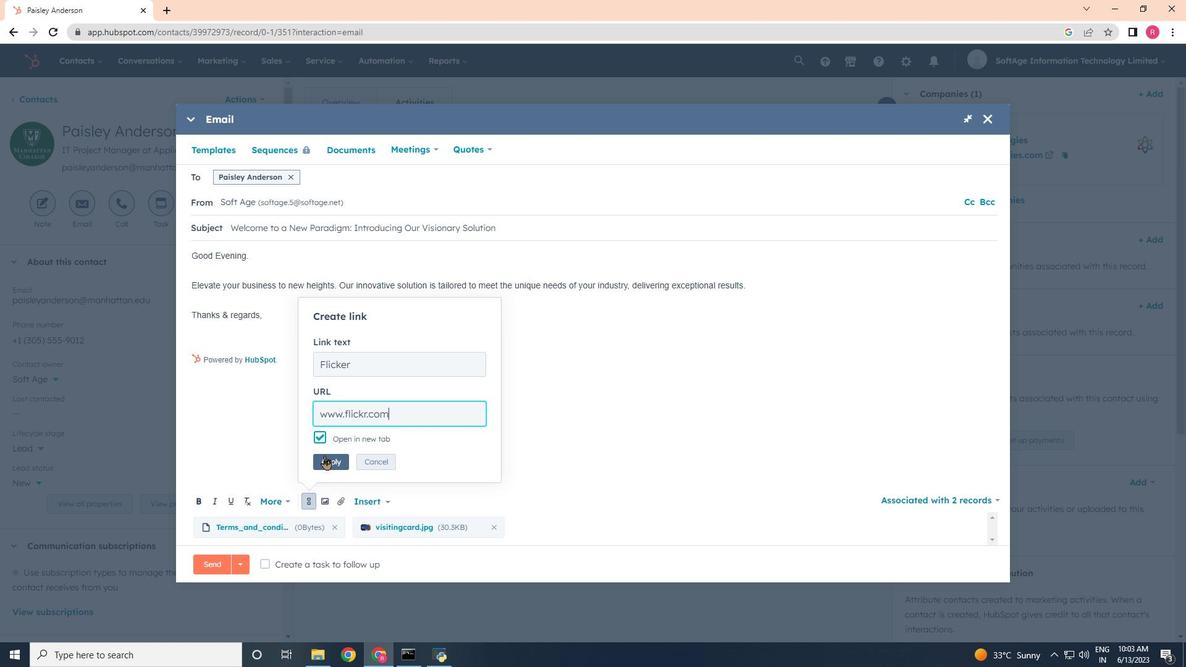 
Action: Mouse moved to (262, 565)
Screenshot: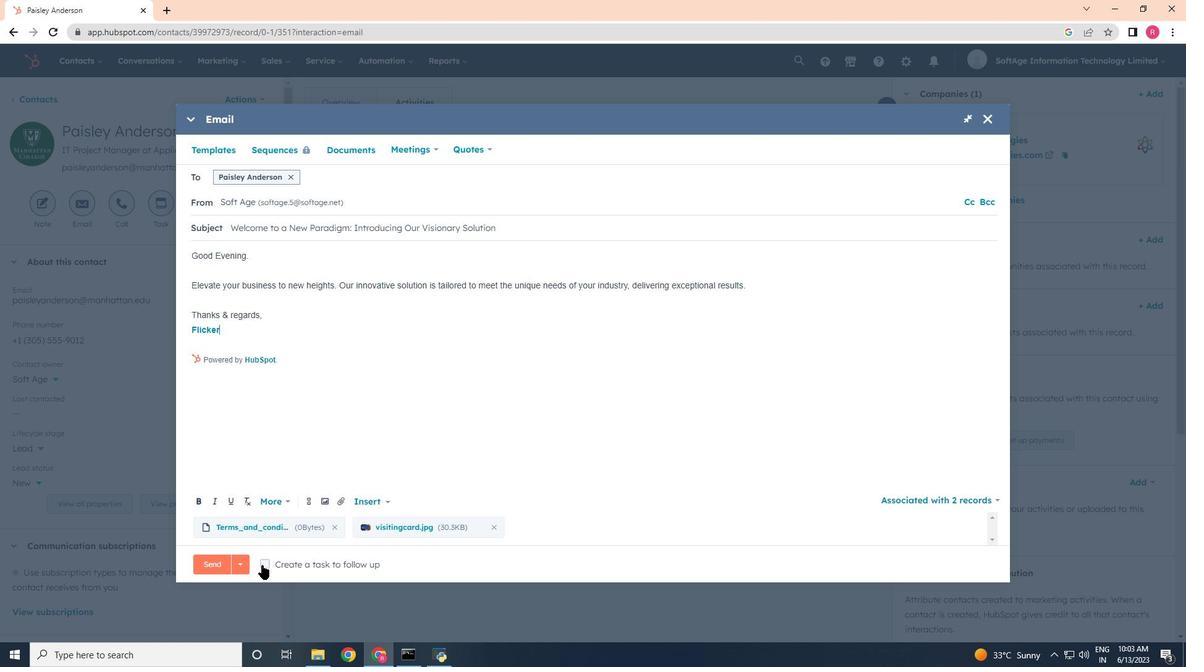 
Action: Mouse pressed left at (262, 565)
Screenshot: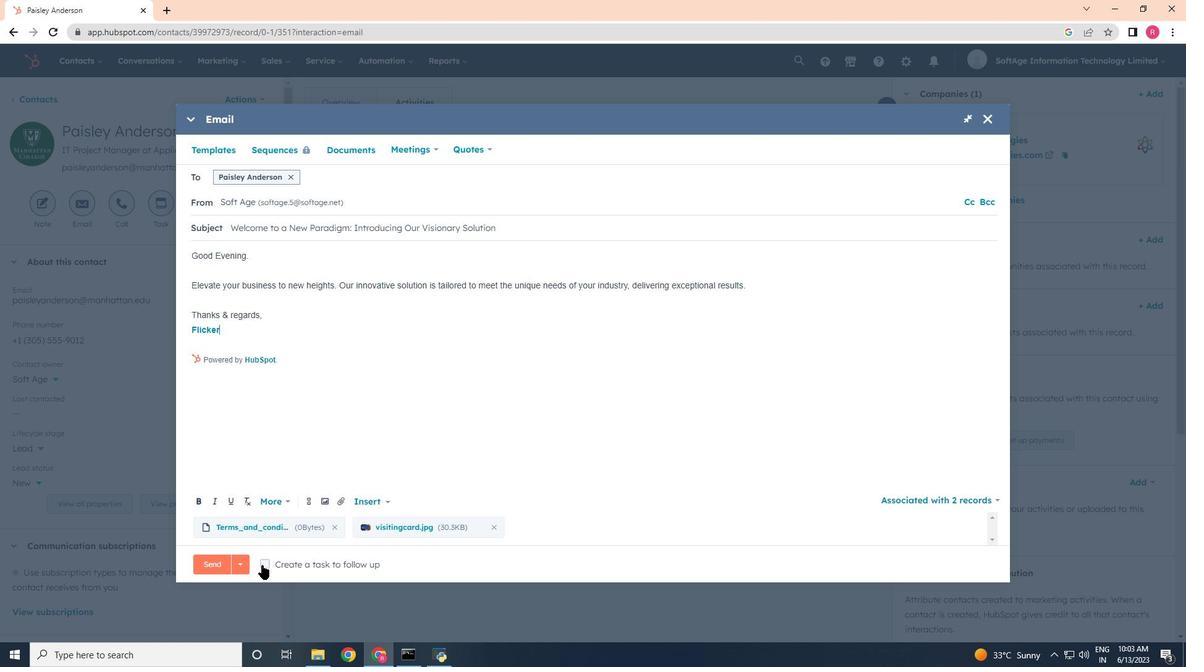 
Action: Mouse moved to (507, 564)
Screenshot: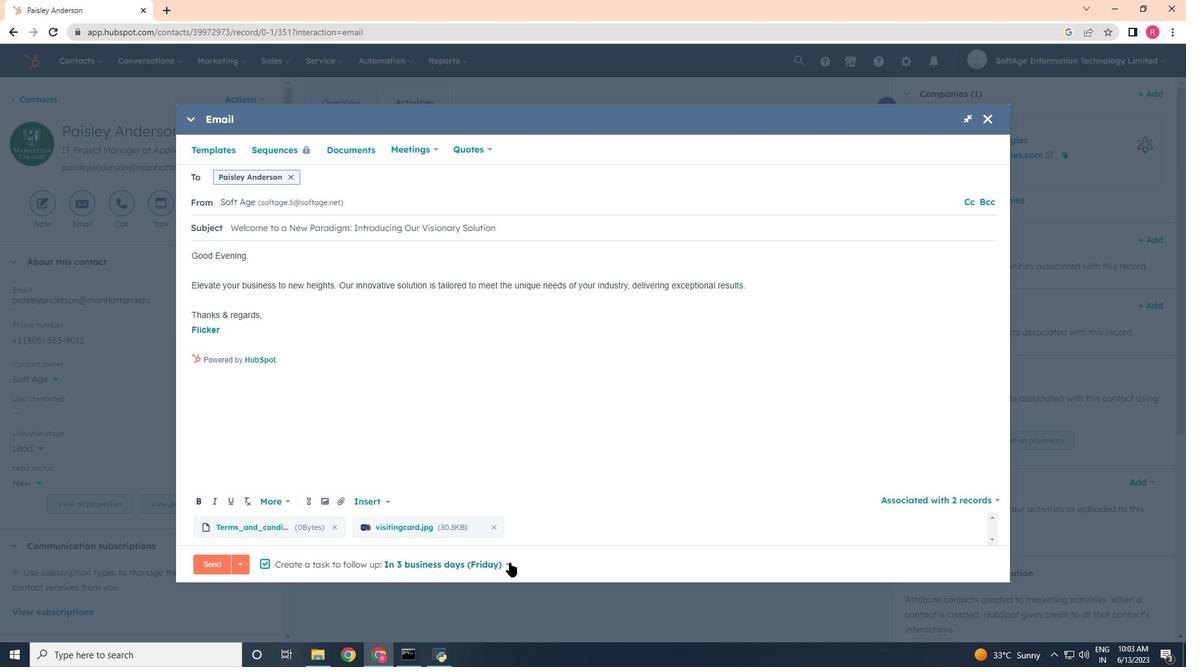 
Action: Mouse pressed left at (507, 564)
Screenshot: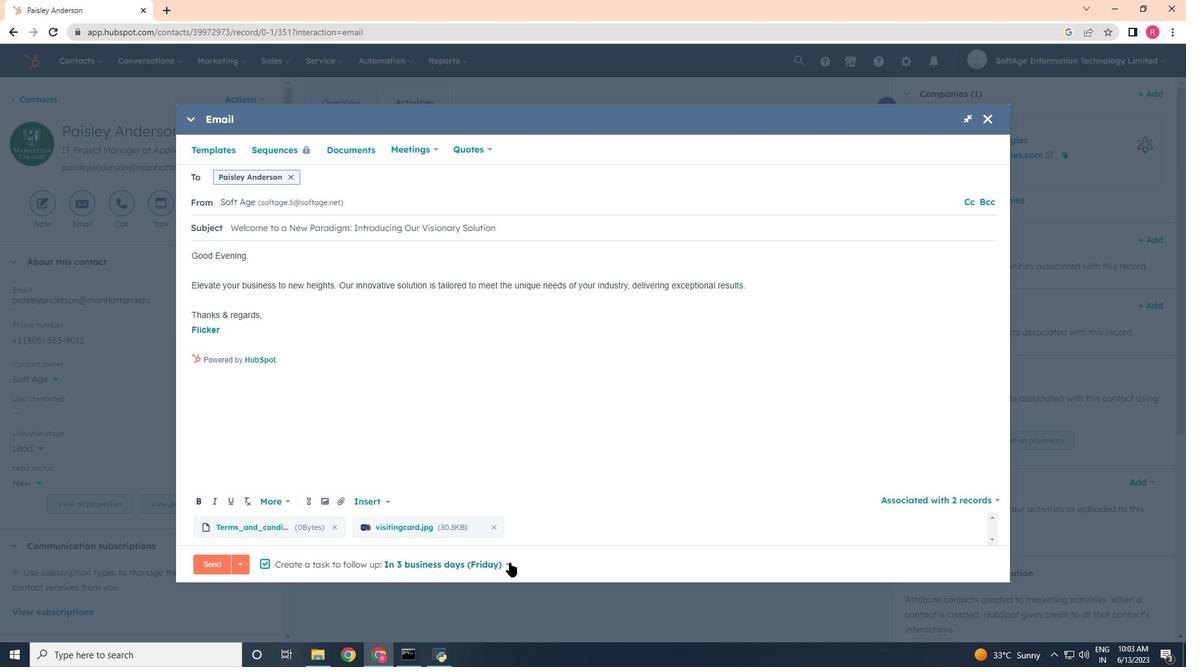 
Action: Mouse moved to (429, 445)
Screenshot: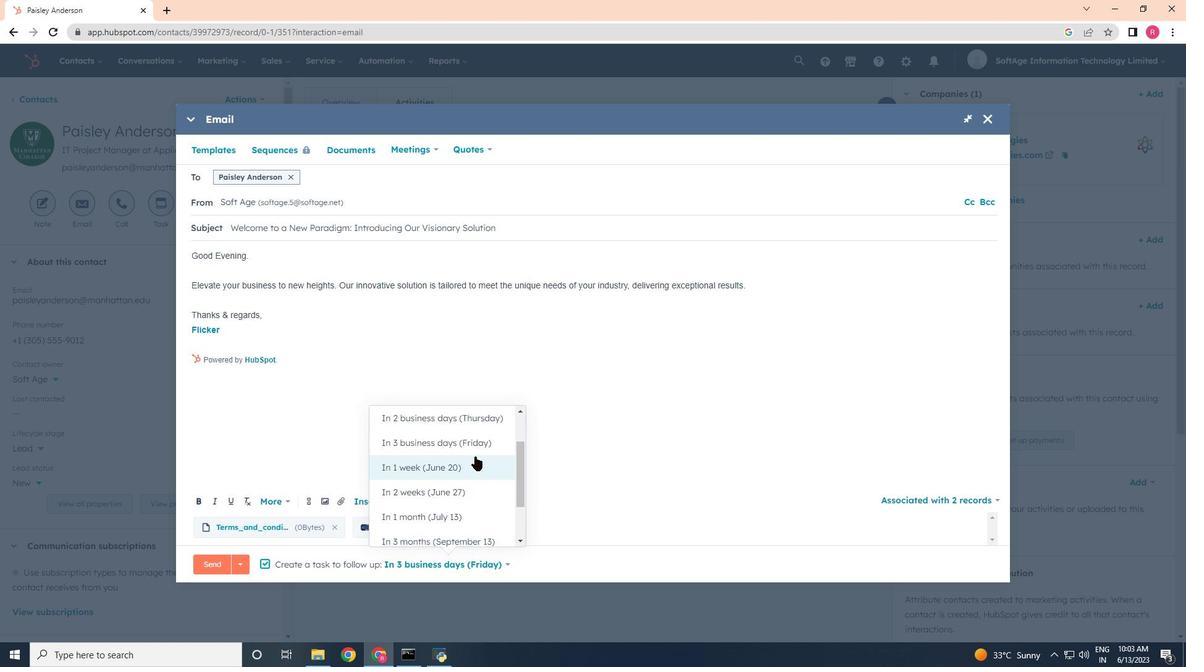 
Action: Mouse scrolled (429, 446) with delta (0, 0)
Screenshot: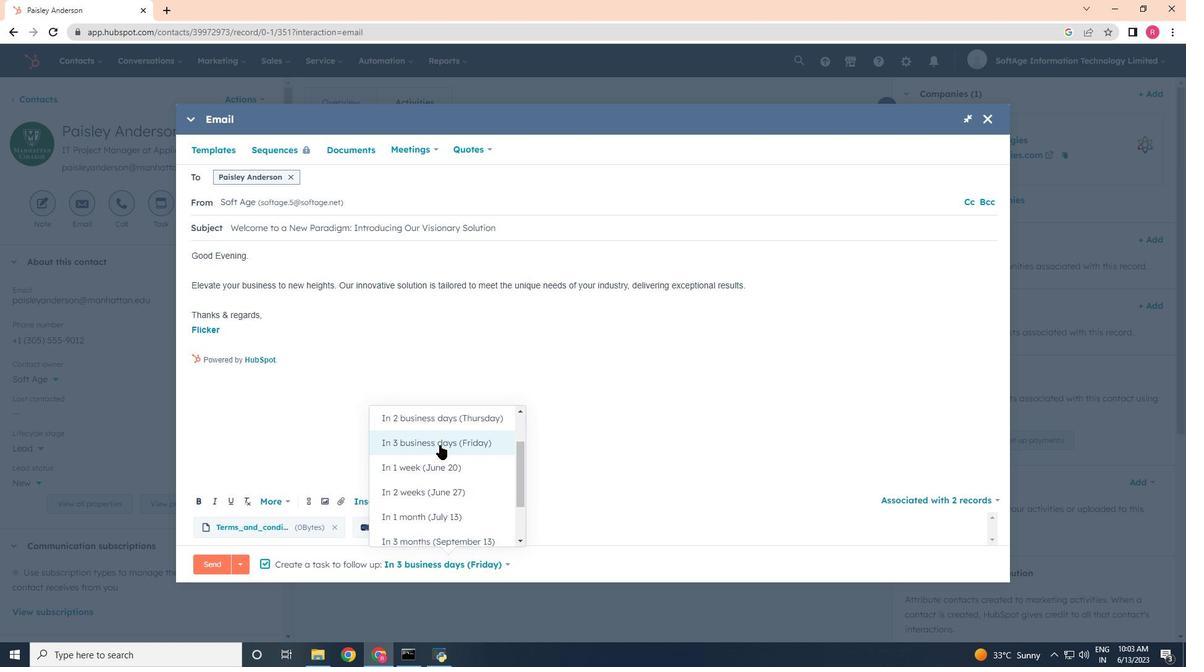 
Action: Mouse scrolled (429, 446) with delta (0, 0)
Screenshot: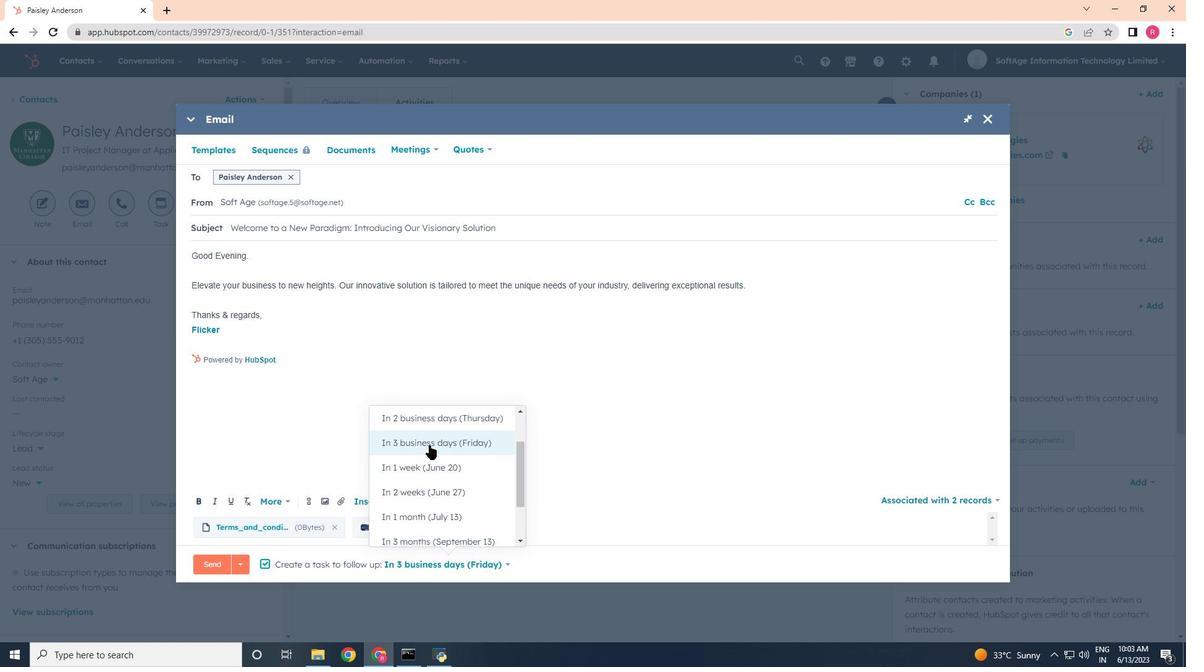 
Action: Mouse scrolled (429, 446) with delta (0, 0)
Screenshot: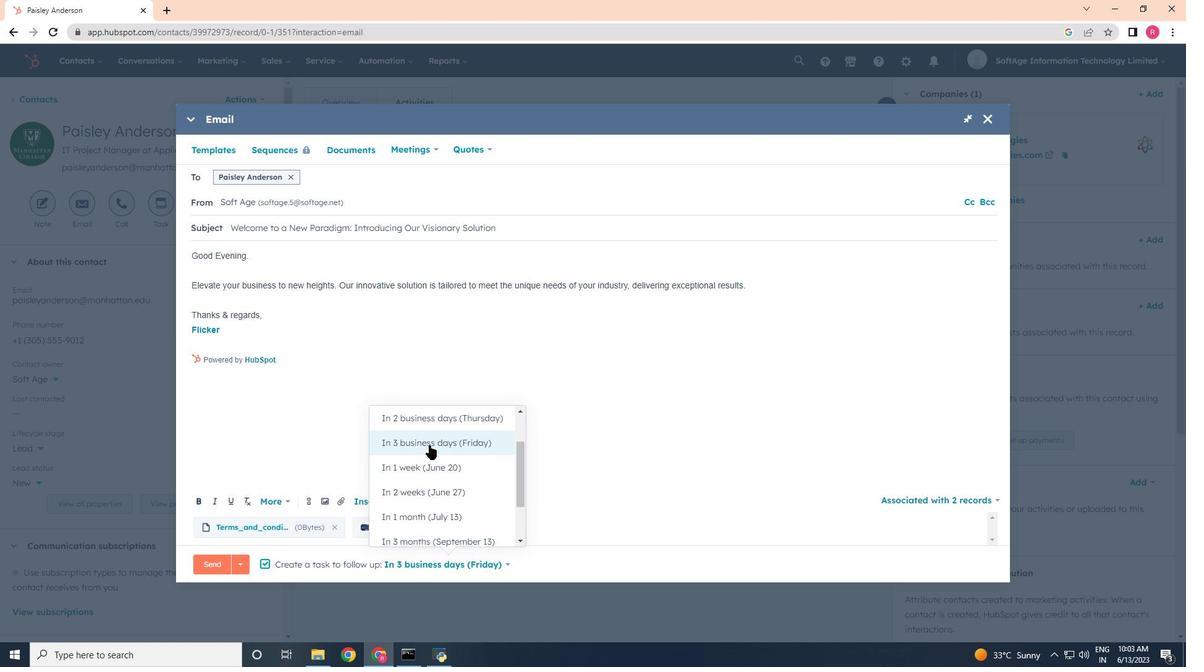 
Action: Mouse scrolled (429, 446) with delta (0, 0)
Screenshot: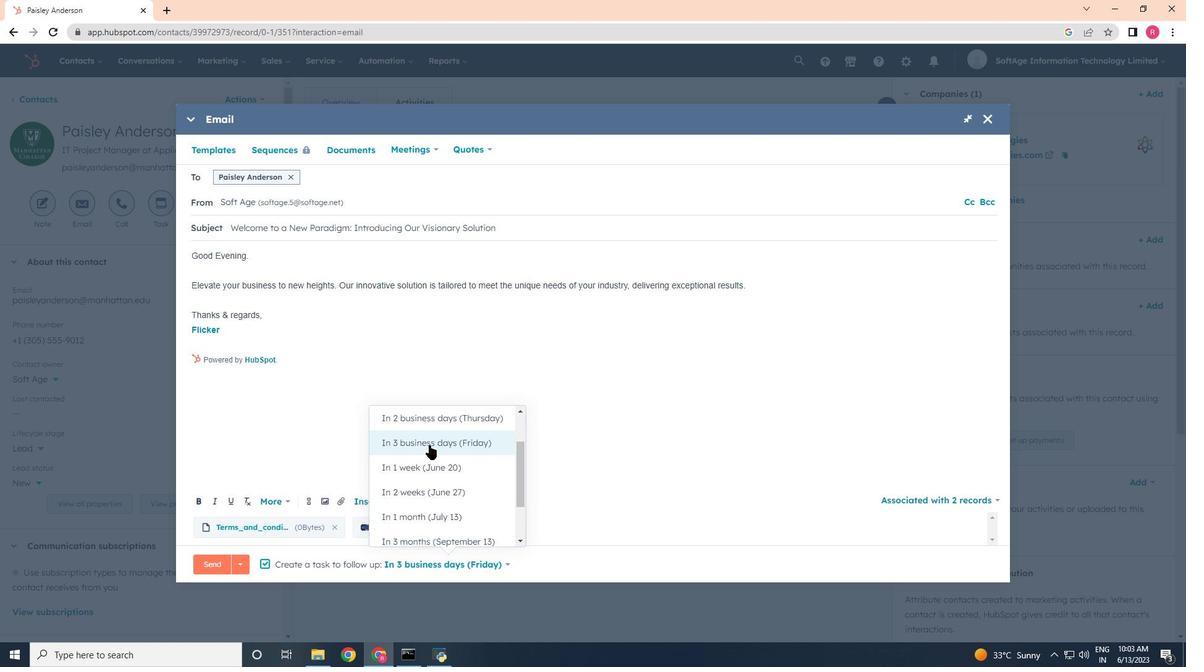 
Action: Mouse moved to (428, 446)
Screenshot: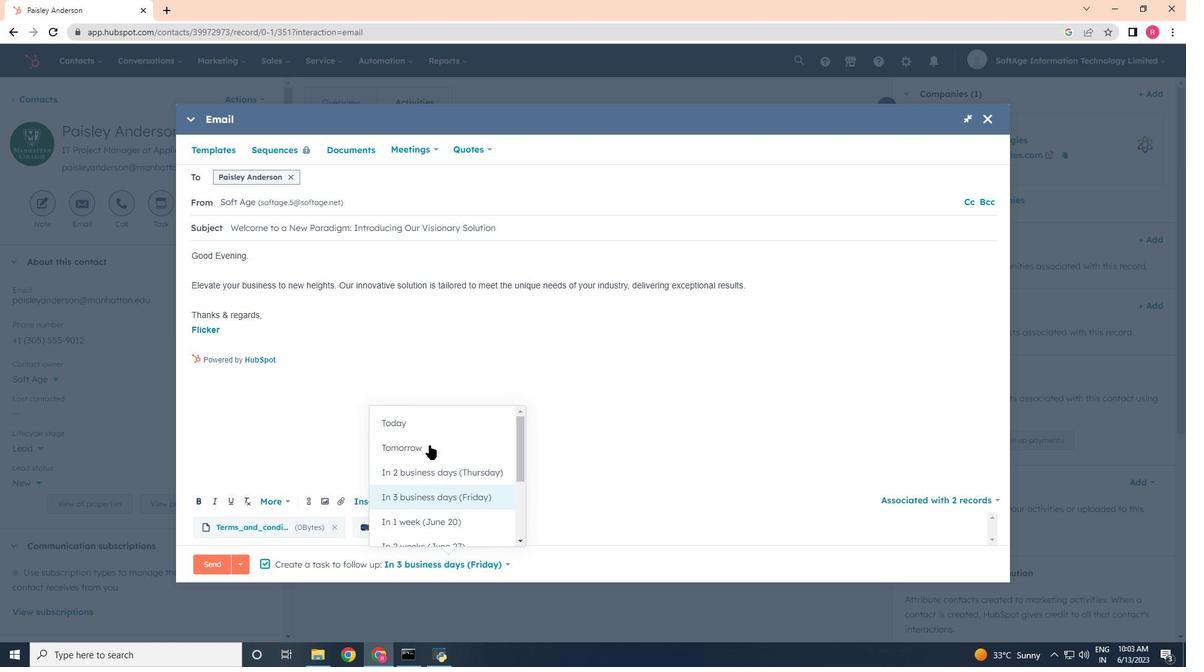 
Action: Mouse pressed left at (428, 446)
Screenshot: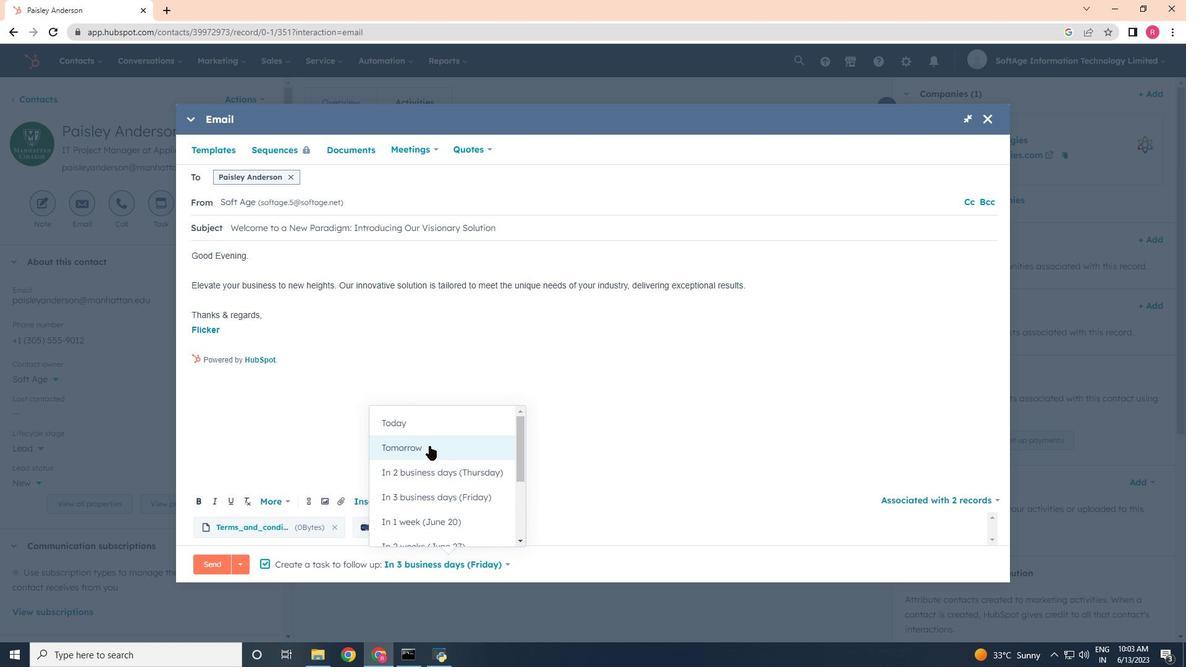 
Action: Mouse moved to (213, 564)
Screenshot: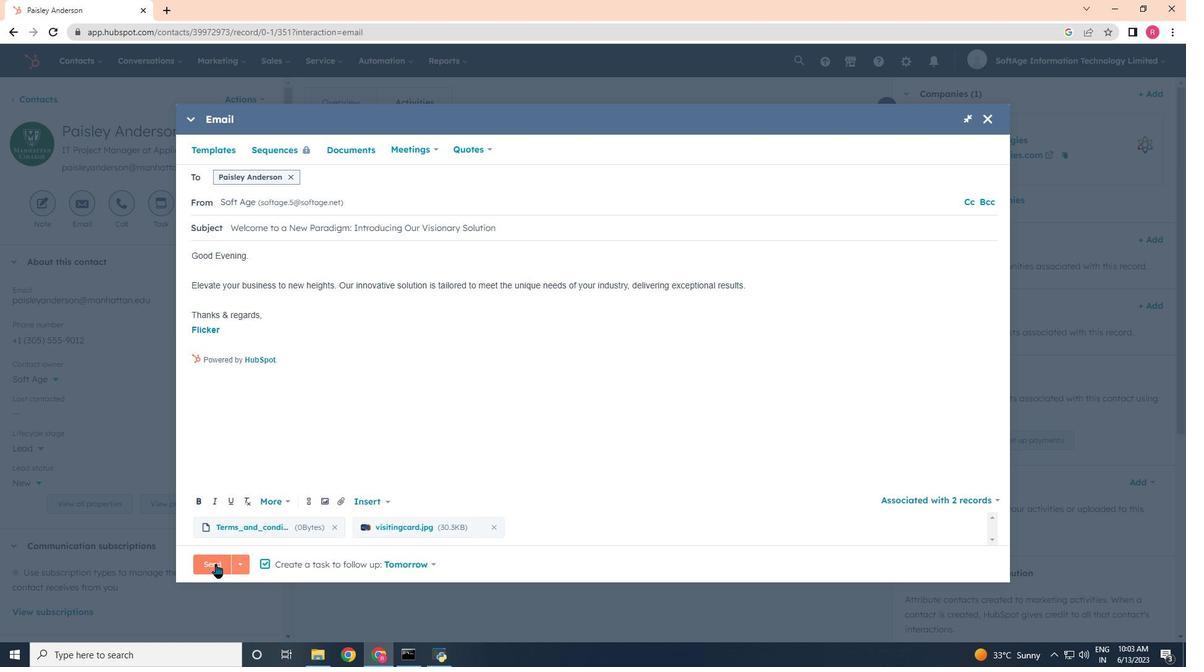 
Action: Mouse pressed left at (213, 564)
Screenshot: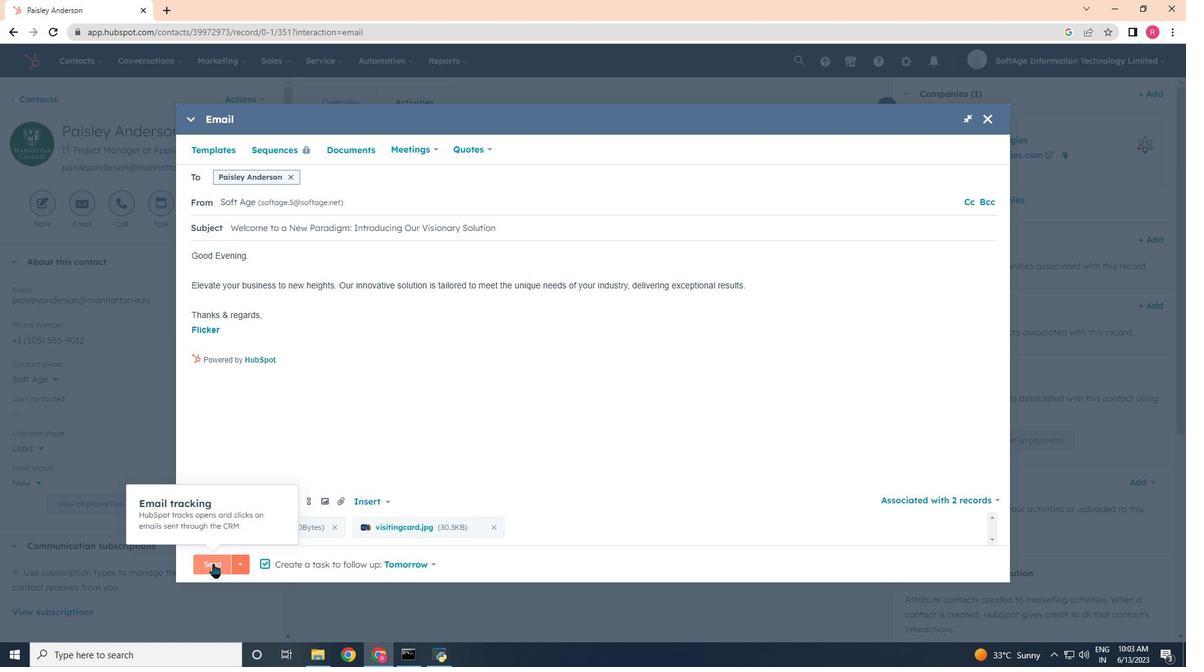 
